 Task: Search one way flight ticket for 1 adult, 6 children, 1 infant in seat and 1 infant on lap in business from Iron Mountain: Ford Airport to Jackson: Jackson Hole Airport on 5-2-2023. Choice of flights is Spirit. Number of bags: 8 checked bags. Price is upto 109000. Outbound departure time preference is 12:30.
Action: Mouse moved to (418, 166)
Screenshot: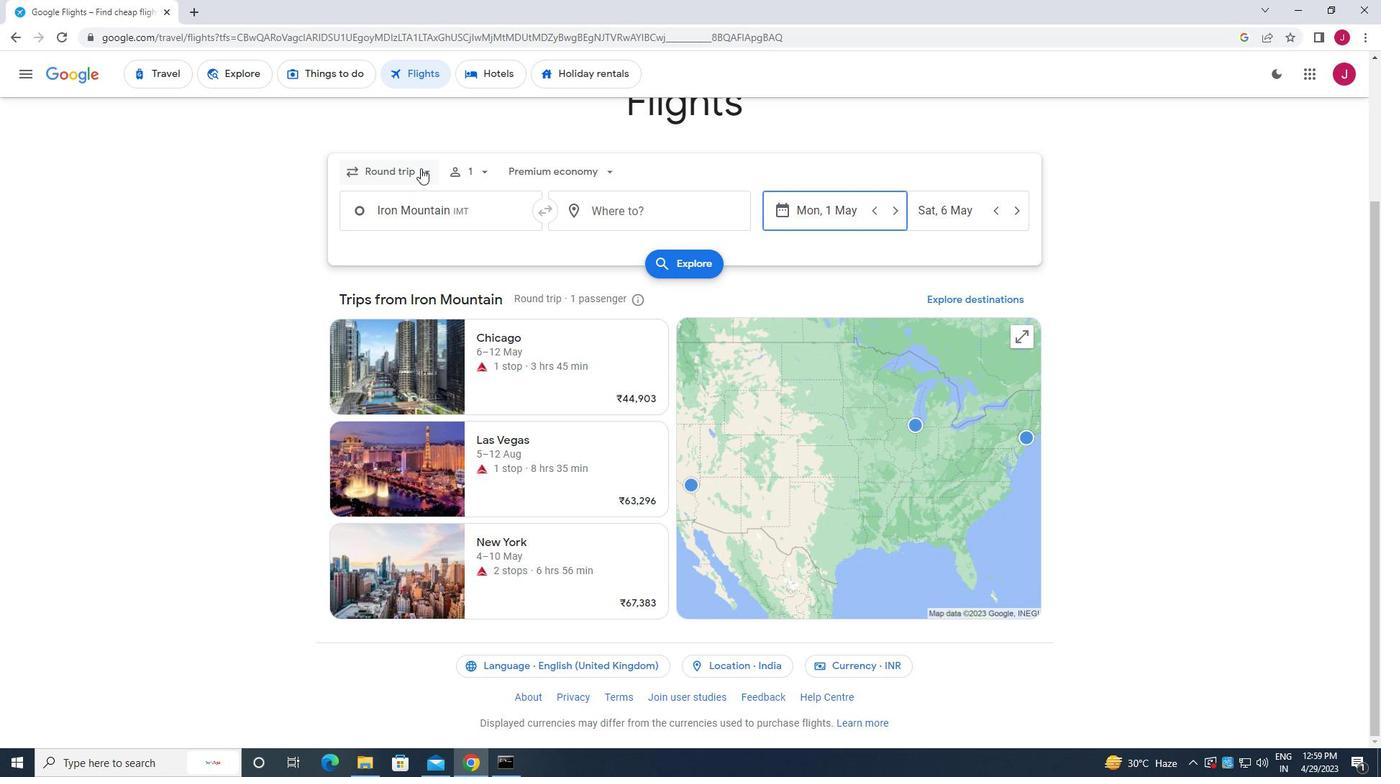 
Action: Mouse pressed left at (418, 166)
Screenshot: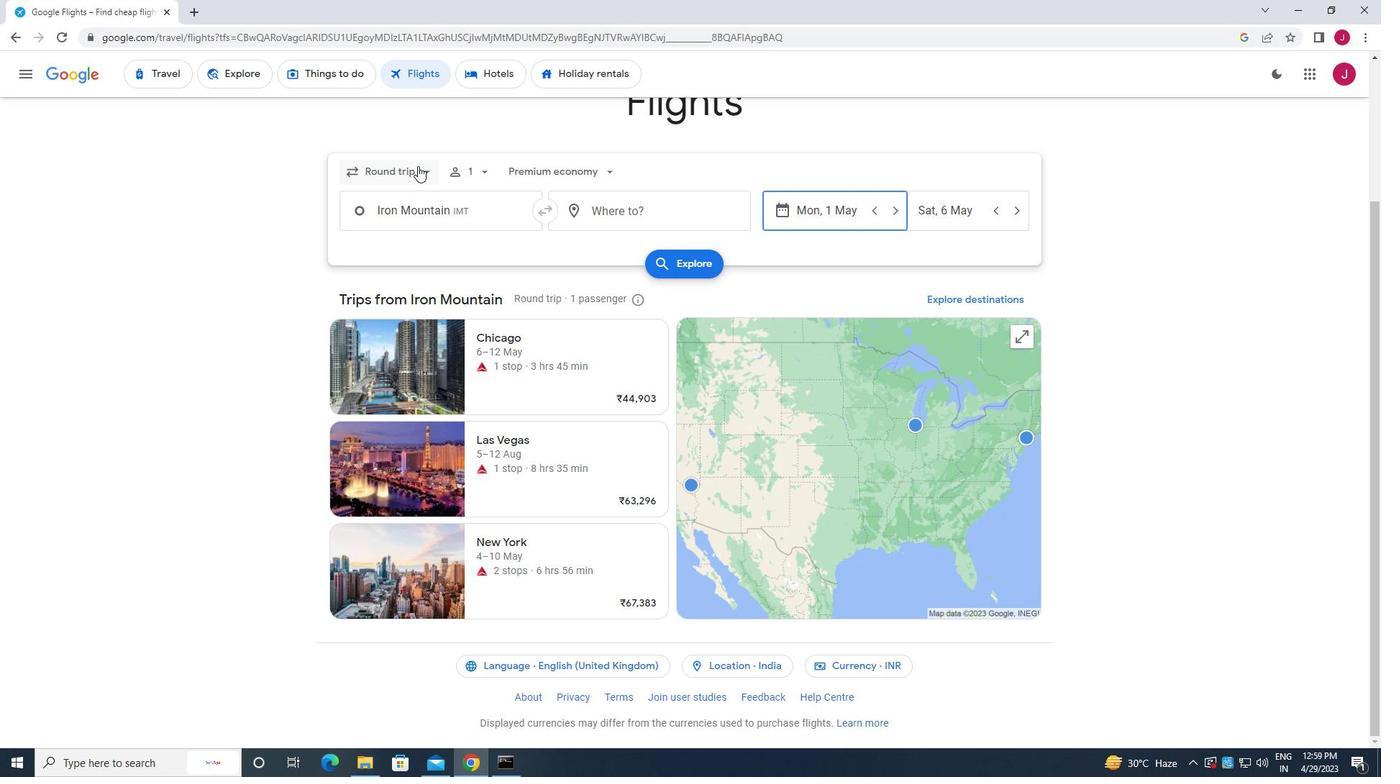 
Action: Mouse moved to (413, 234)
Screenshot: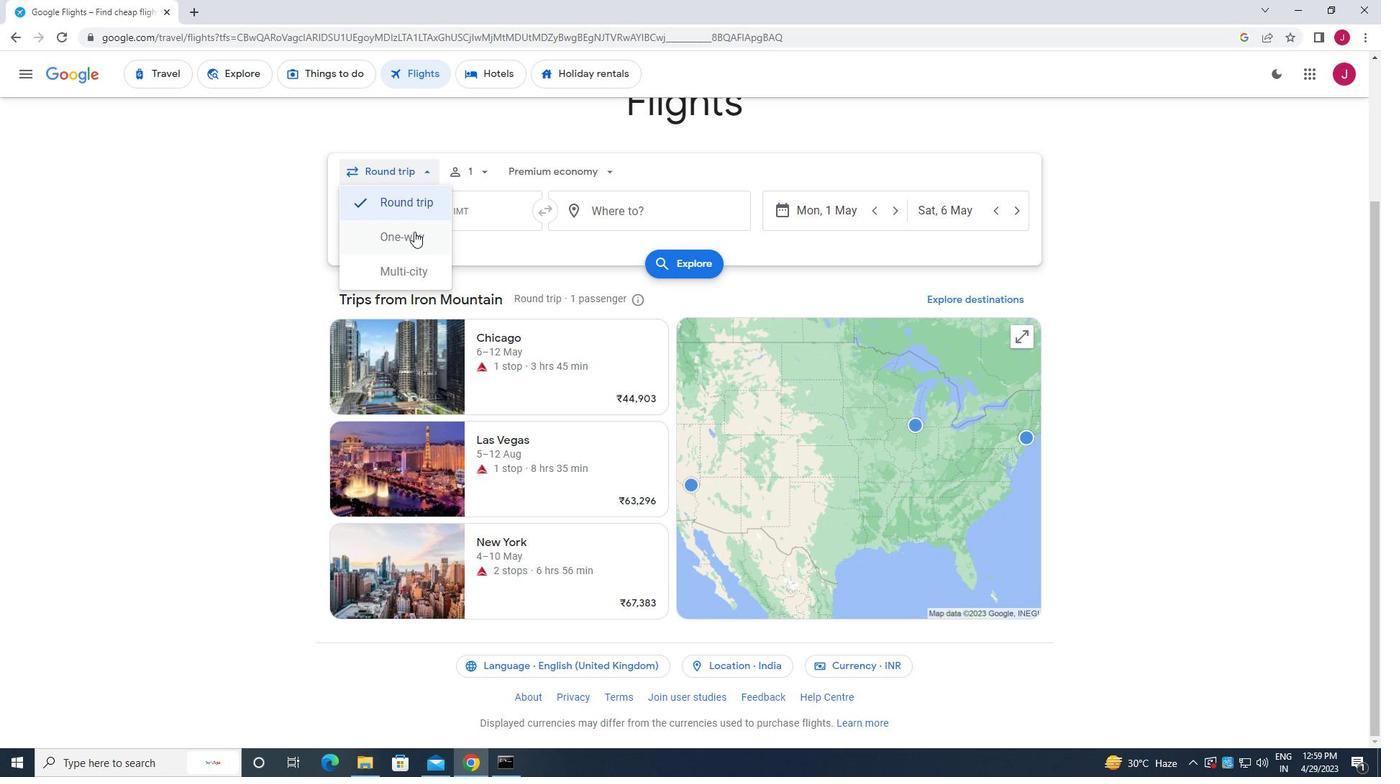
Action: Mouse pressed left at (413, 234)
Screenshot: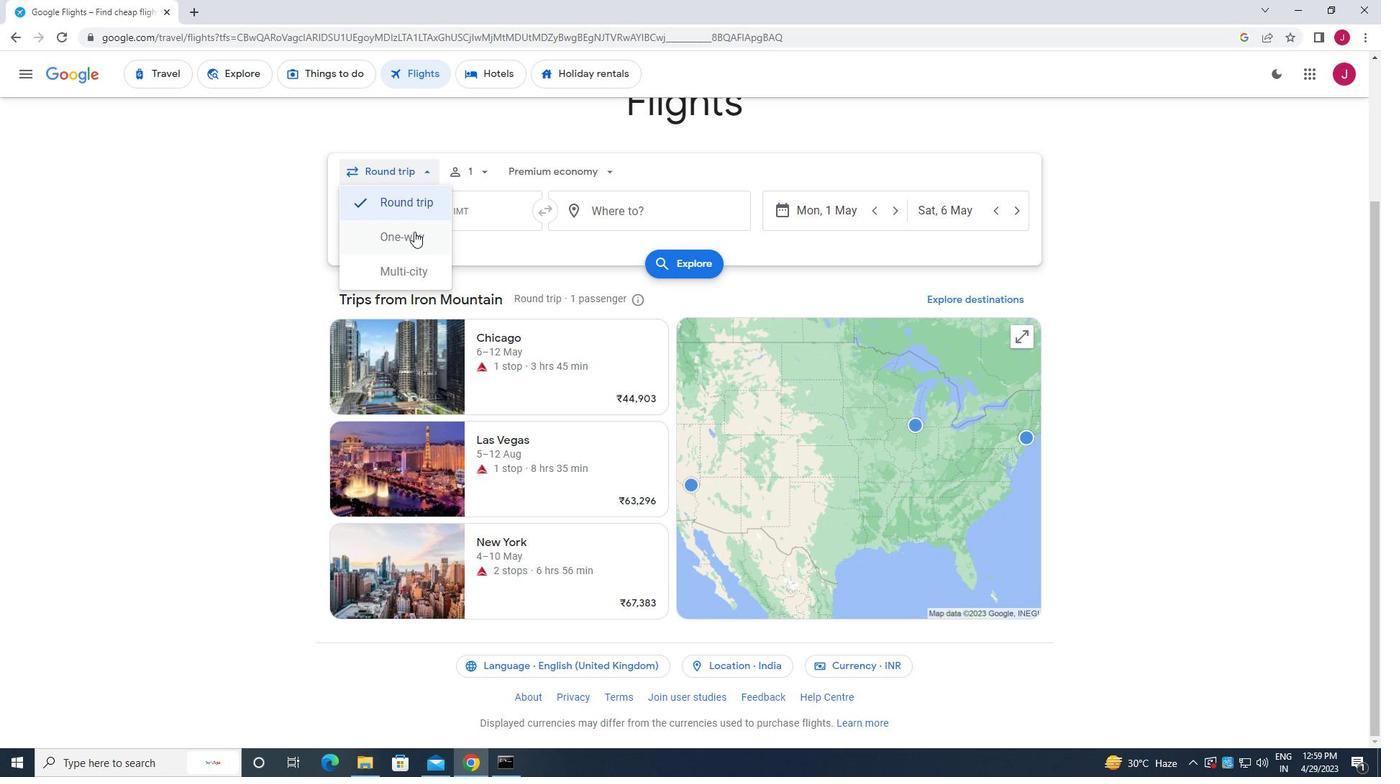 
Action: Mouse moved to (475, 174)
Screenshot: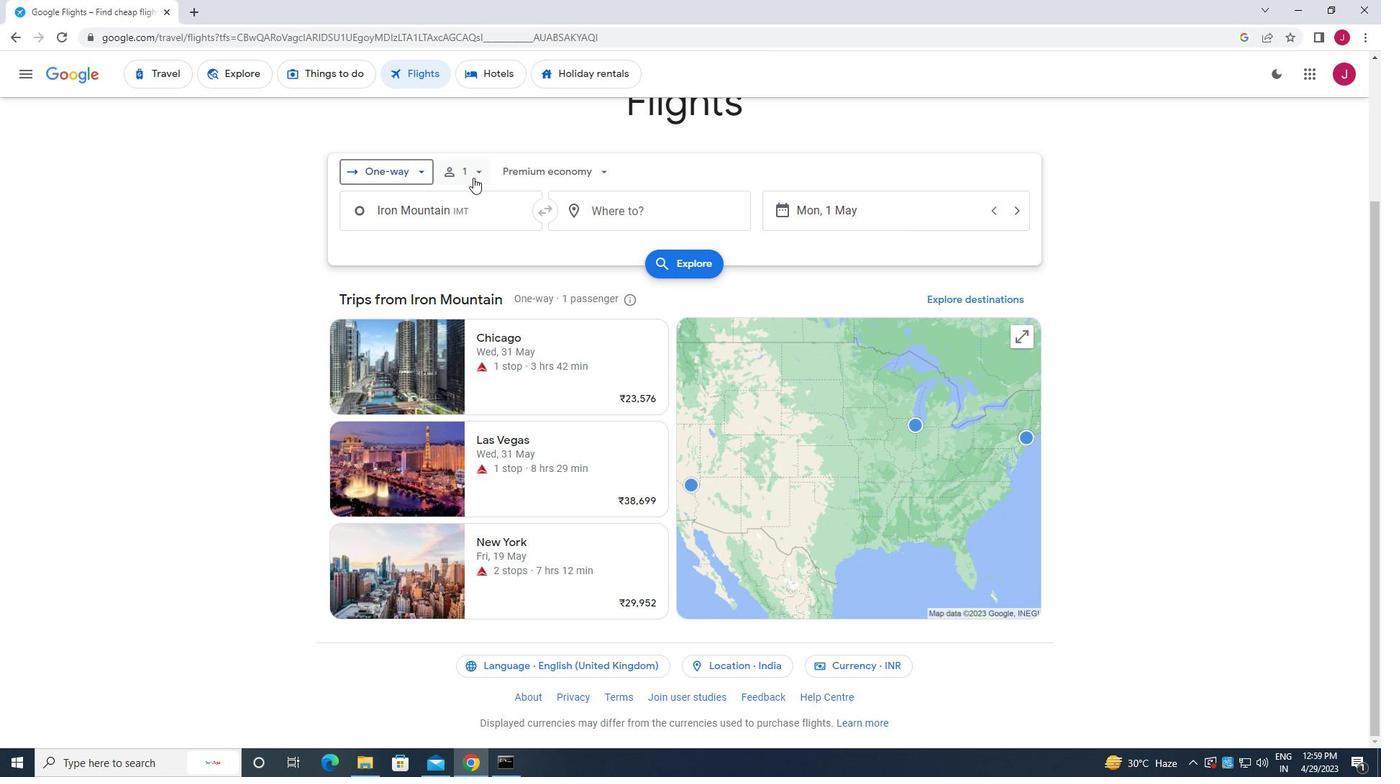 
Action: Mouse pressed left at (475, 174)
Screenshot: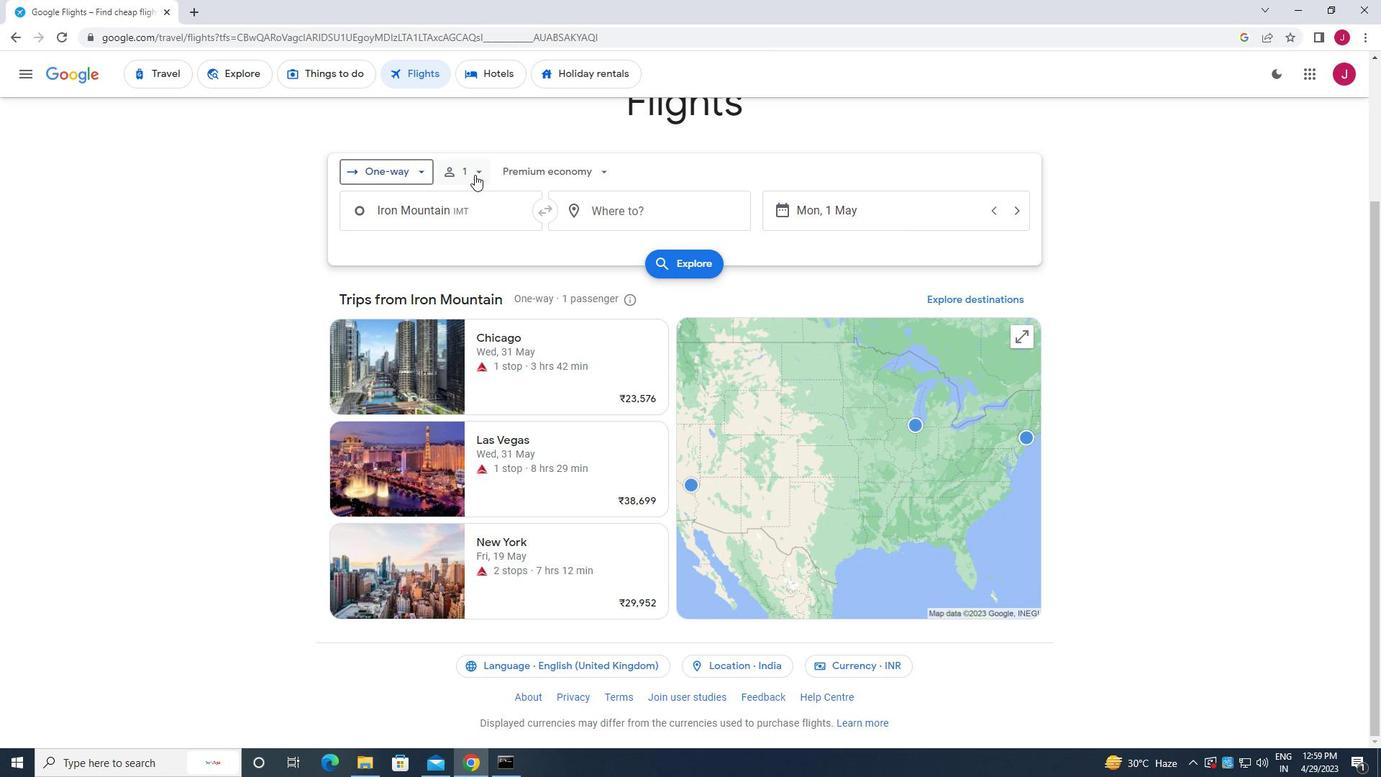 
Action: Mouse moved to (598, 249)
Screenshot: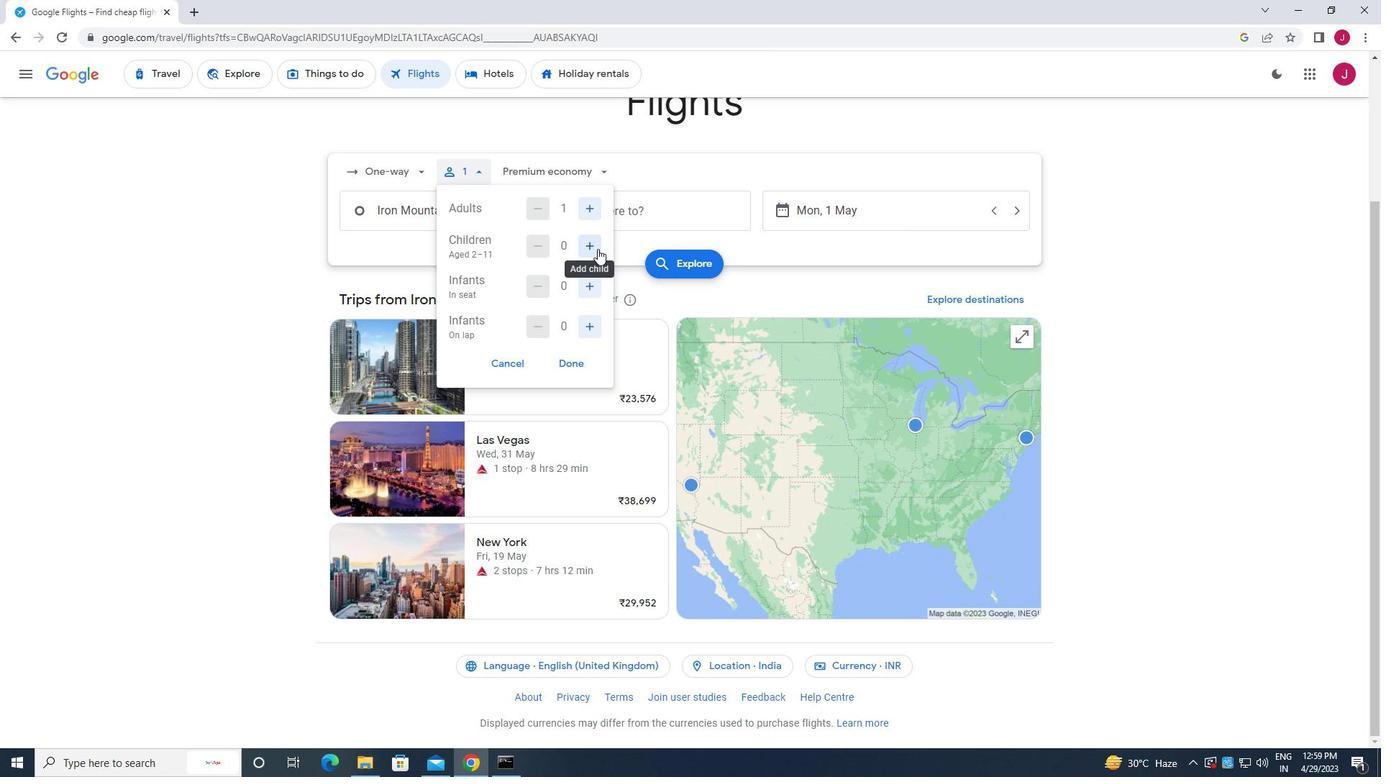 
Action: Mouse pressed left at (598, 249)
Screenshot: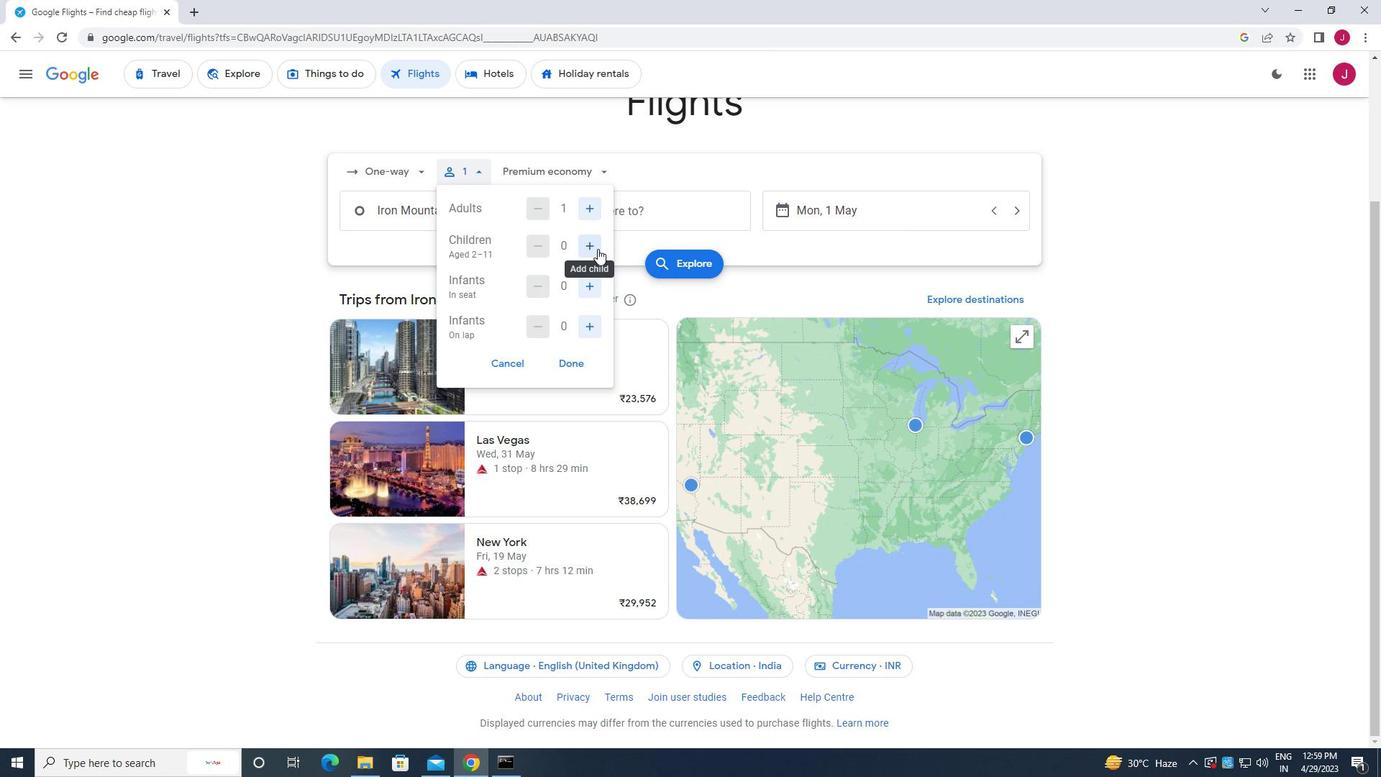 
Action: Mouse moved to (598, 249)
Screenshot: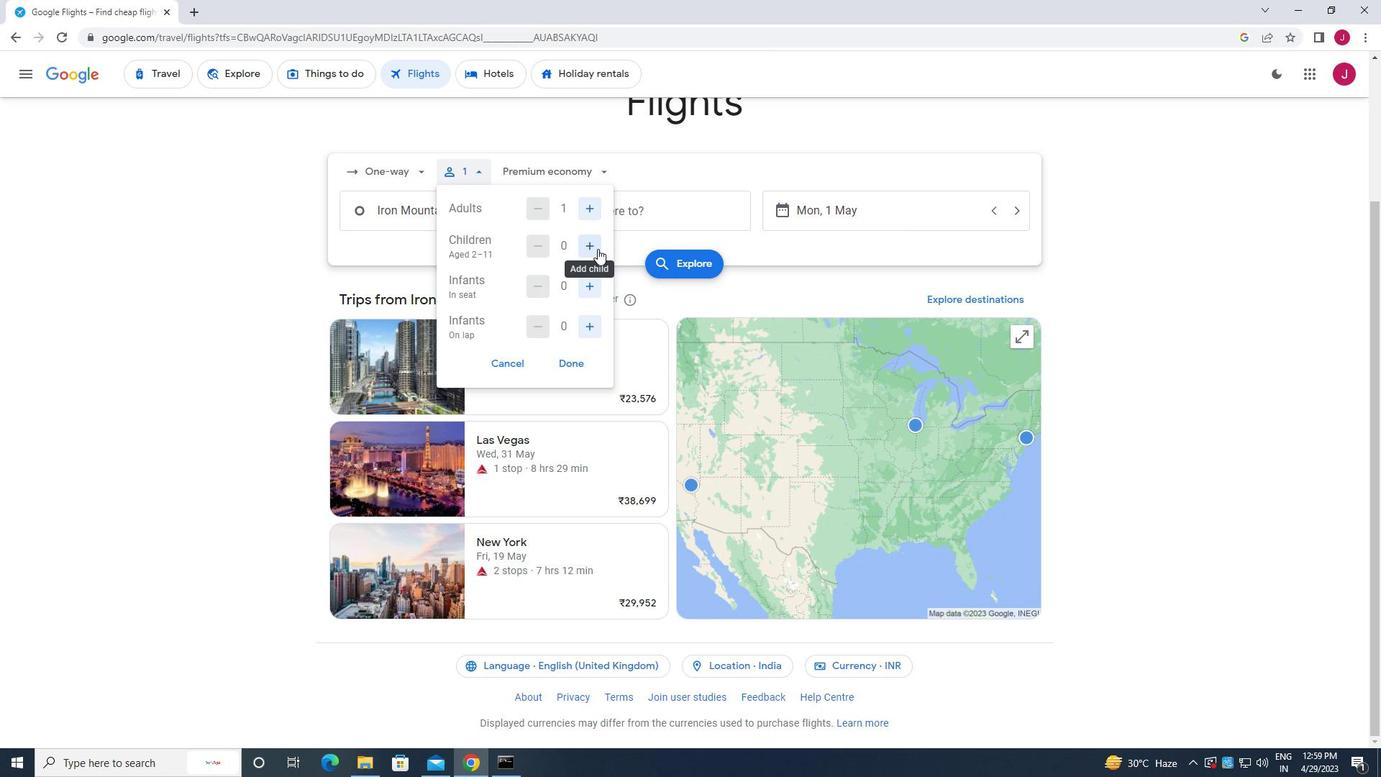 
Action: Mouse pressed left at (598, 249)
Screenshot: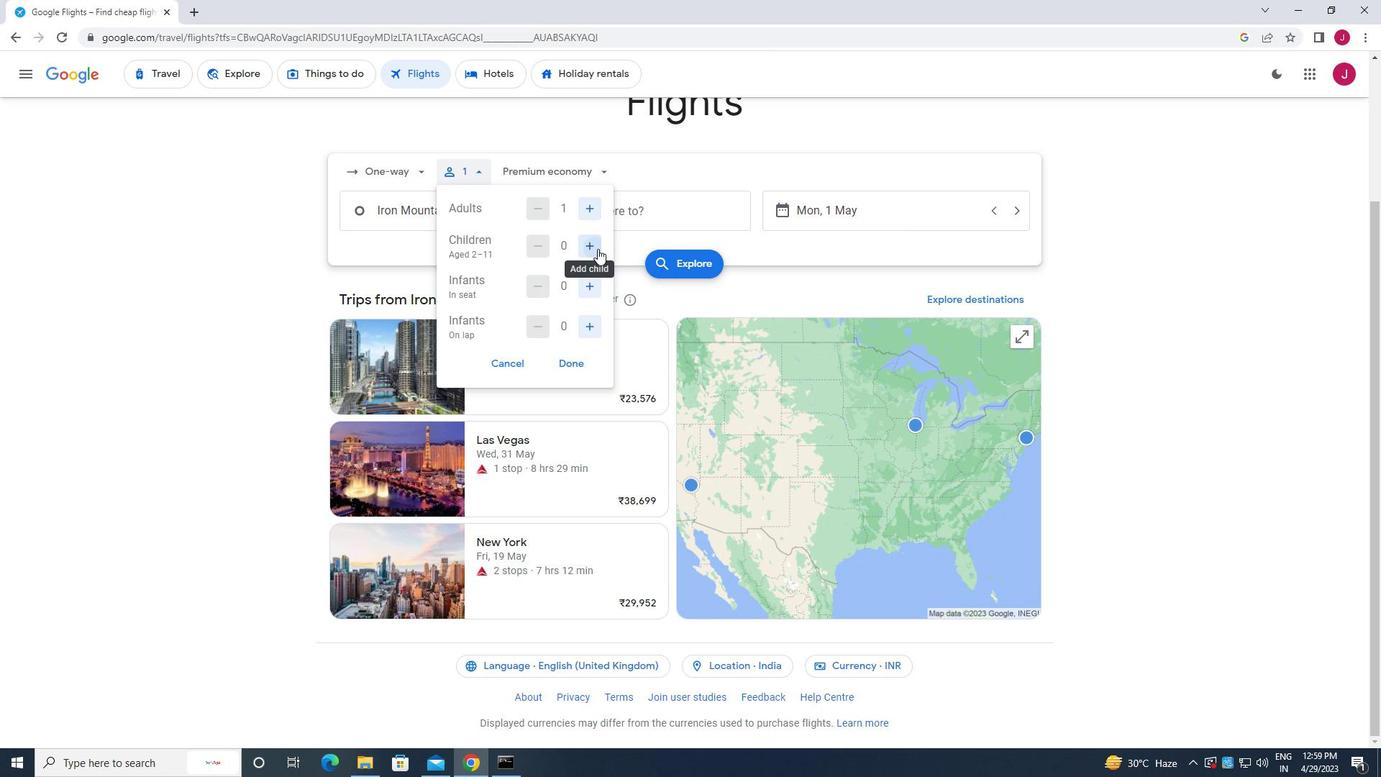 
Action: Mouse pressed left at (598, 249)
Screenshot: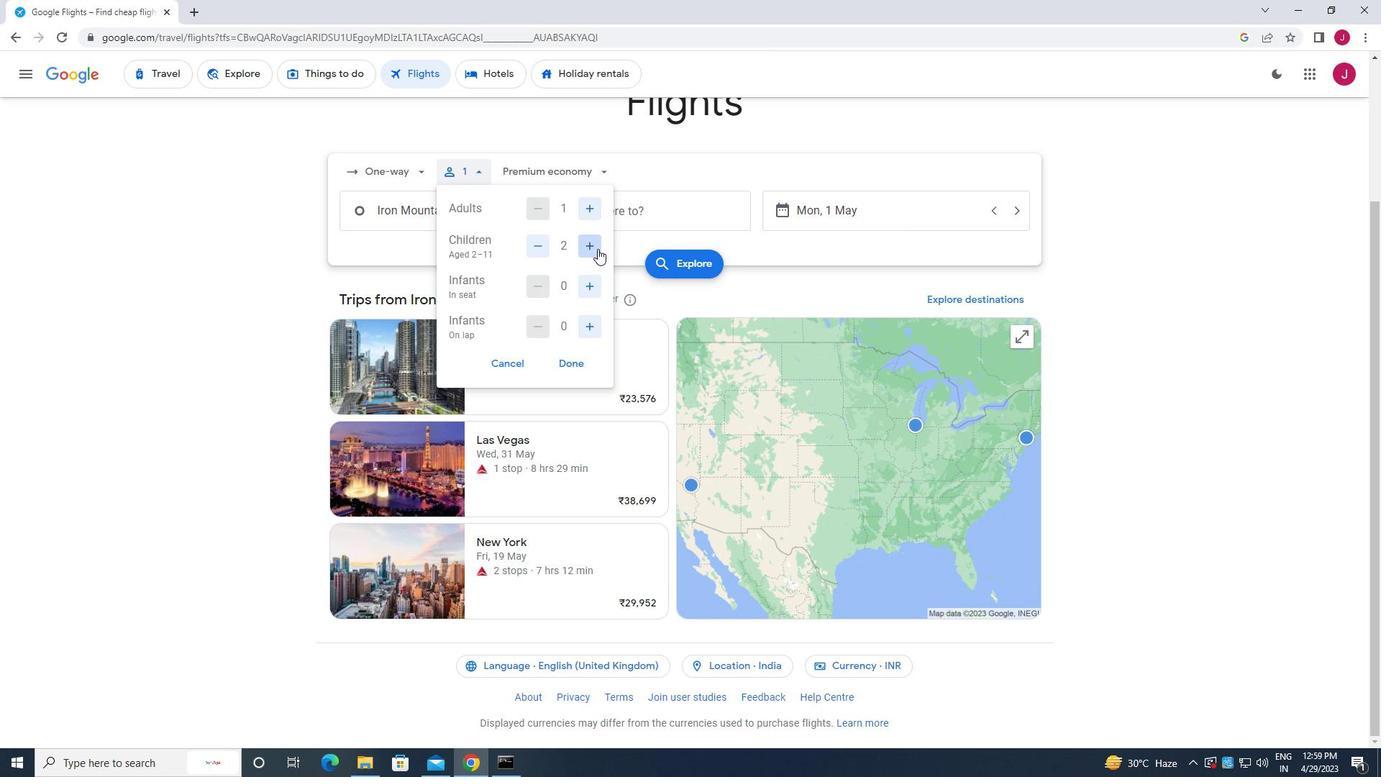 
Action: Mouse pressed left at (598, 249)
Screenshot: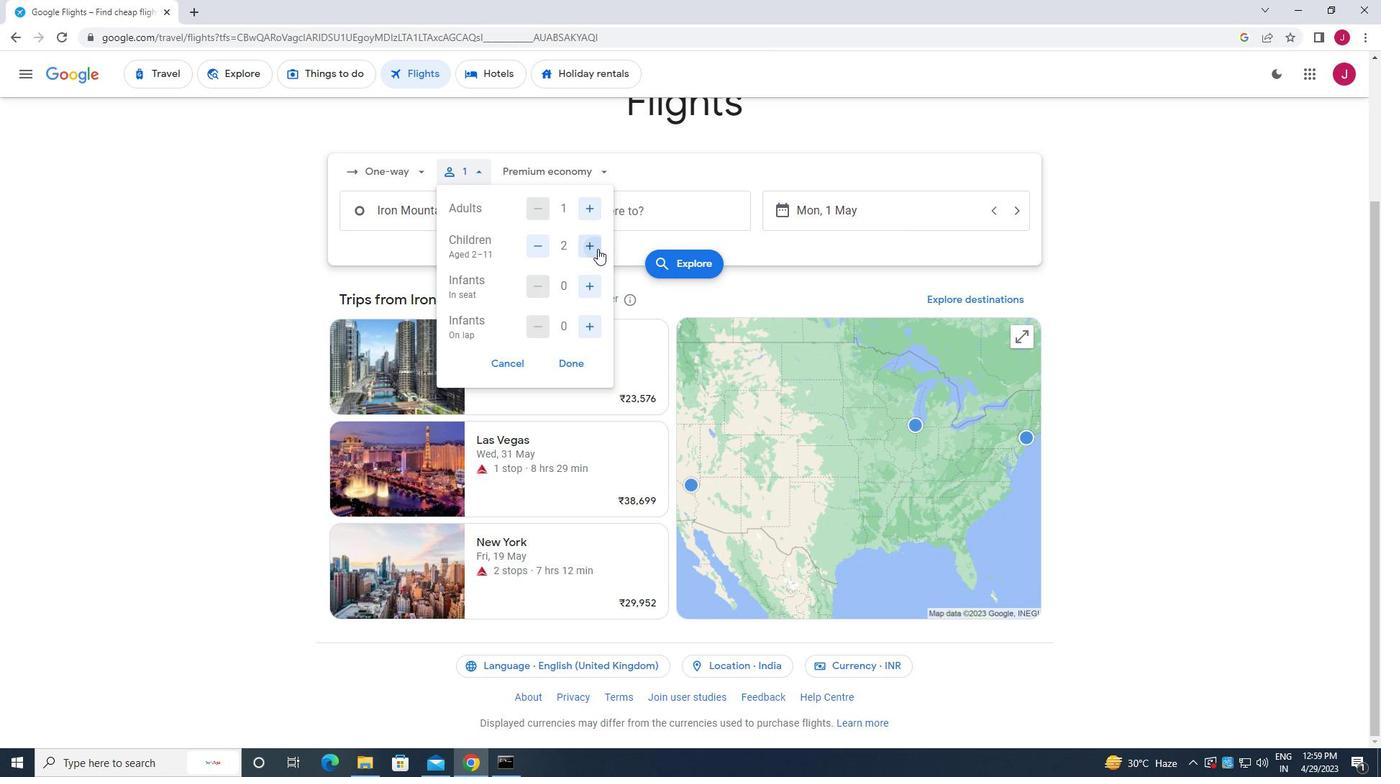 
Action: Mouse pressed left at (598, 249)
Screenshot: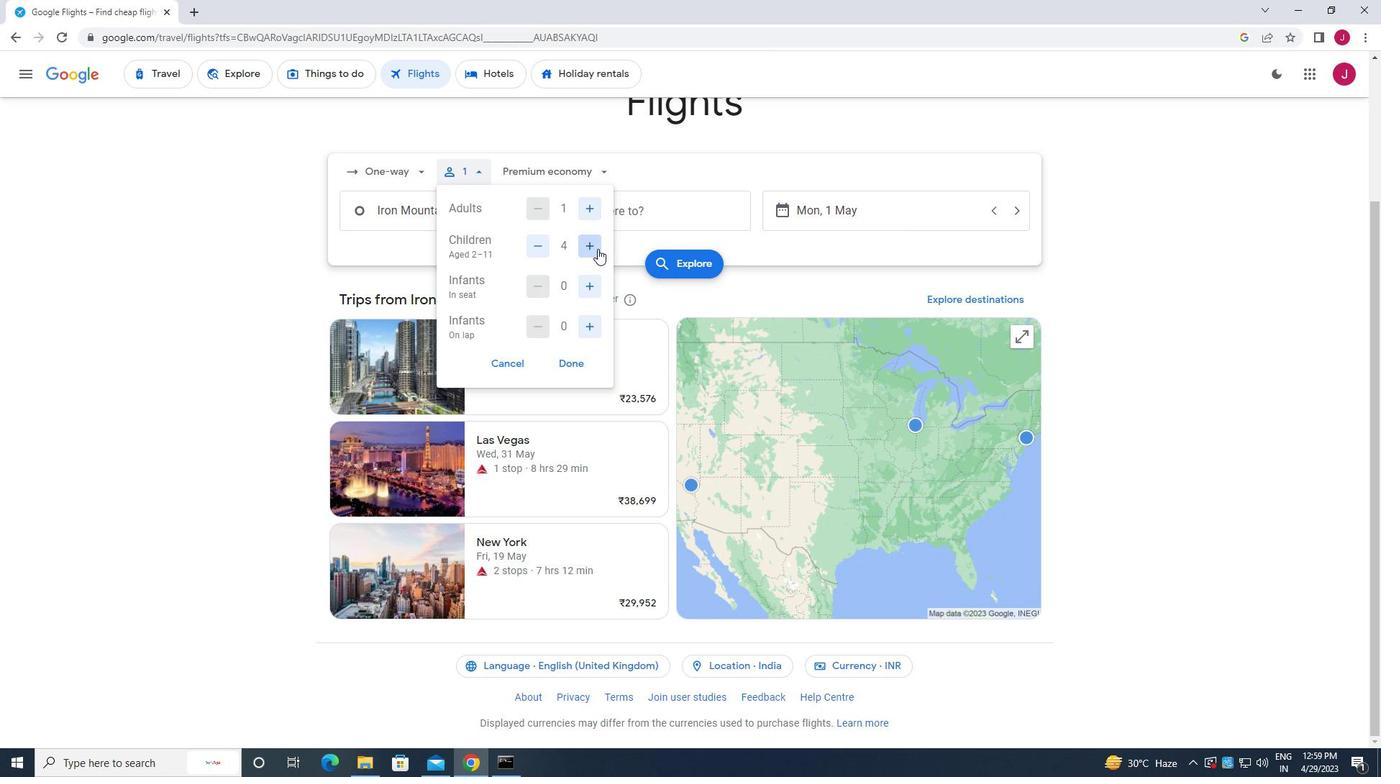 
Action: Mouse pressed left at (598, 249)
Screenshot: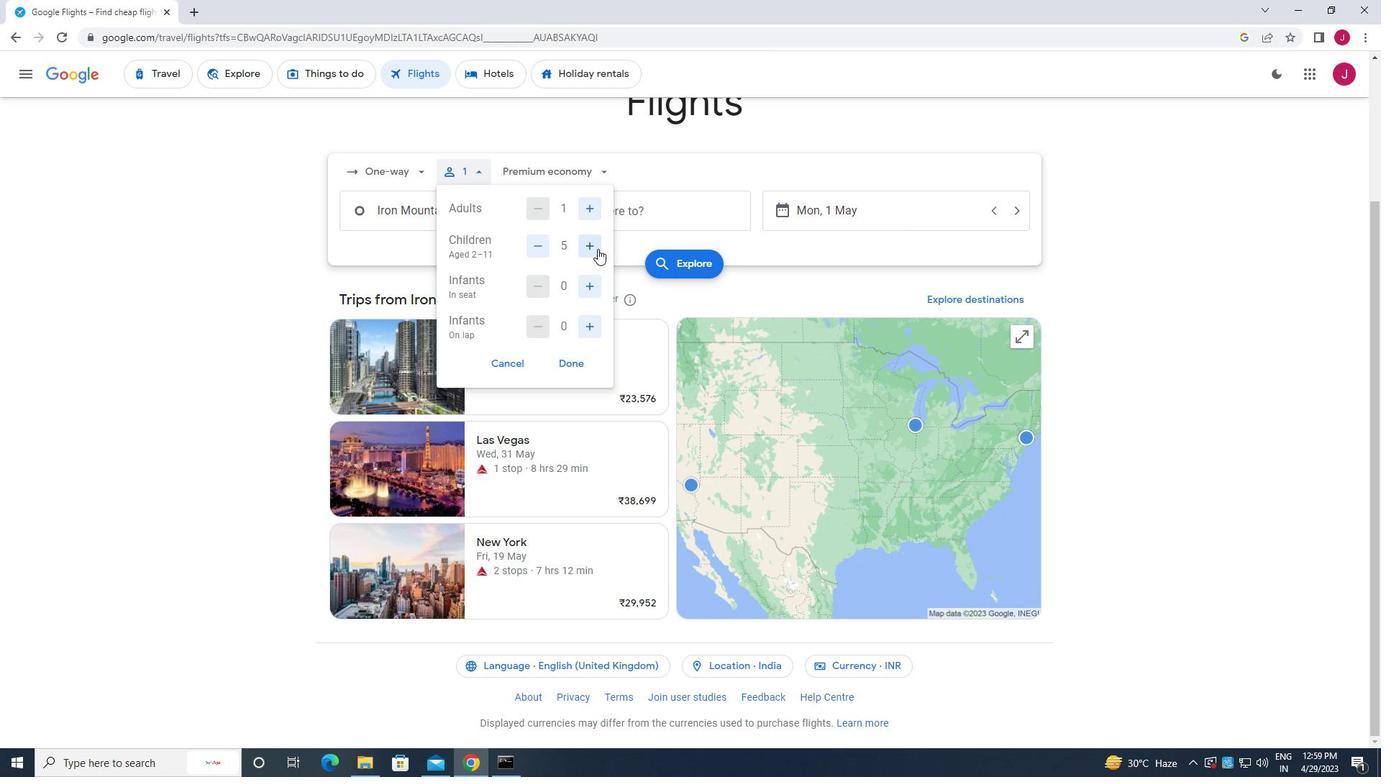 
Action: Mouse moved to (597, 285)
Screenshot: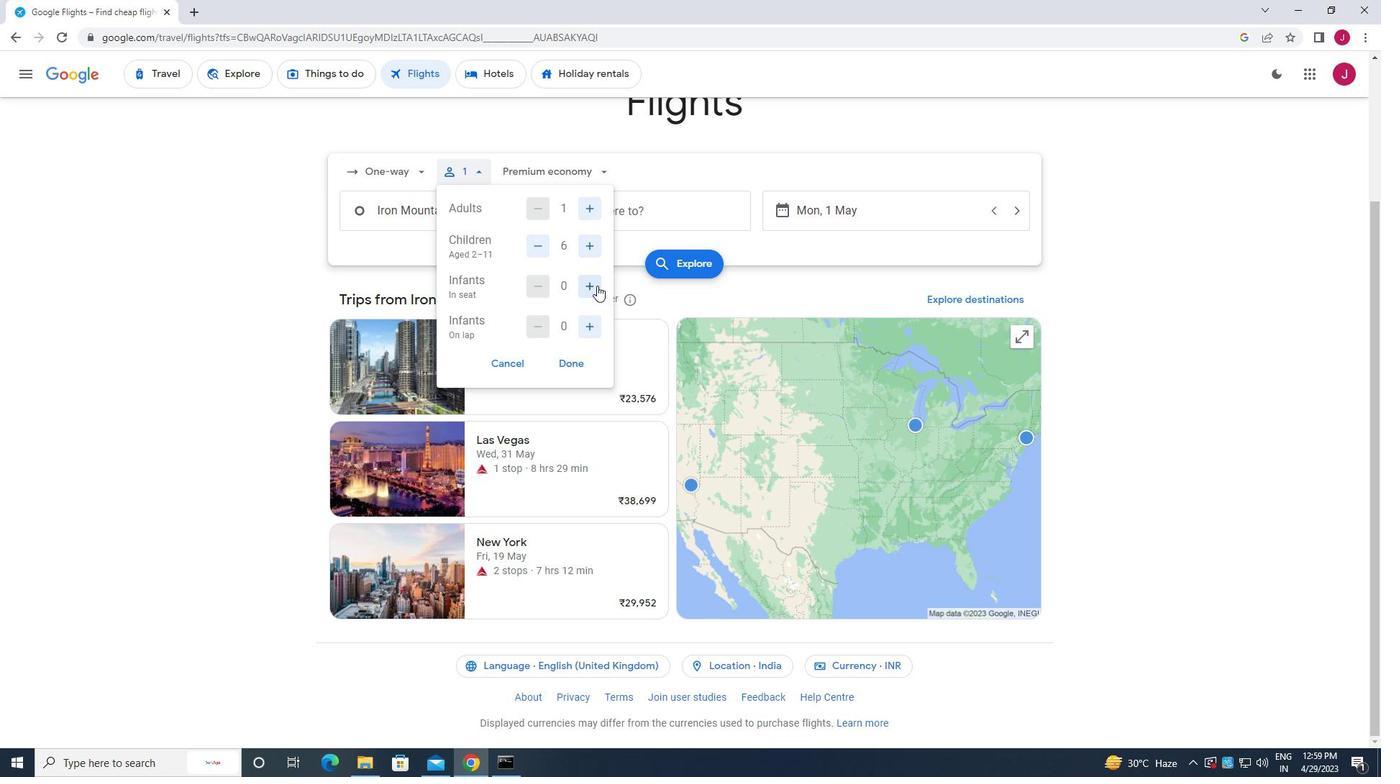 
Action: Mouse pressed left at (597, 285)
Screenshot: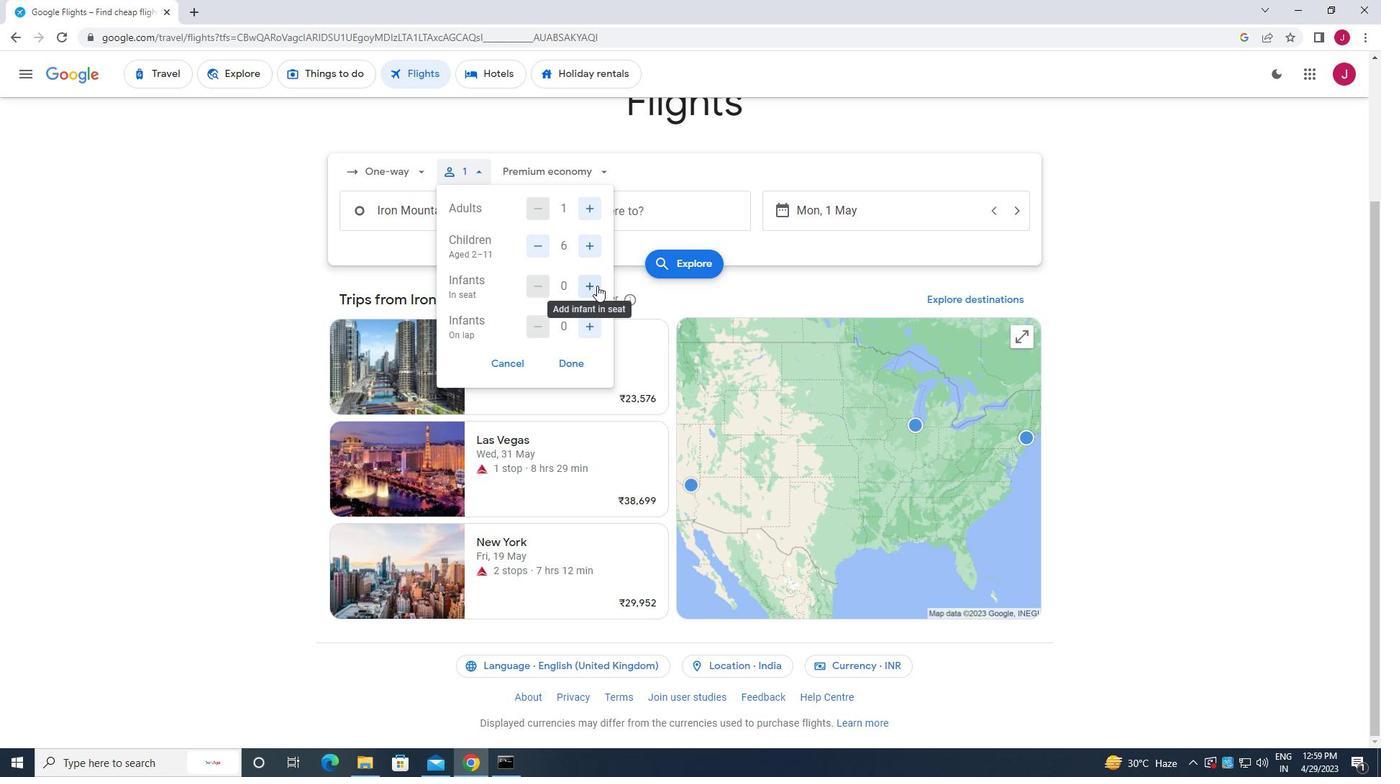 
Action: Mouse moved to (589, 324)
Screenshot: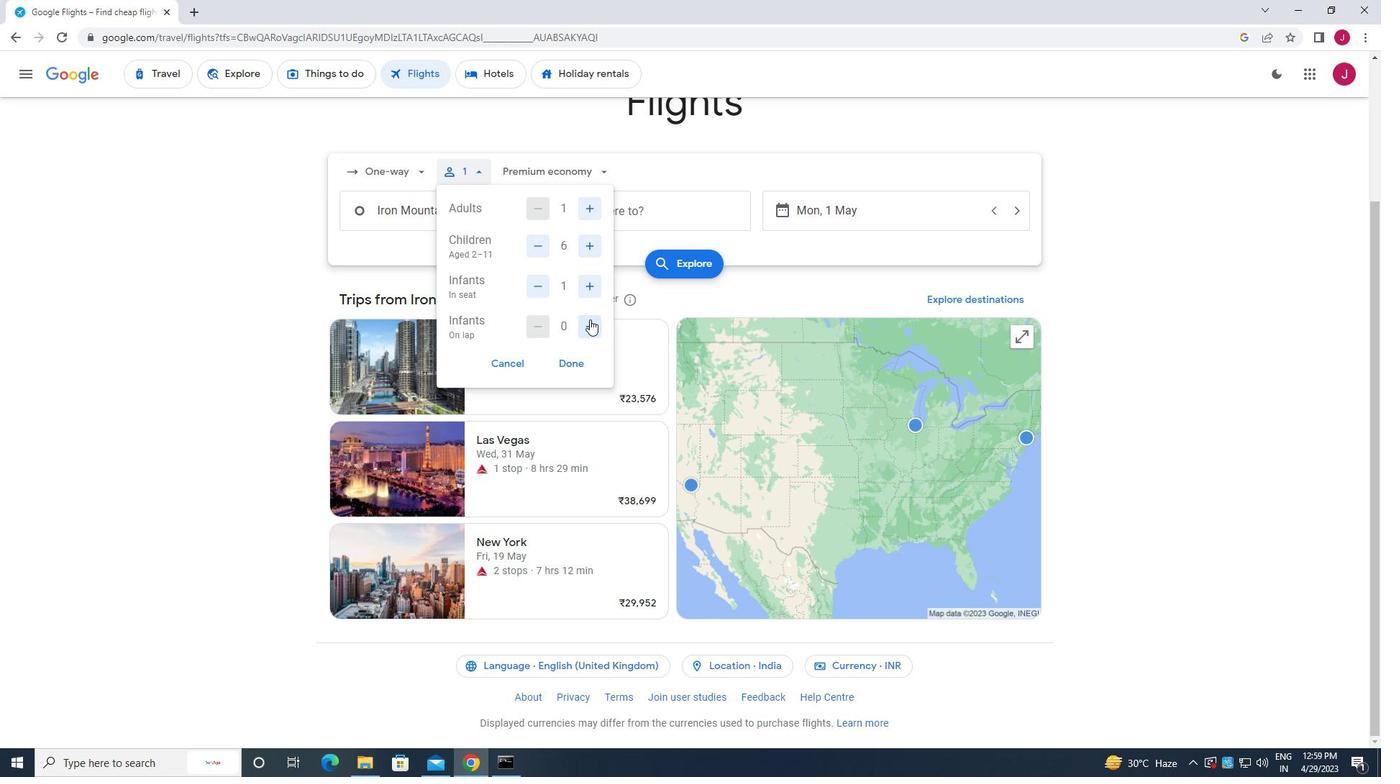 
Action: Mouse pressed left at (589, 324)
Screenshot: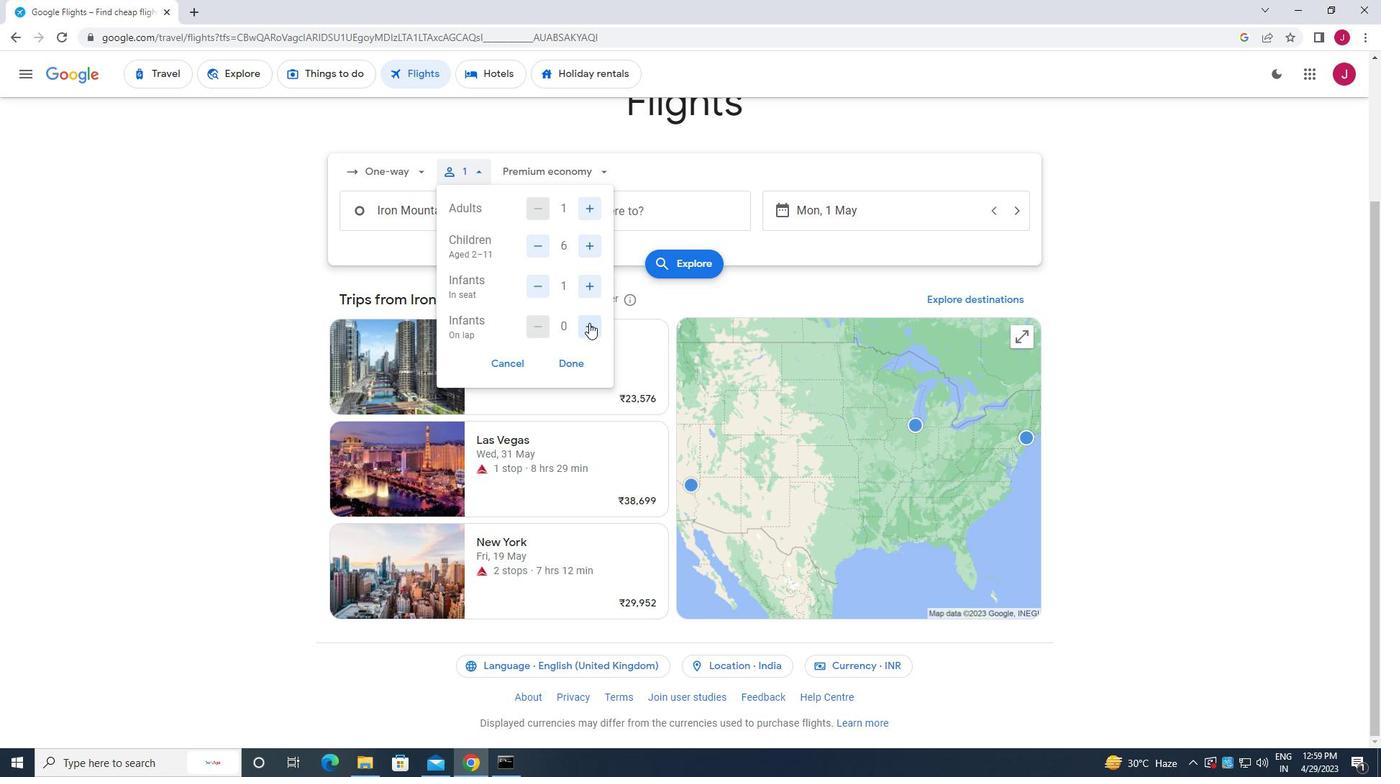 
Action: Mouse moved to (574, 360)
Screenshot: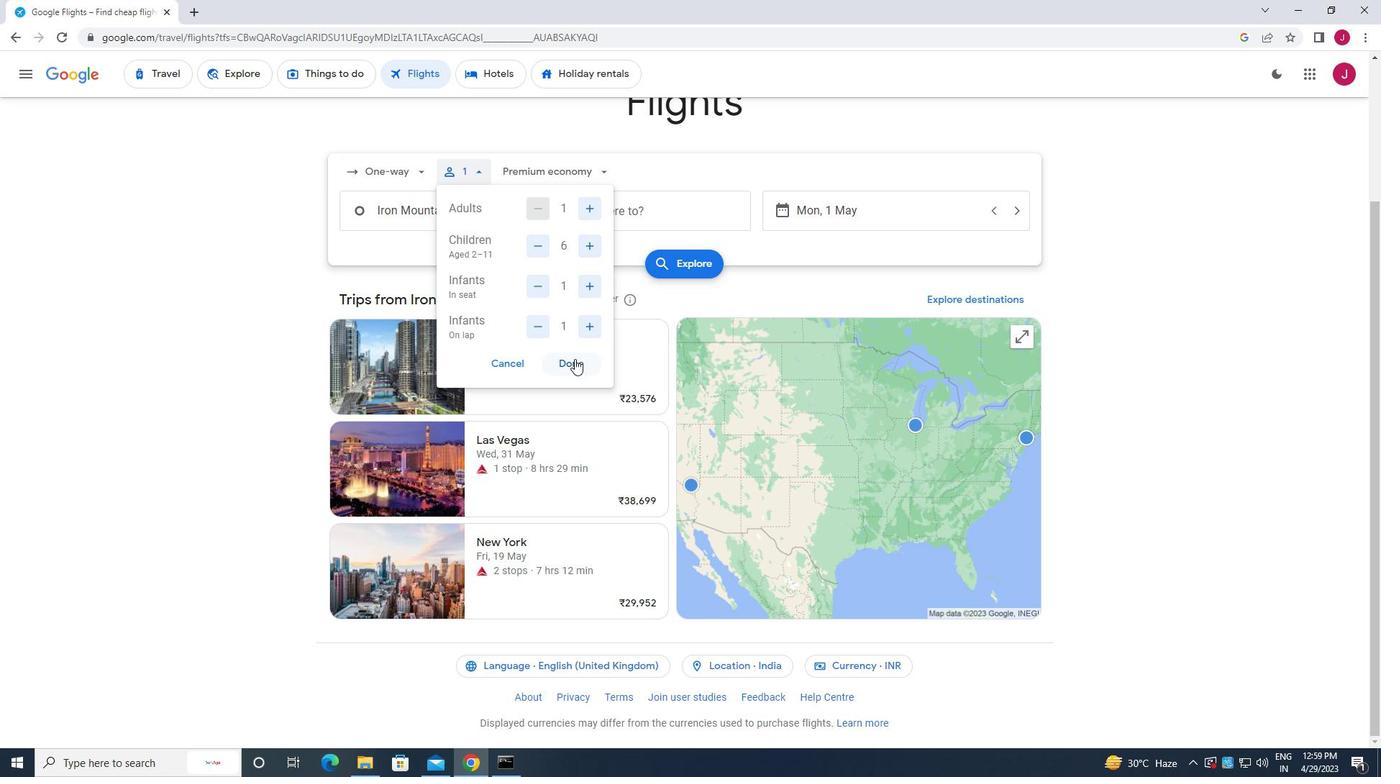 
Action: Mouse pressed left at (574, 360)
Screenshot: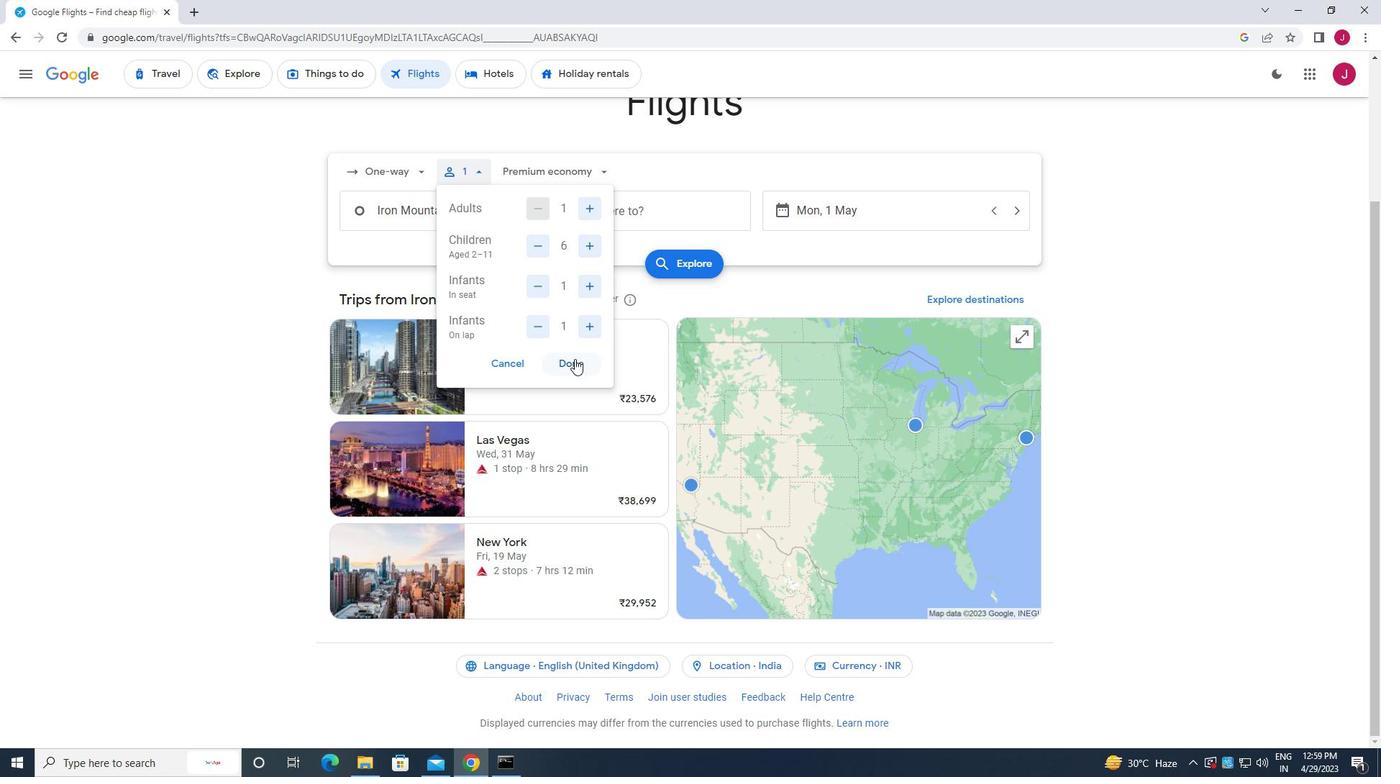 
Action: Mouse moved to (542, 172)
Screenshot: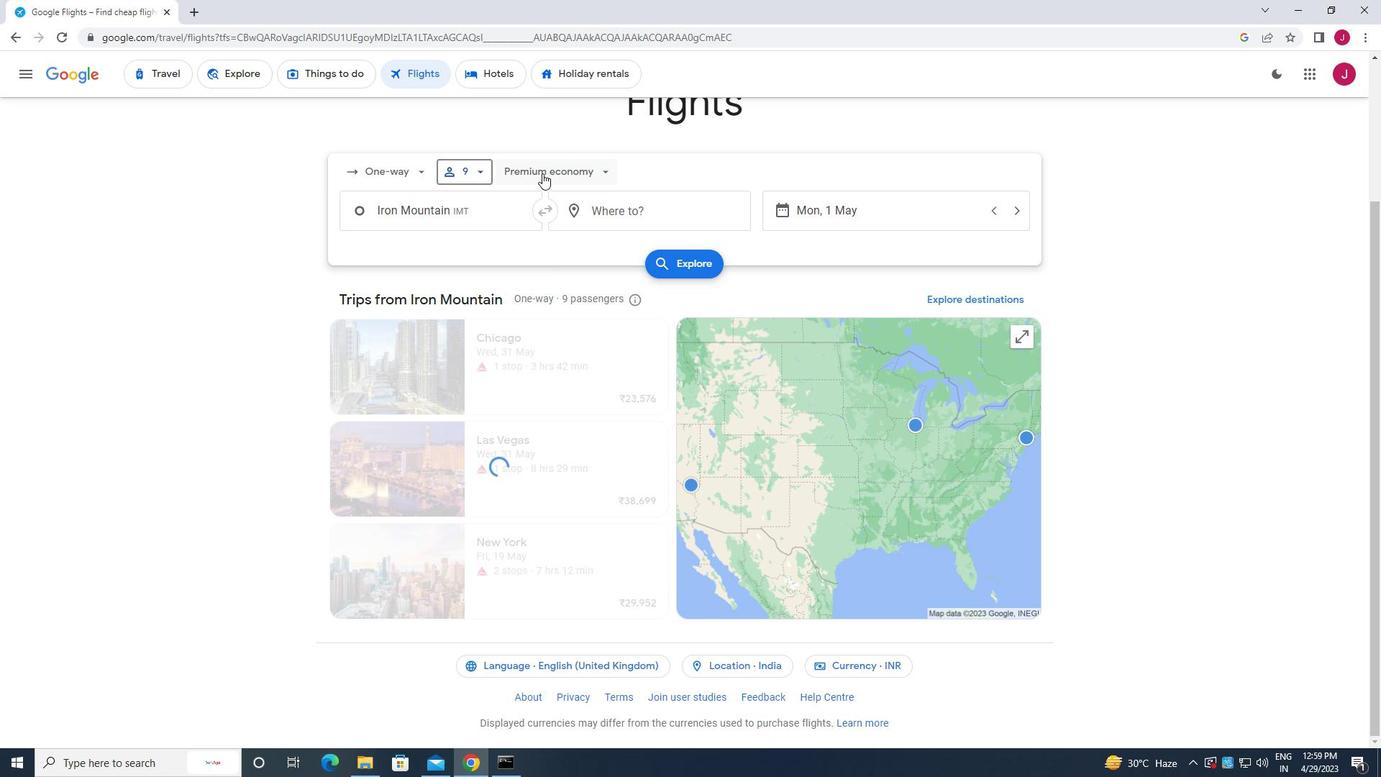 
Action: Mouse pressed left at (542, 172)
Screenshot: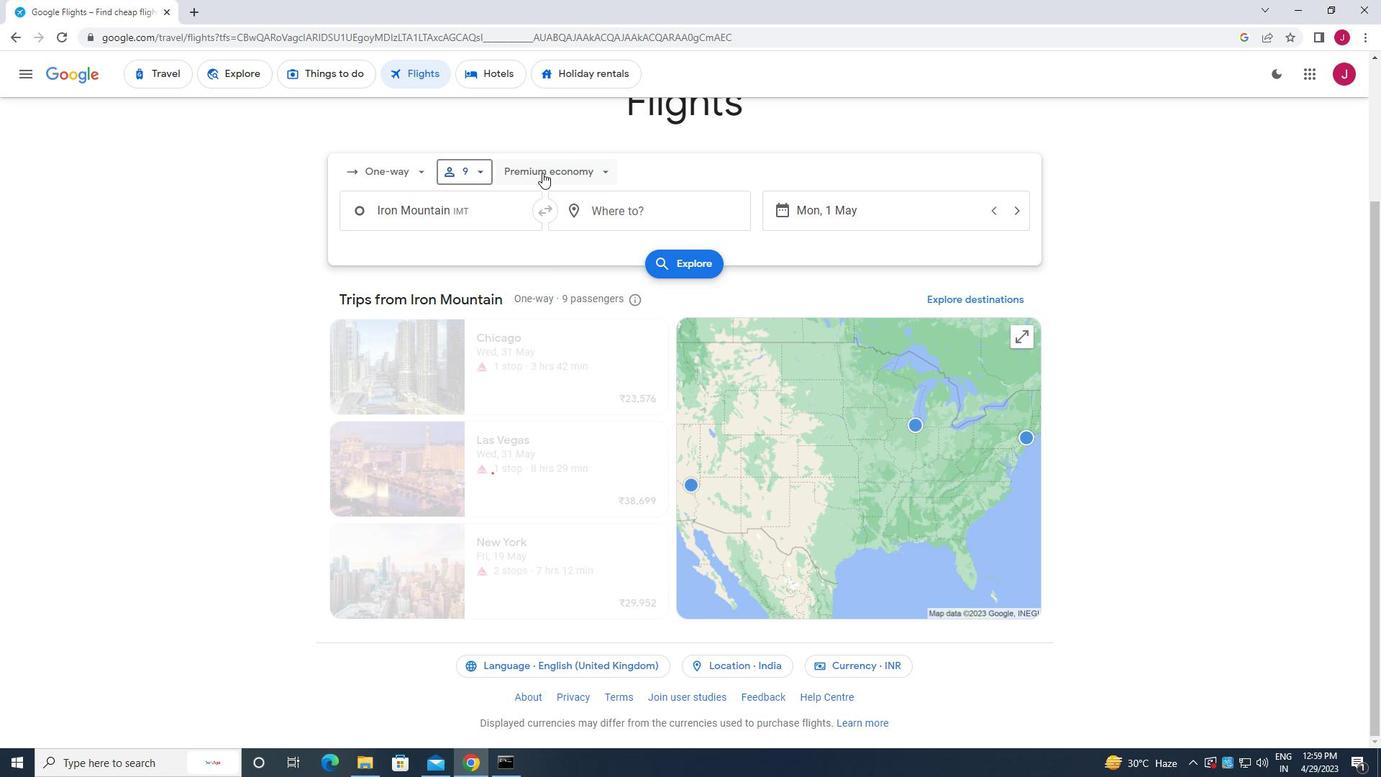 
Action: Mouse moved to (546, 282)
Screenshot: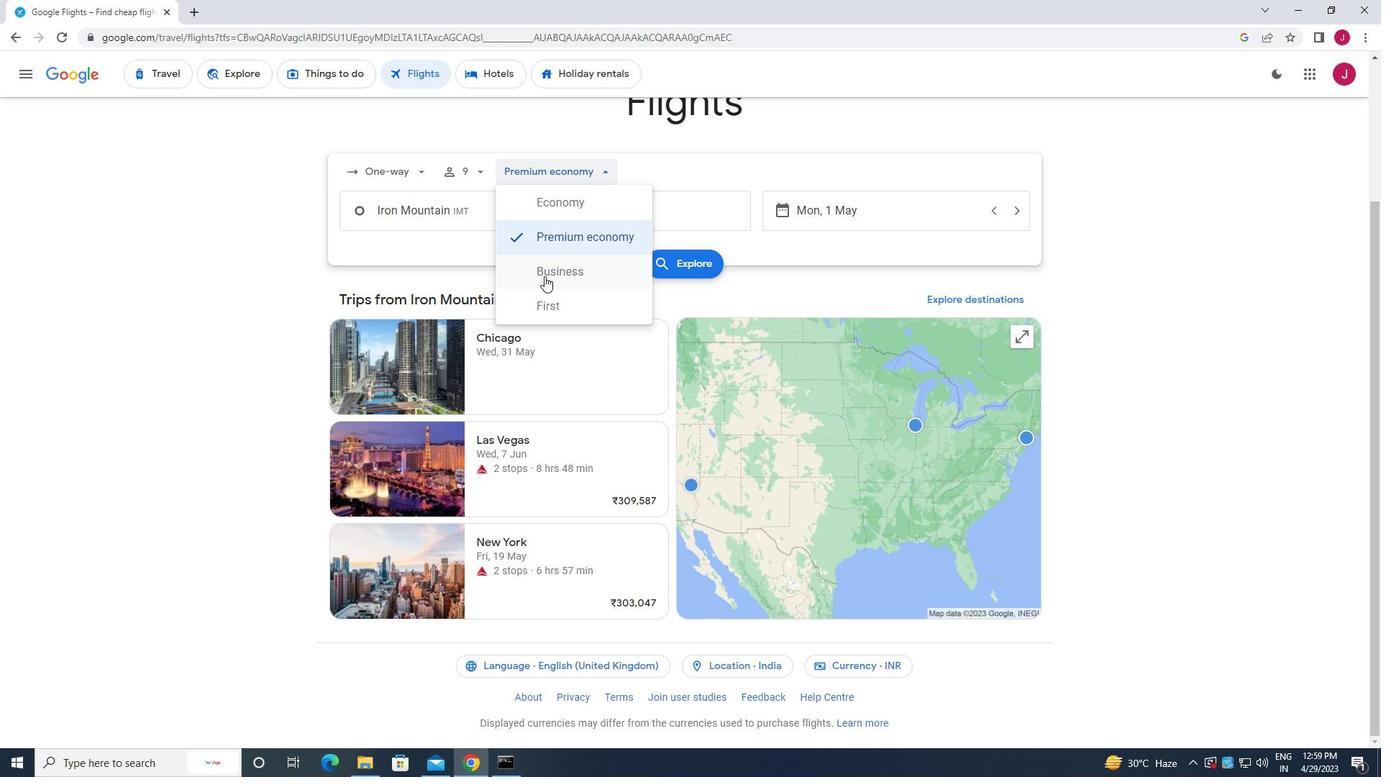 
Action: Mouse pressed left at (546, 282)
Screenshot: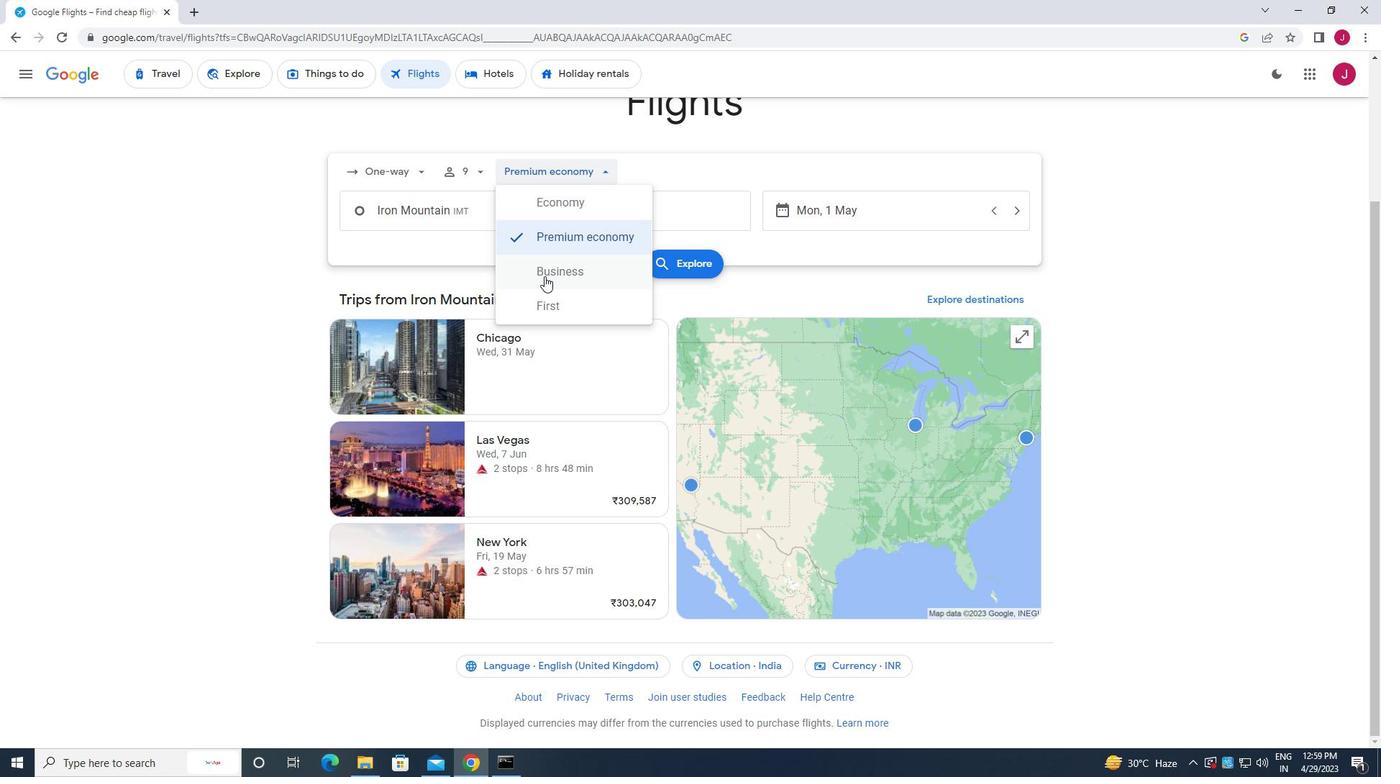 
Action: Mouse moved to (477, 215)
Screenshot: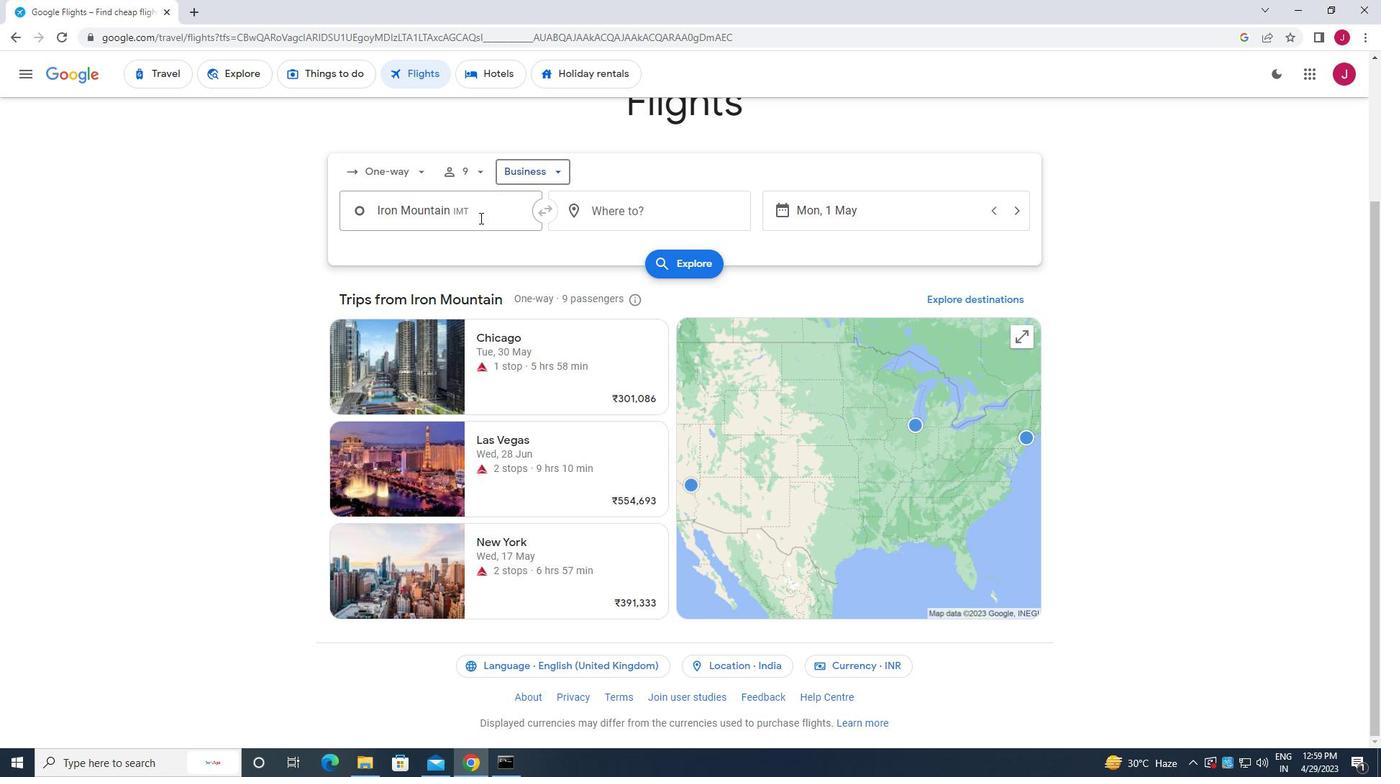 
Action: Mouse pressed left at (477, 215)
Screenshot: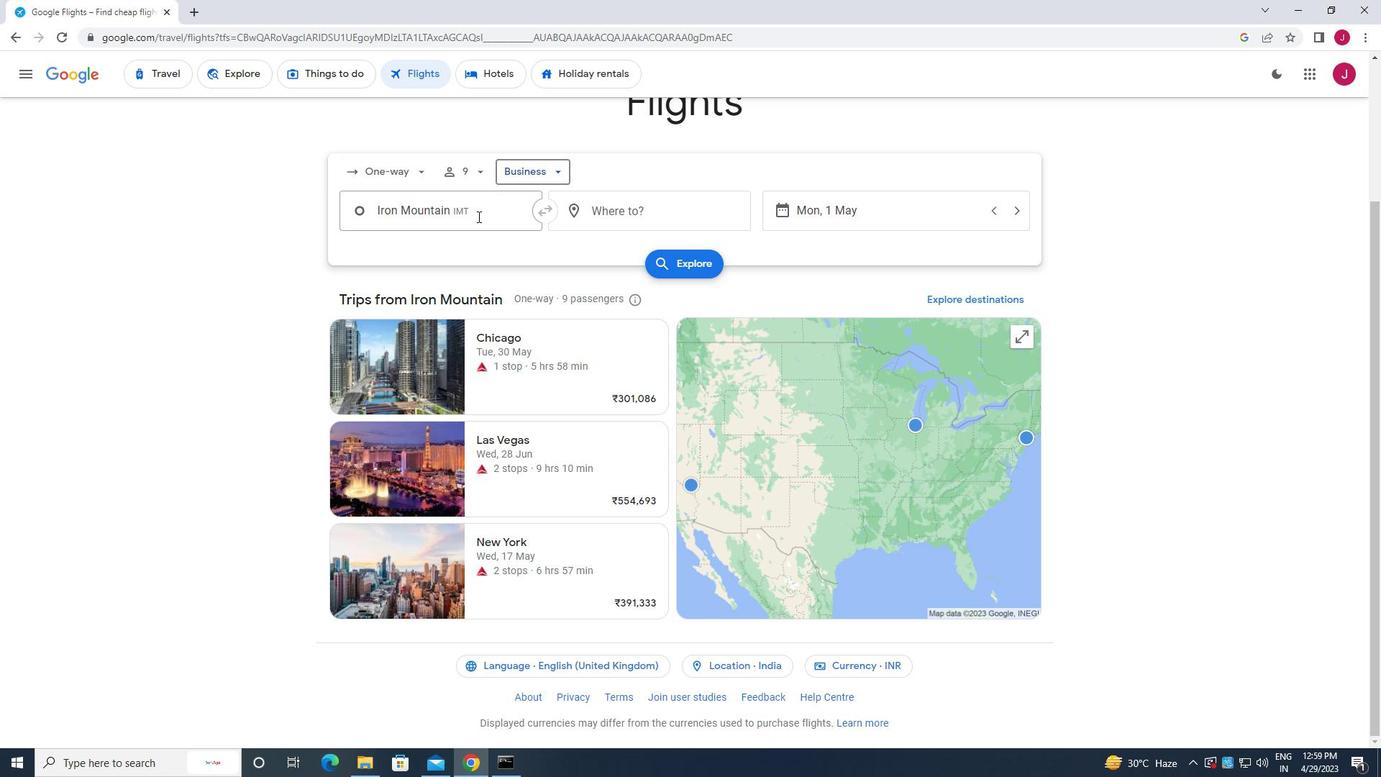 
Action: Mouse moved to (477, 215)
Screenshot: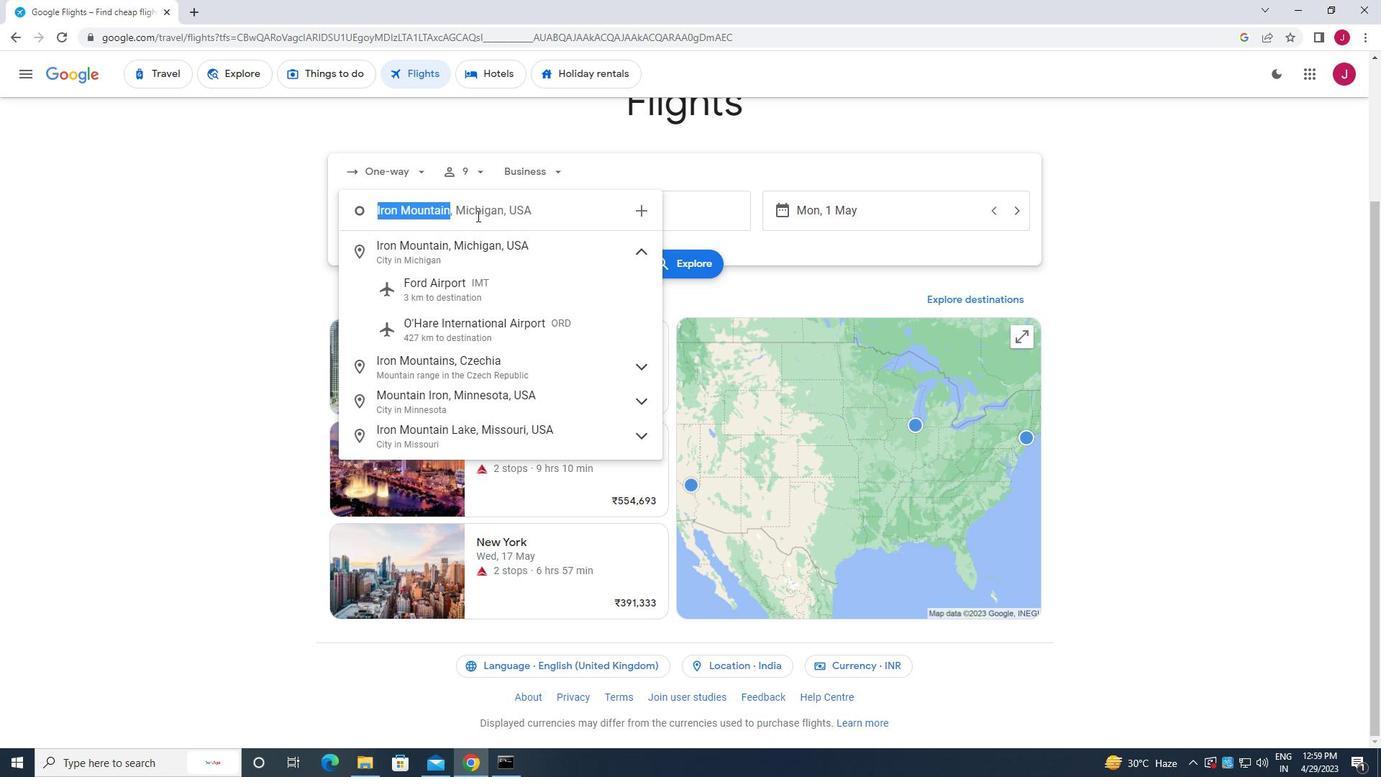 
Action: Key pressed ford
Screenshot: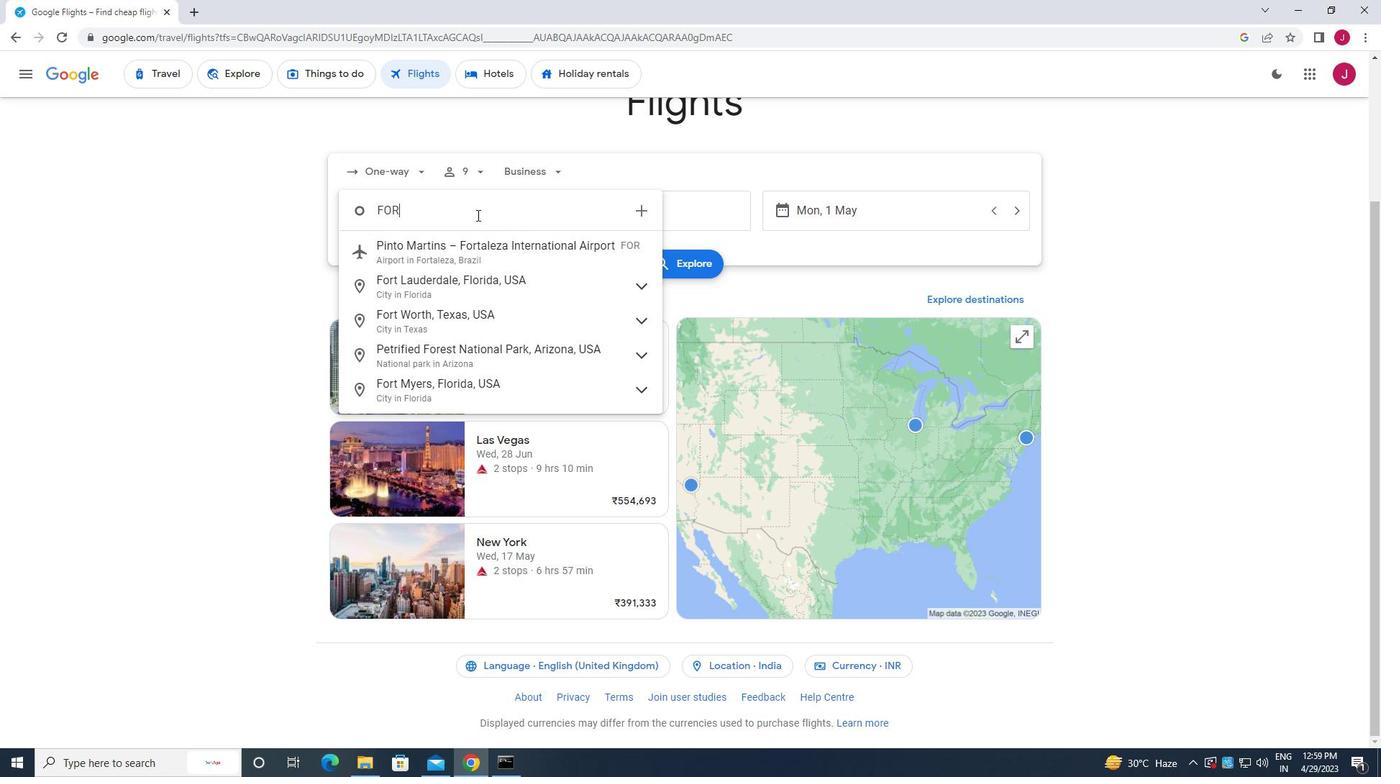 
Action: Mouse moved to (479, 248)
Screenshot: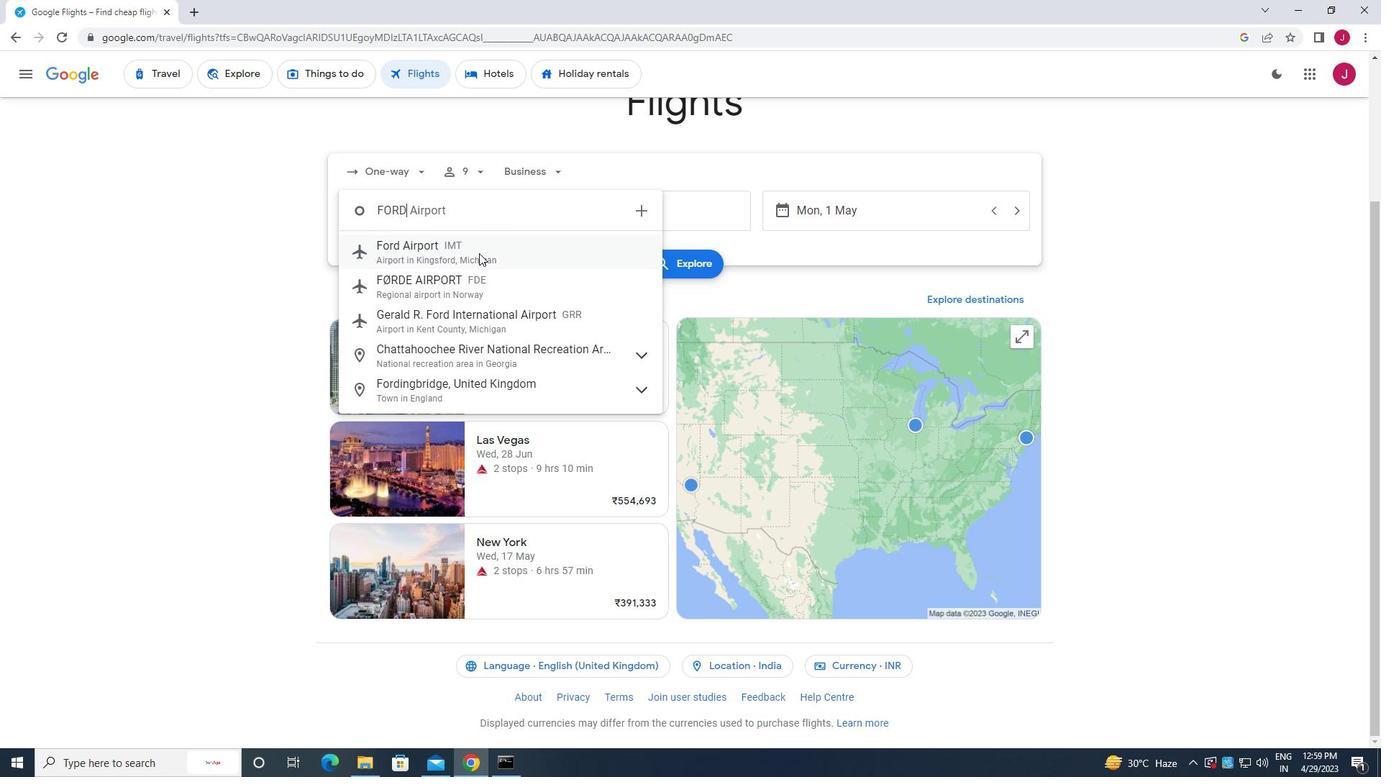 
Action: Mouse pressed left at (479, 248)
Screenshot: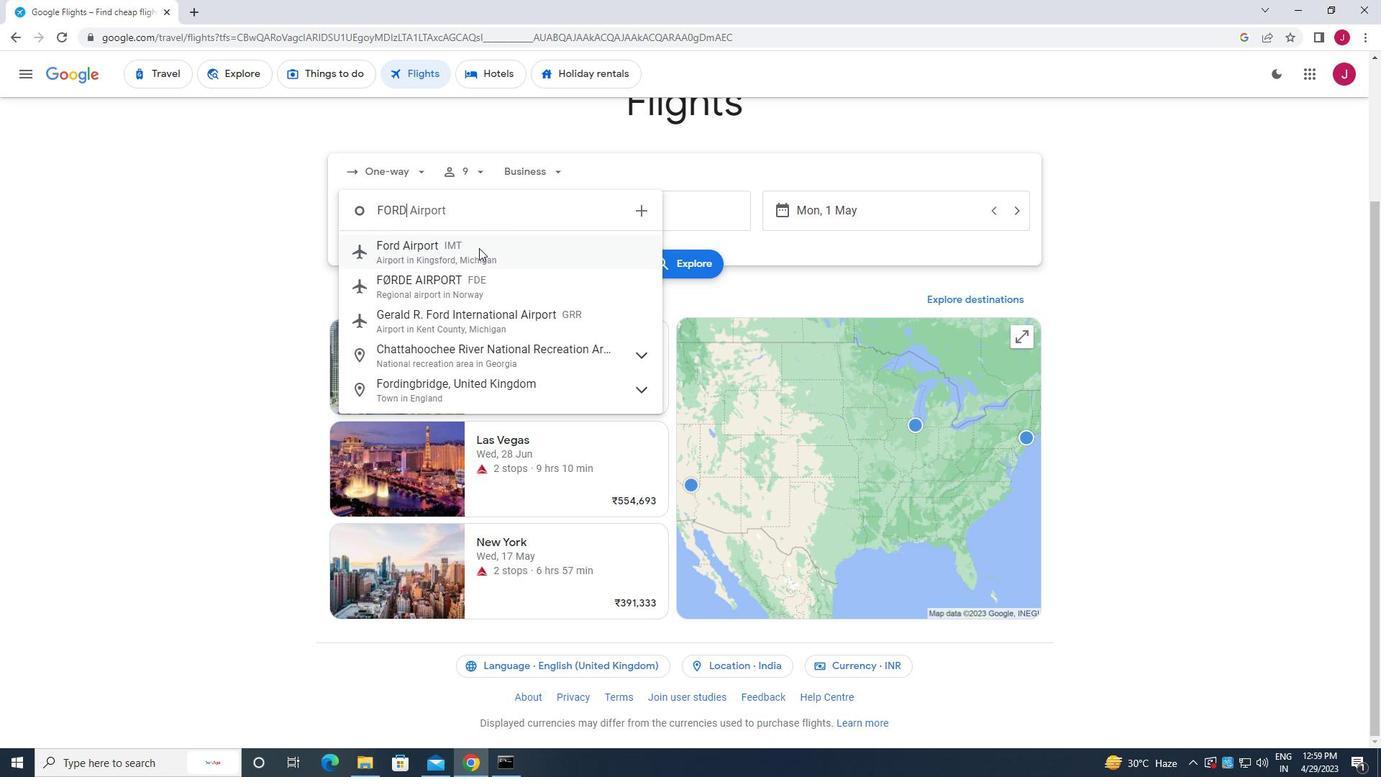
Action: Mouse moved to (682, 210)
Screenshot: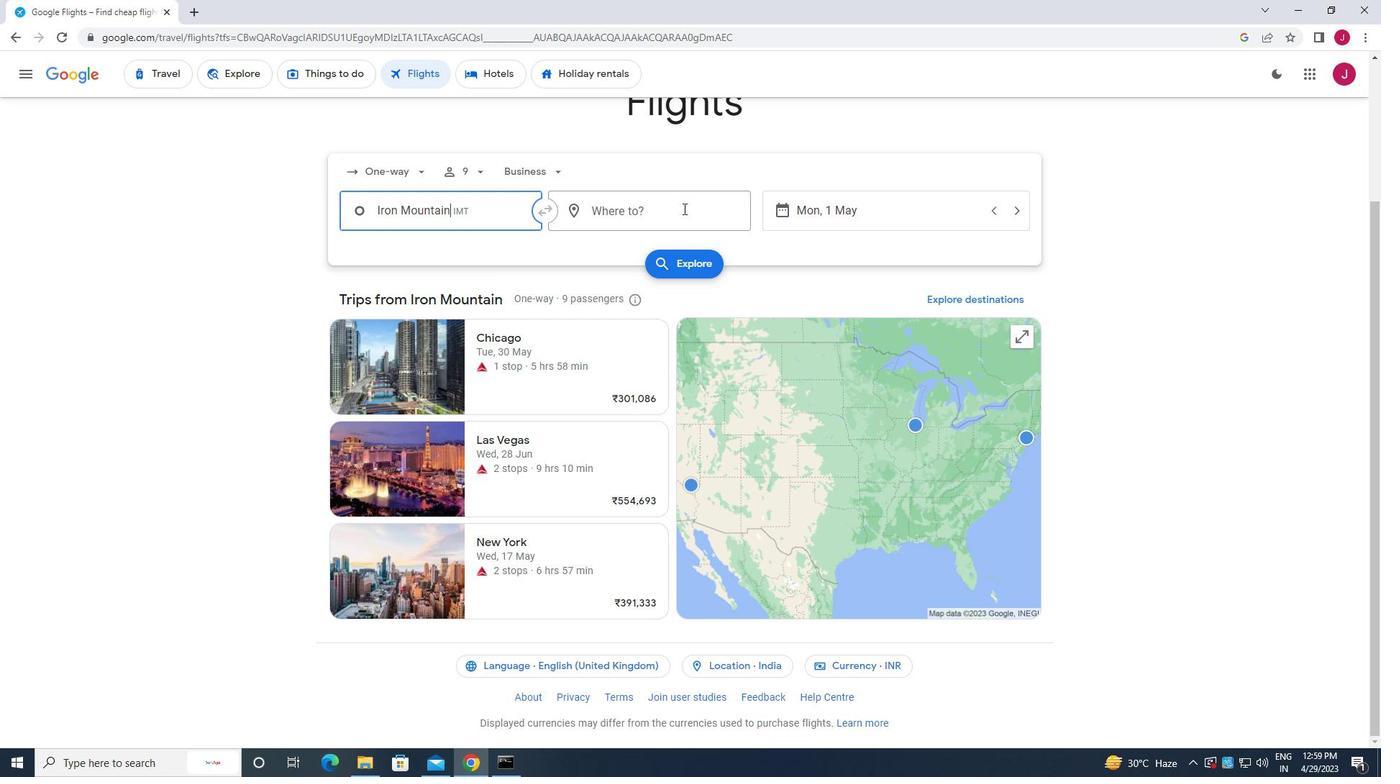 
Action: Mouse pressed left at (682, 210)
Screenshot: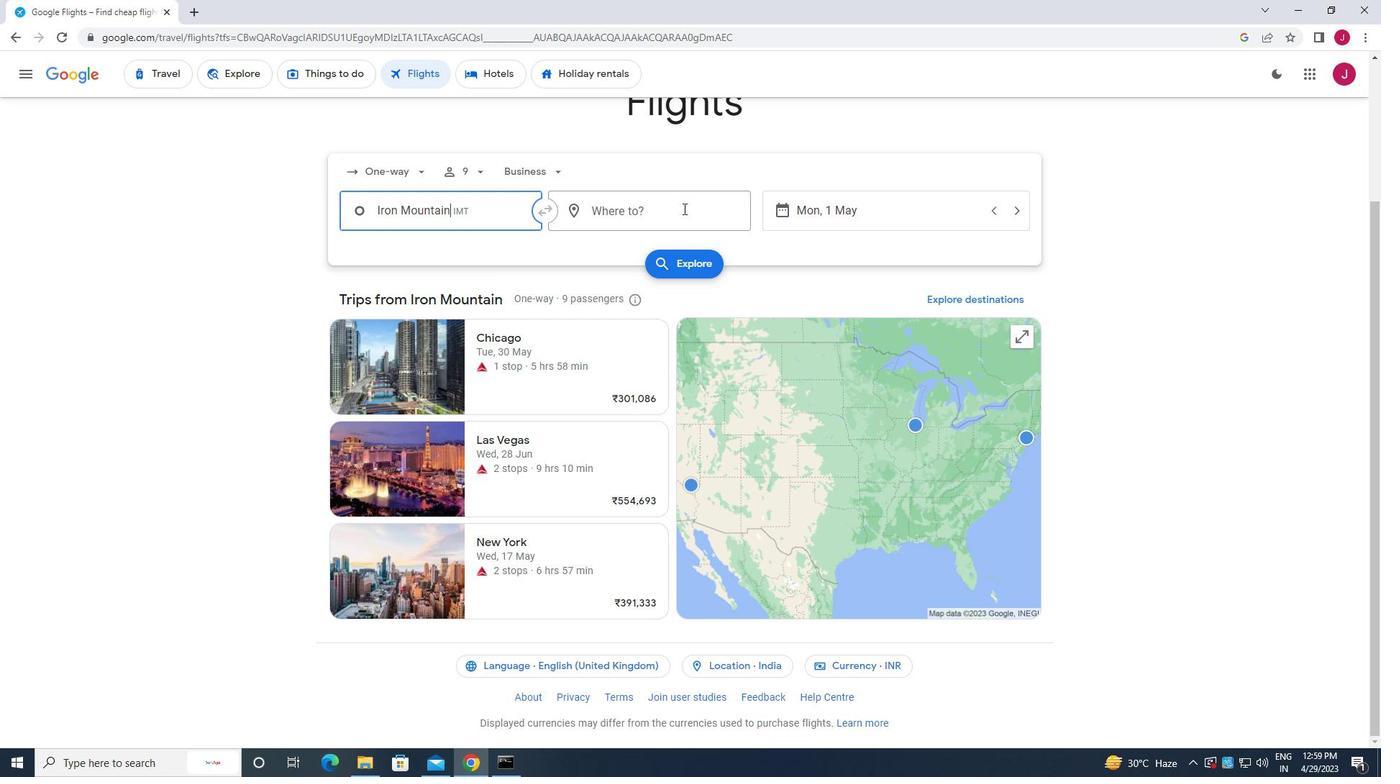 
Action: Mouse moved to (682, 210)
Screenshot: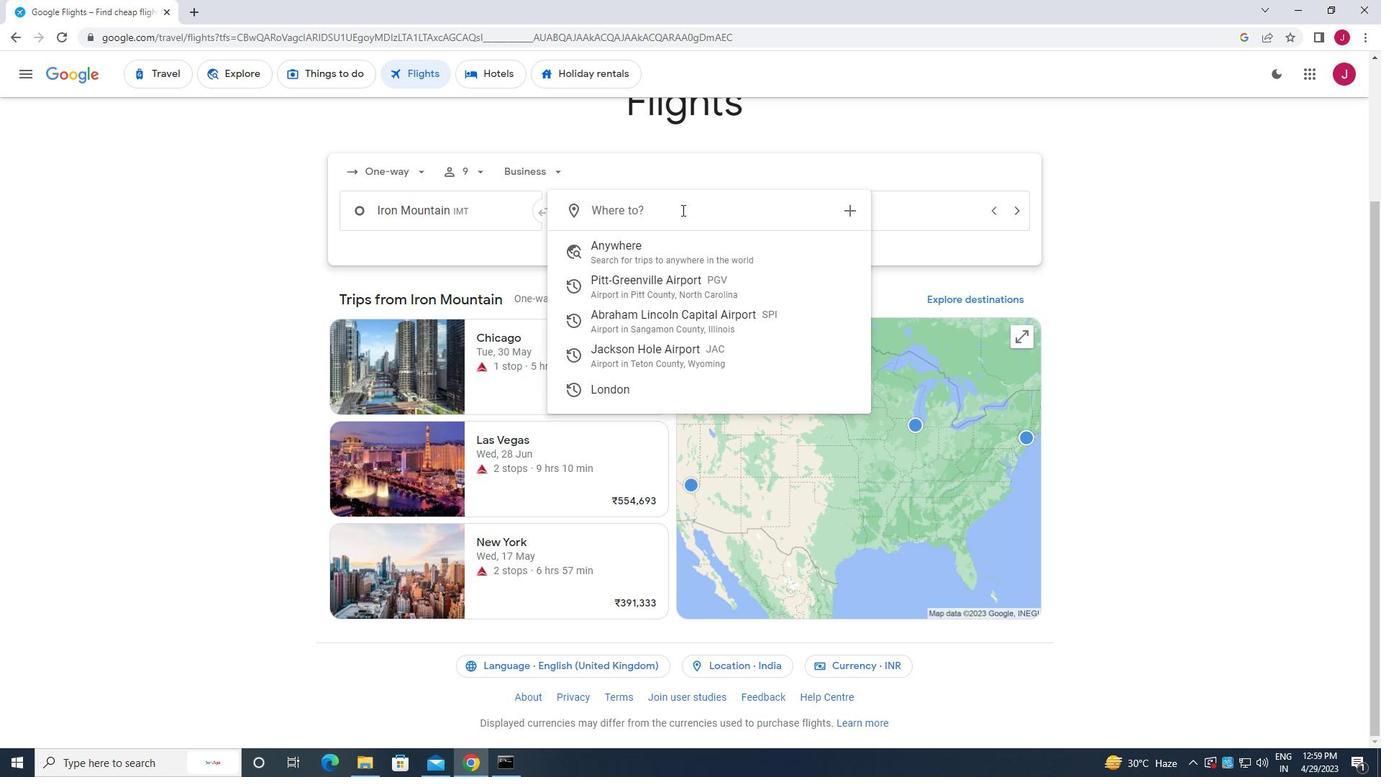 
Action: Key pressed jackson<Key.space>h
Screenshot: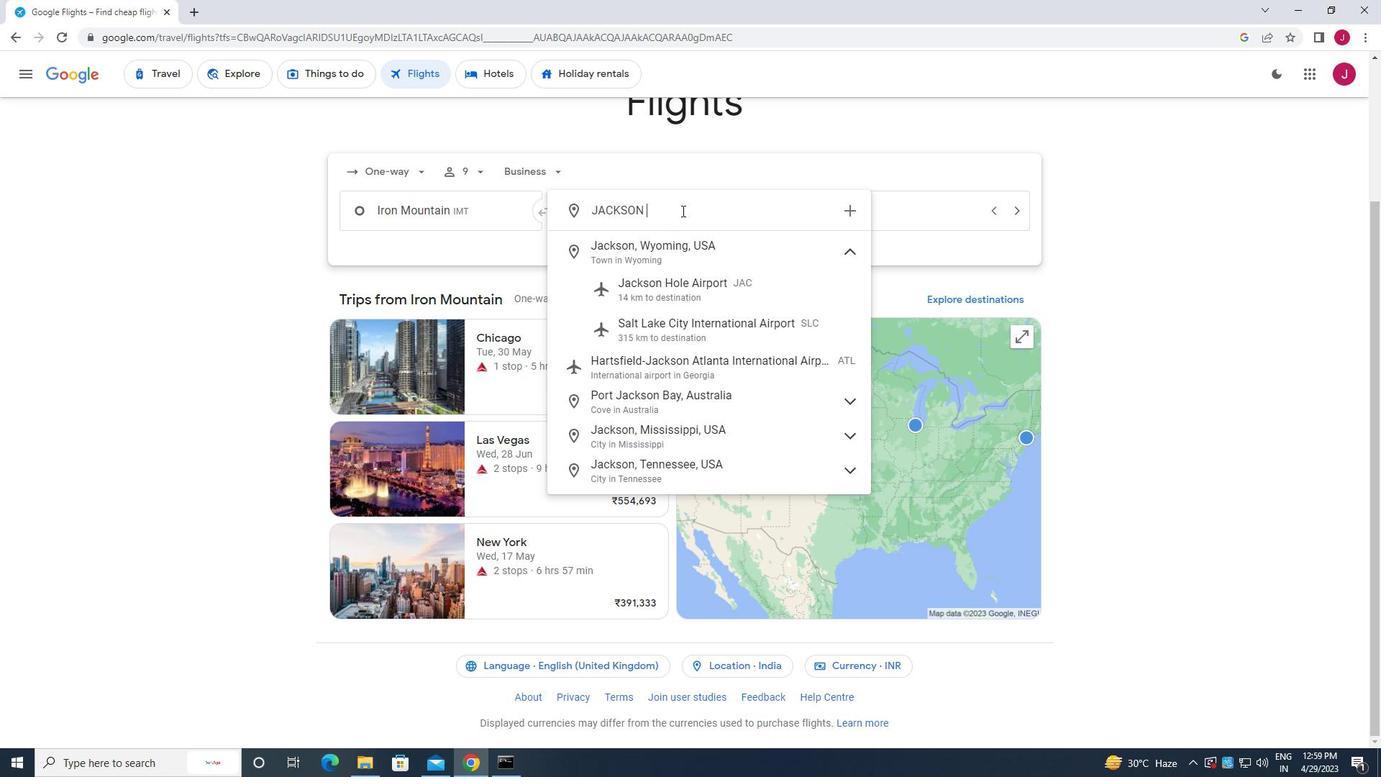 
Action: Mouse moved to (675, 289)
Screenshot: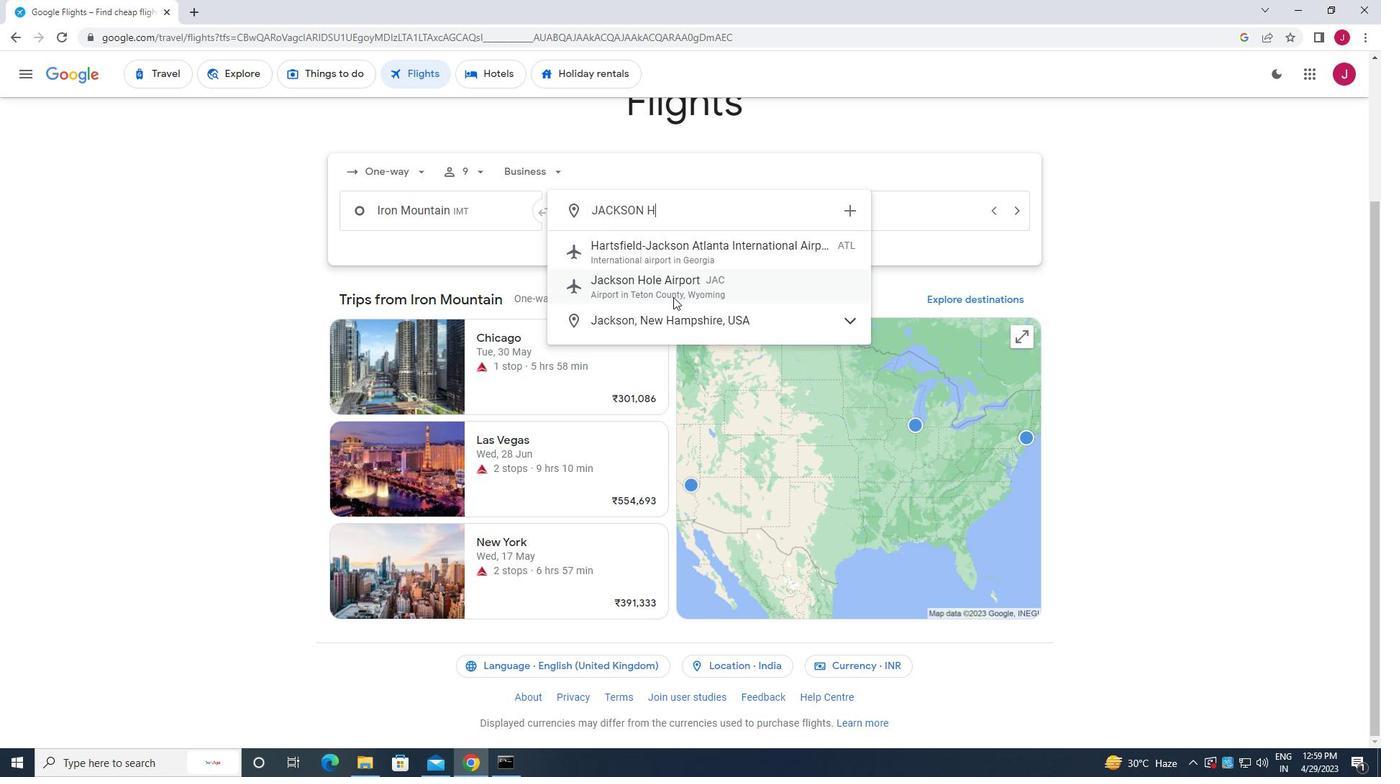 
Action: Mouse pressed left at (675, 289)
Screenshot: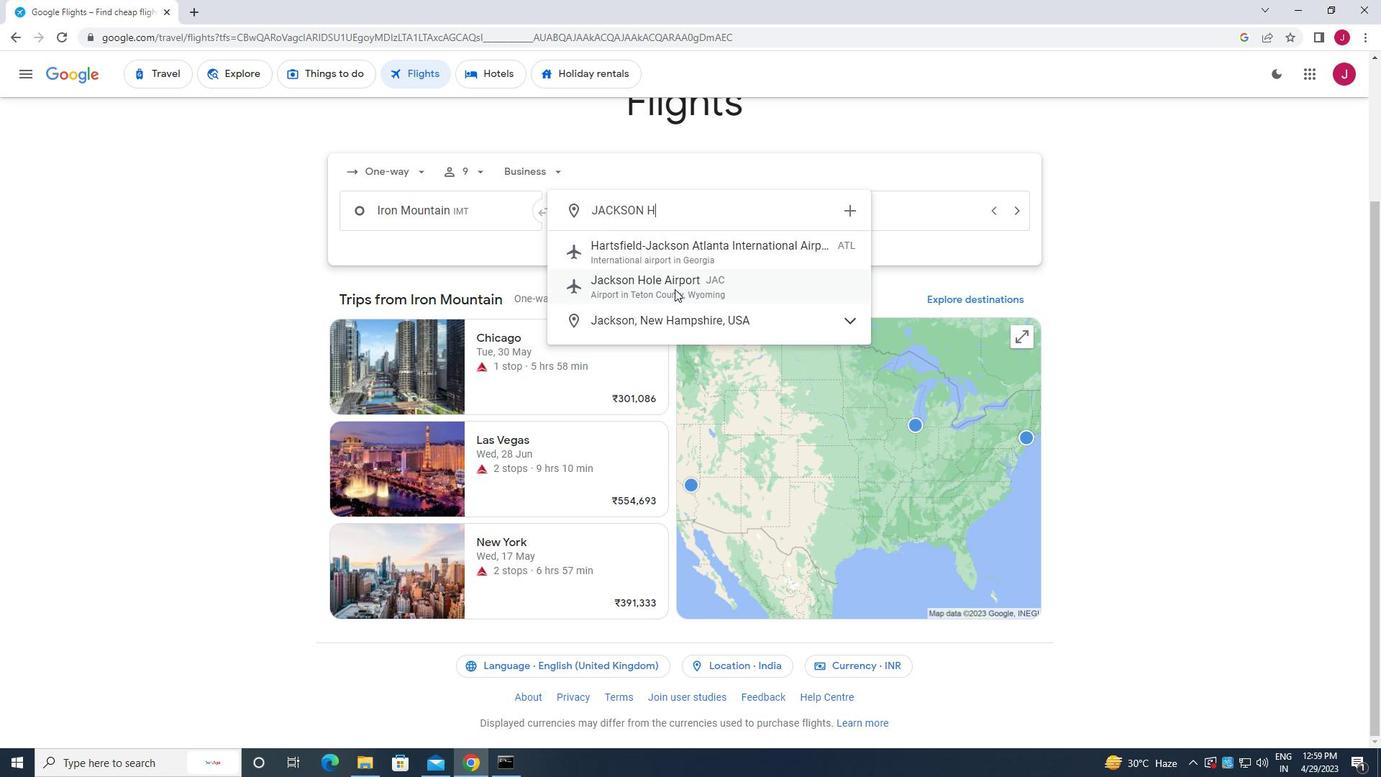 
Action: Mouse moved to (859, 209)
Screenshot: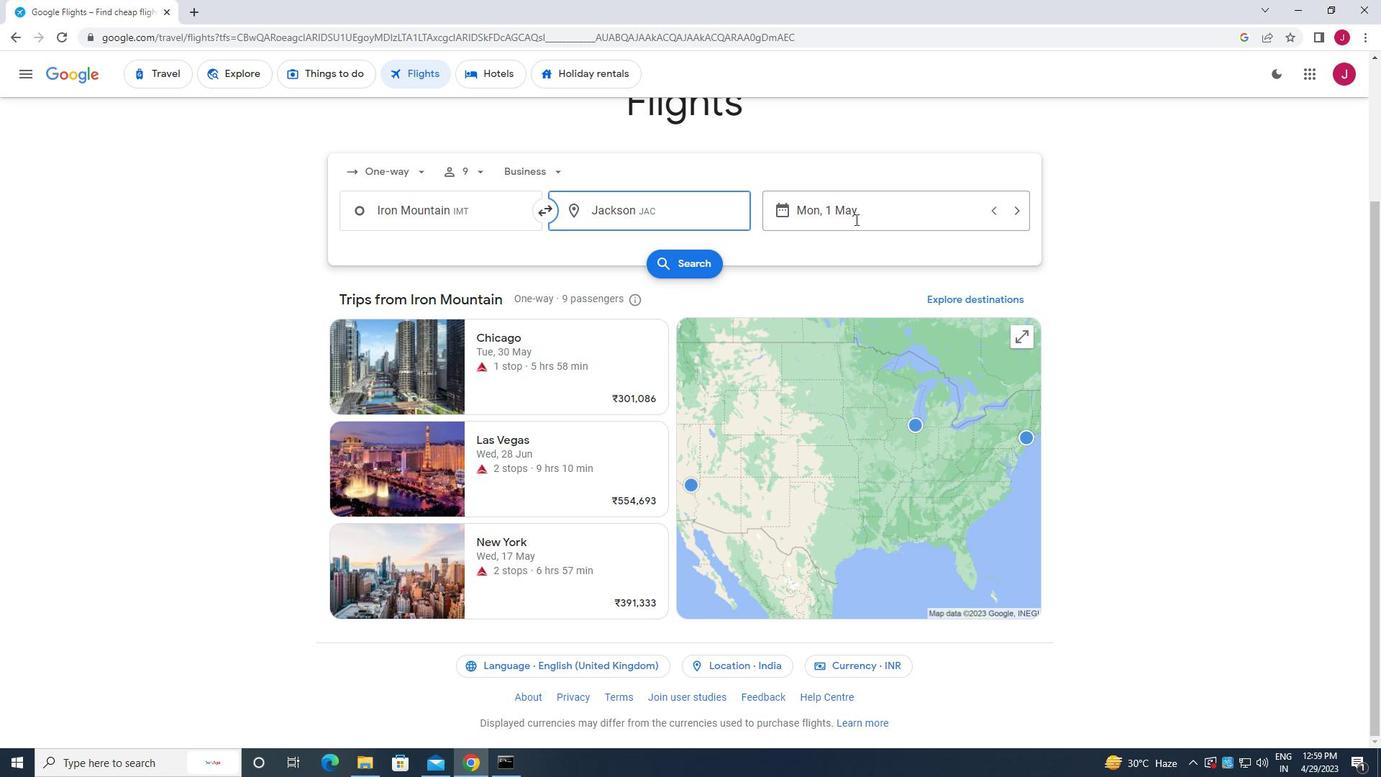 
Action: Mouse pressed left at (859, 209)
Screenshot: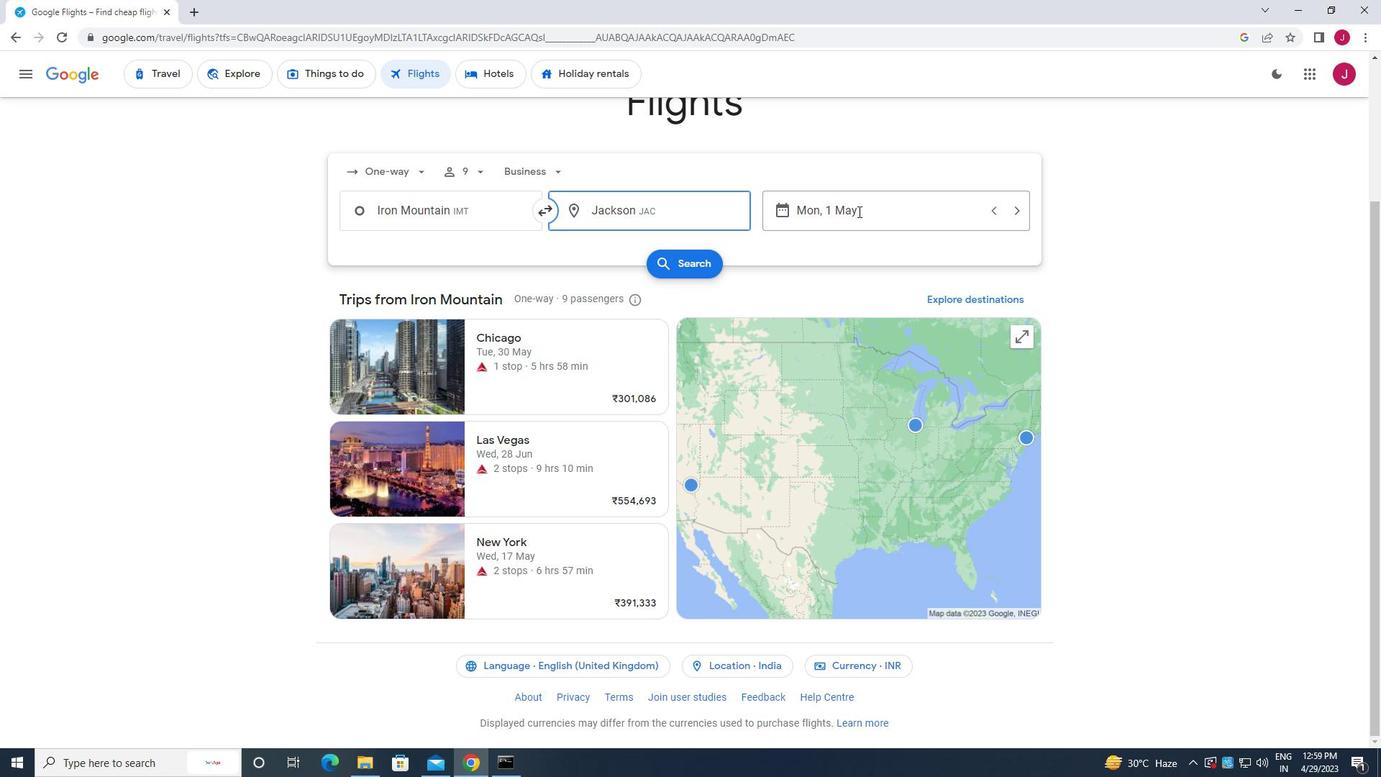 
Action: Mouse moved to (869, 315)
Screenshot: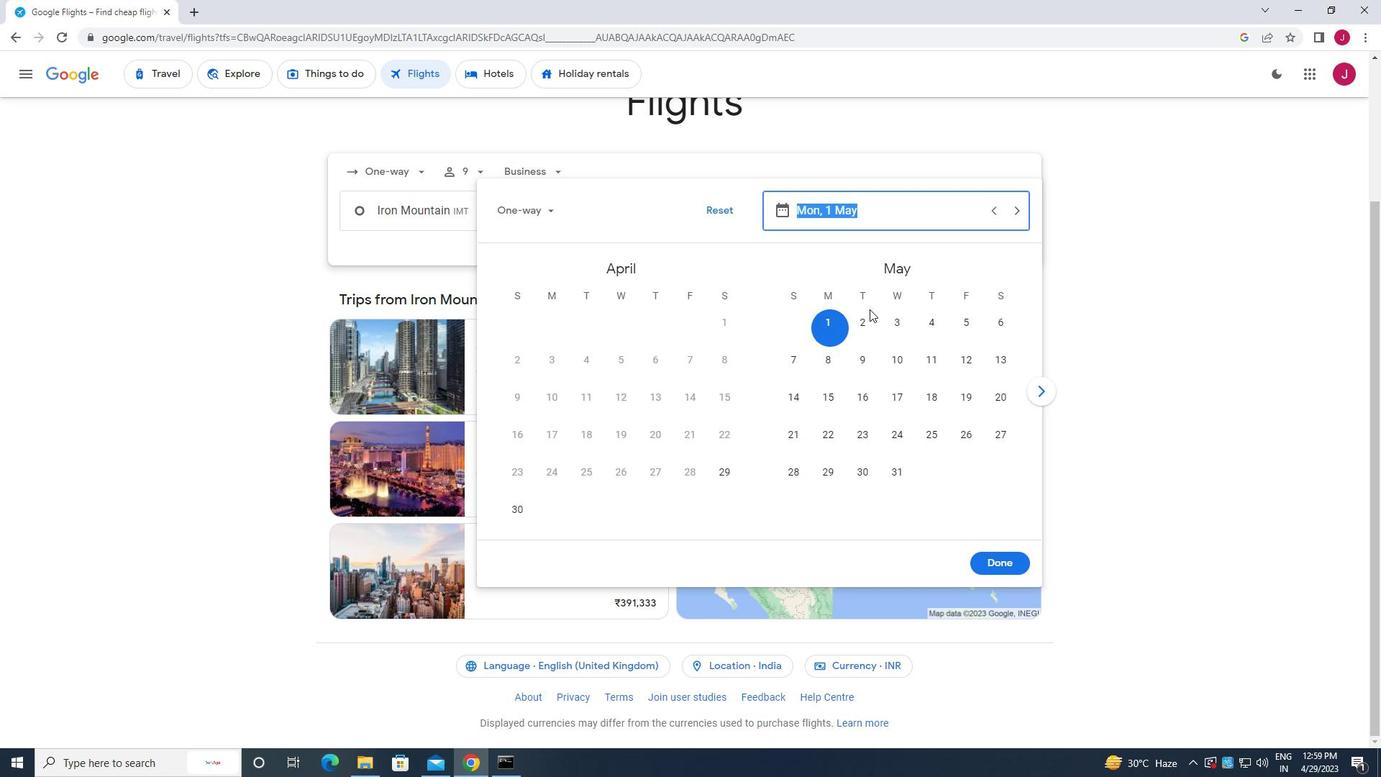 
Action: Mouse pressed left at (869, 315)
Screenshot: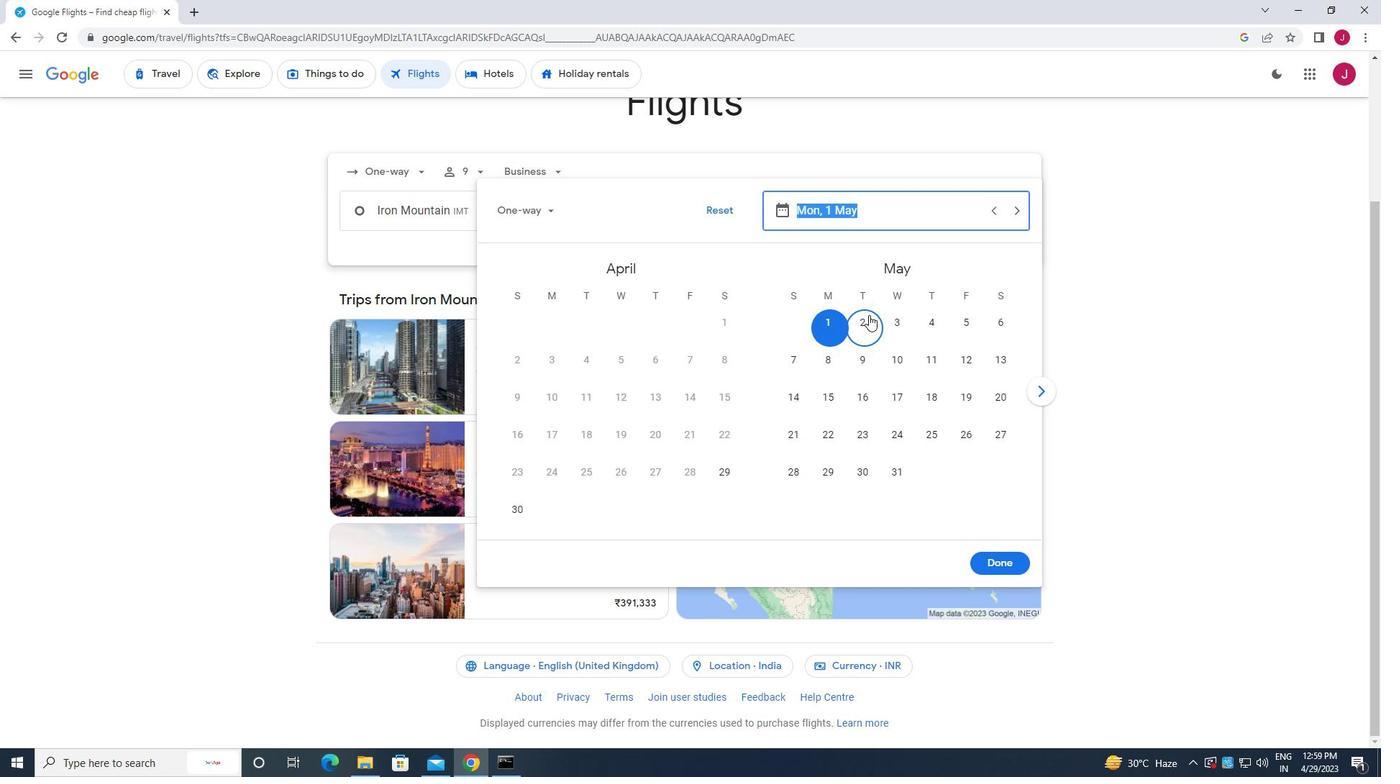 
Action: Mouse moved to (999, 558)
Screenshot: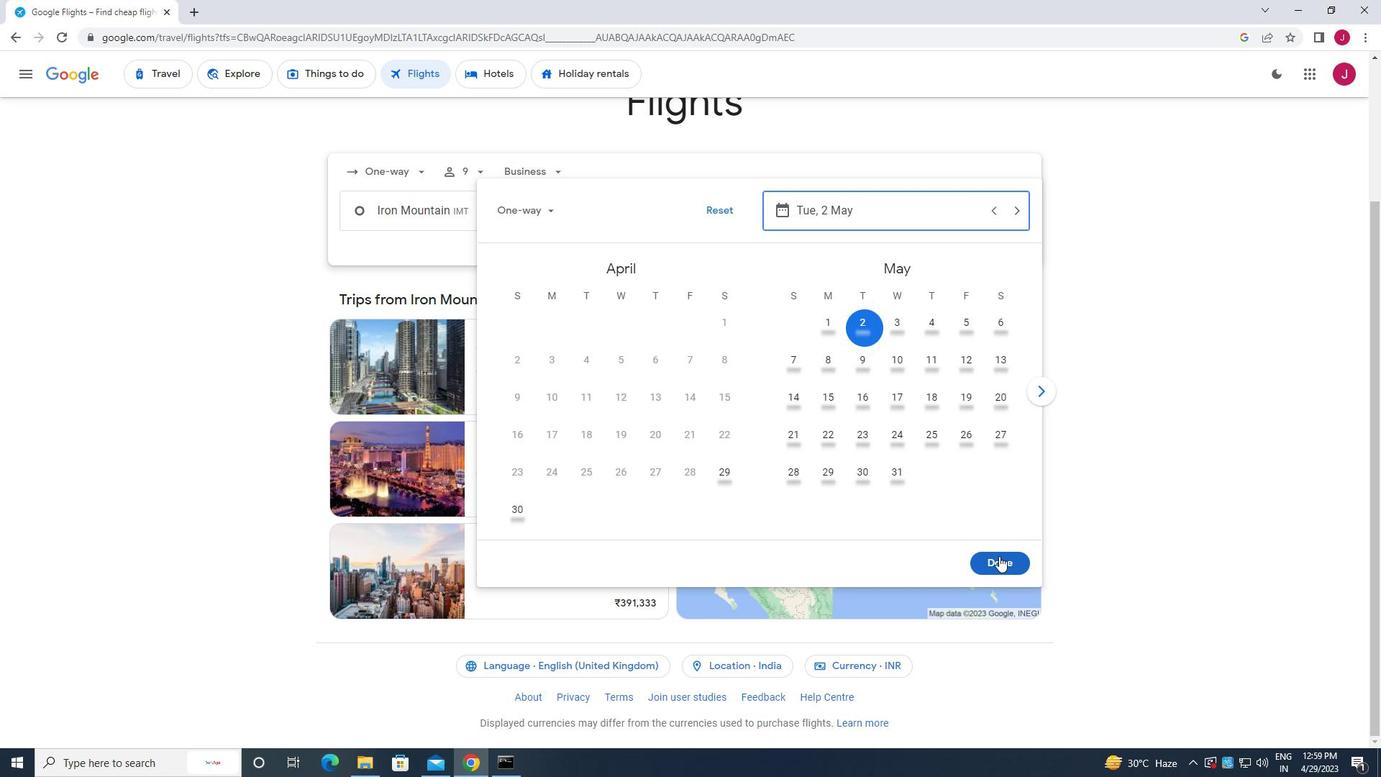 
Action: Mouse pressed left at (999, 558)
Screenshot: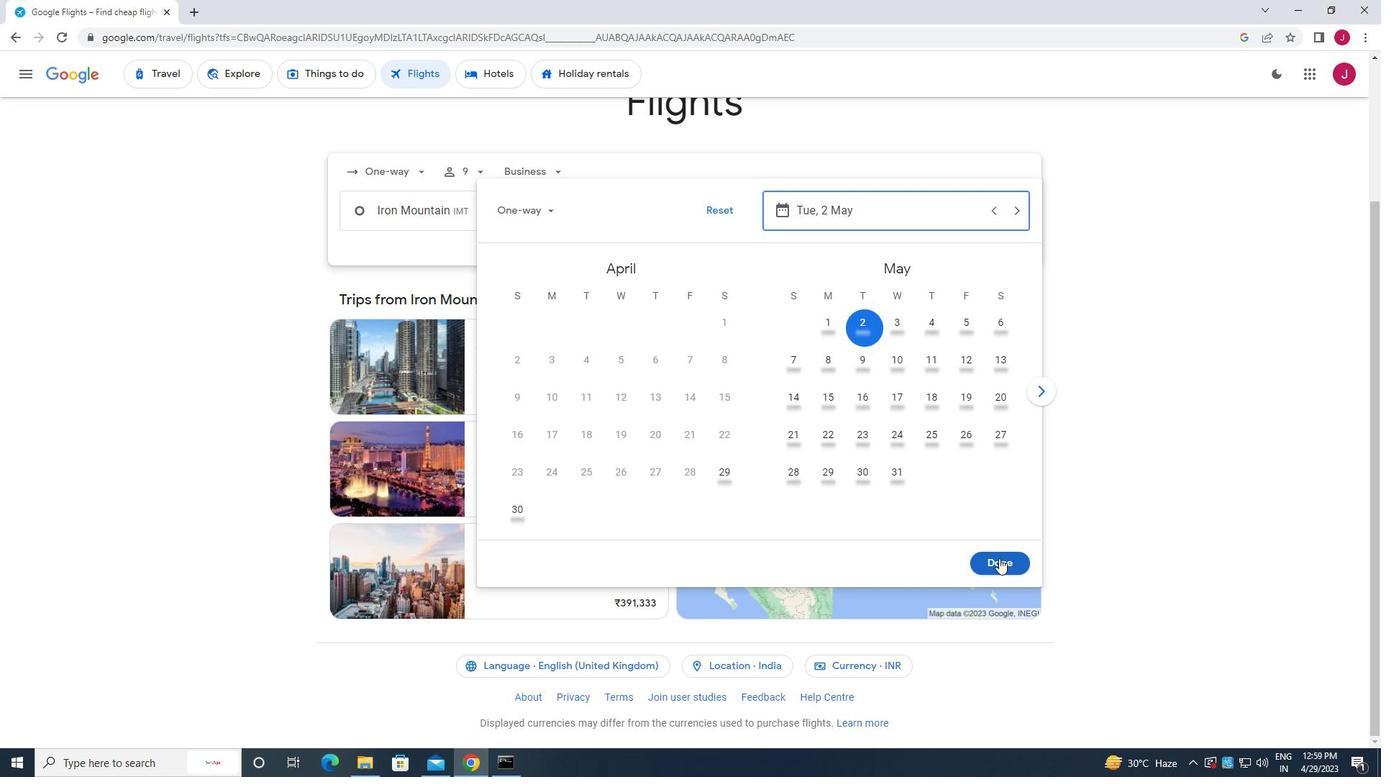 
Action: Mouse moved to (690, 266)
Screenshot: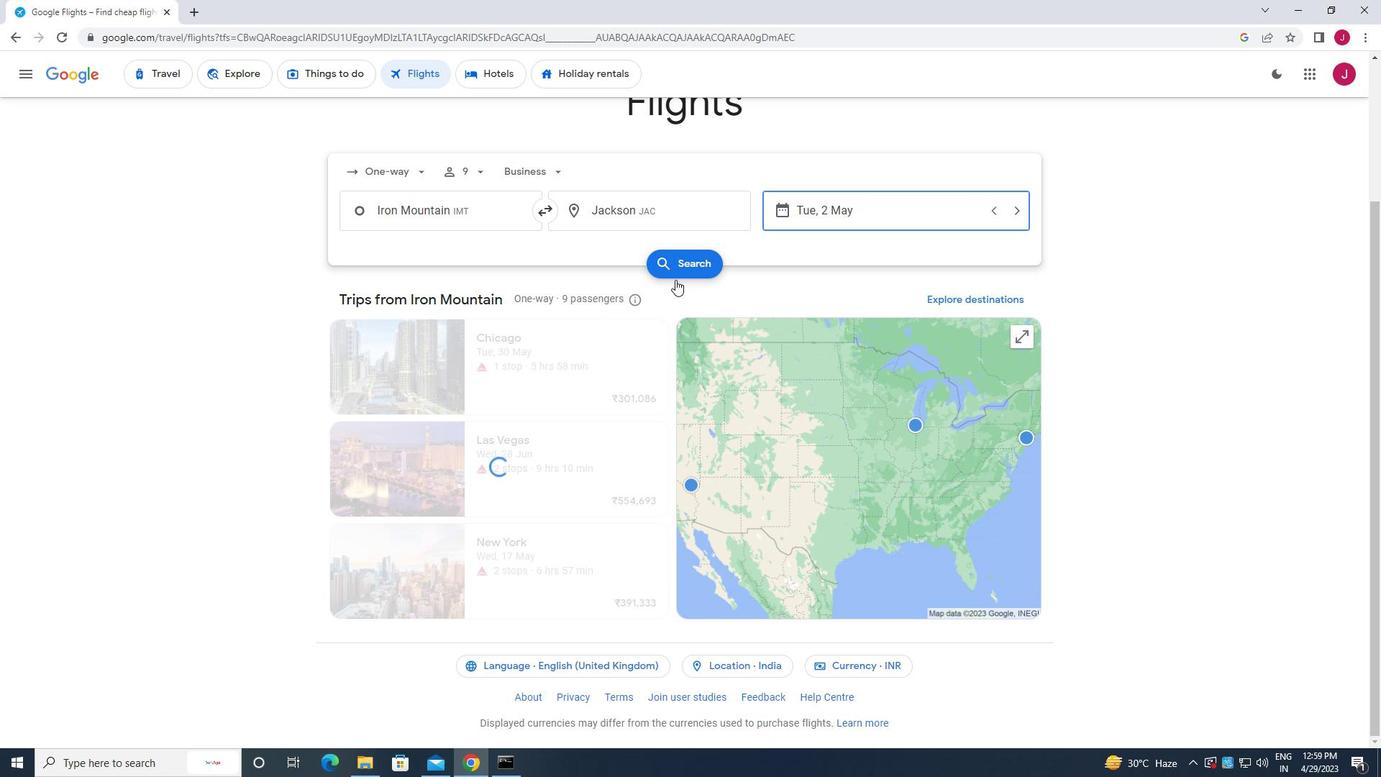 
Action: Mouse pressed left at (690, 266)
Screenshot: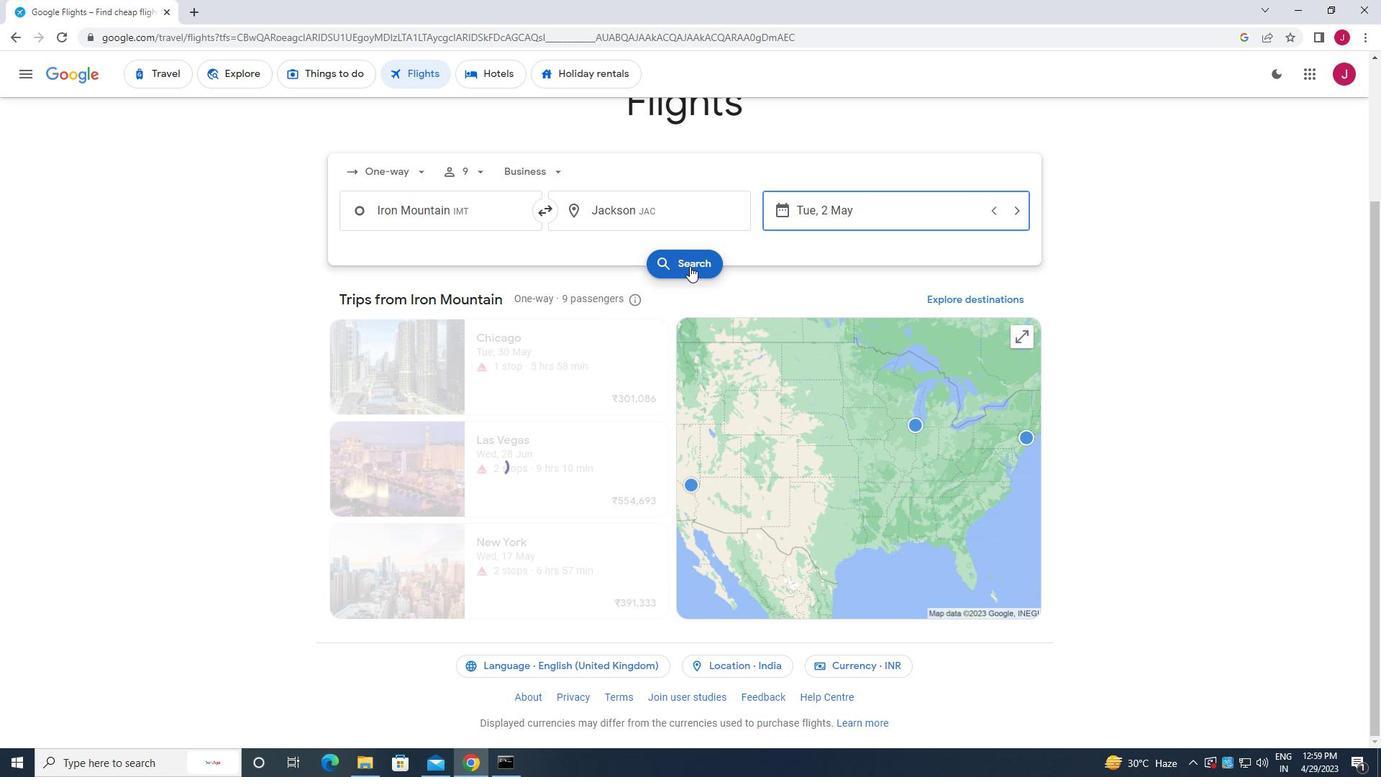 
Action: Mouse moved to (382, 203)
Screenshot: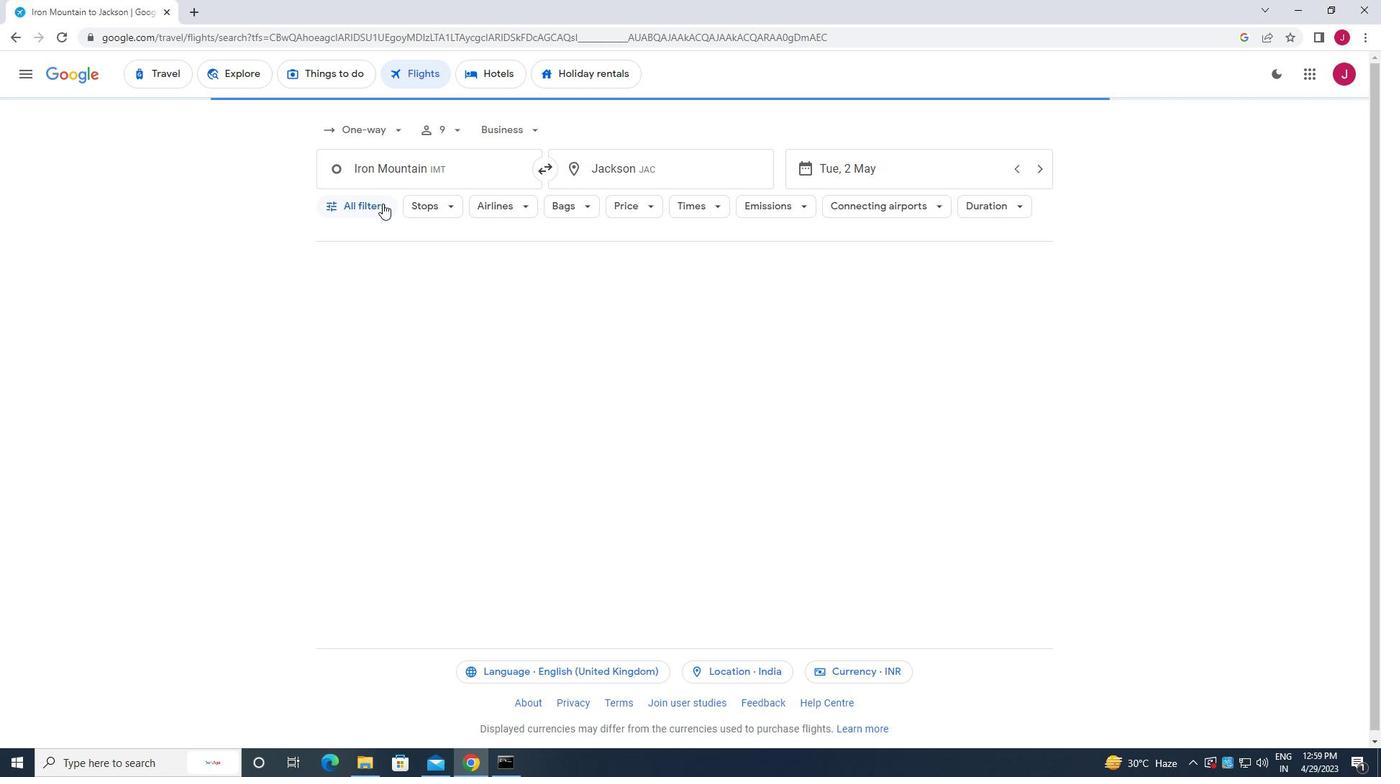 
Action: Mouse pressed left at (382, 203)
Screenshot: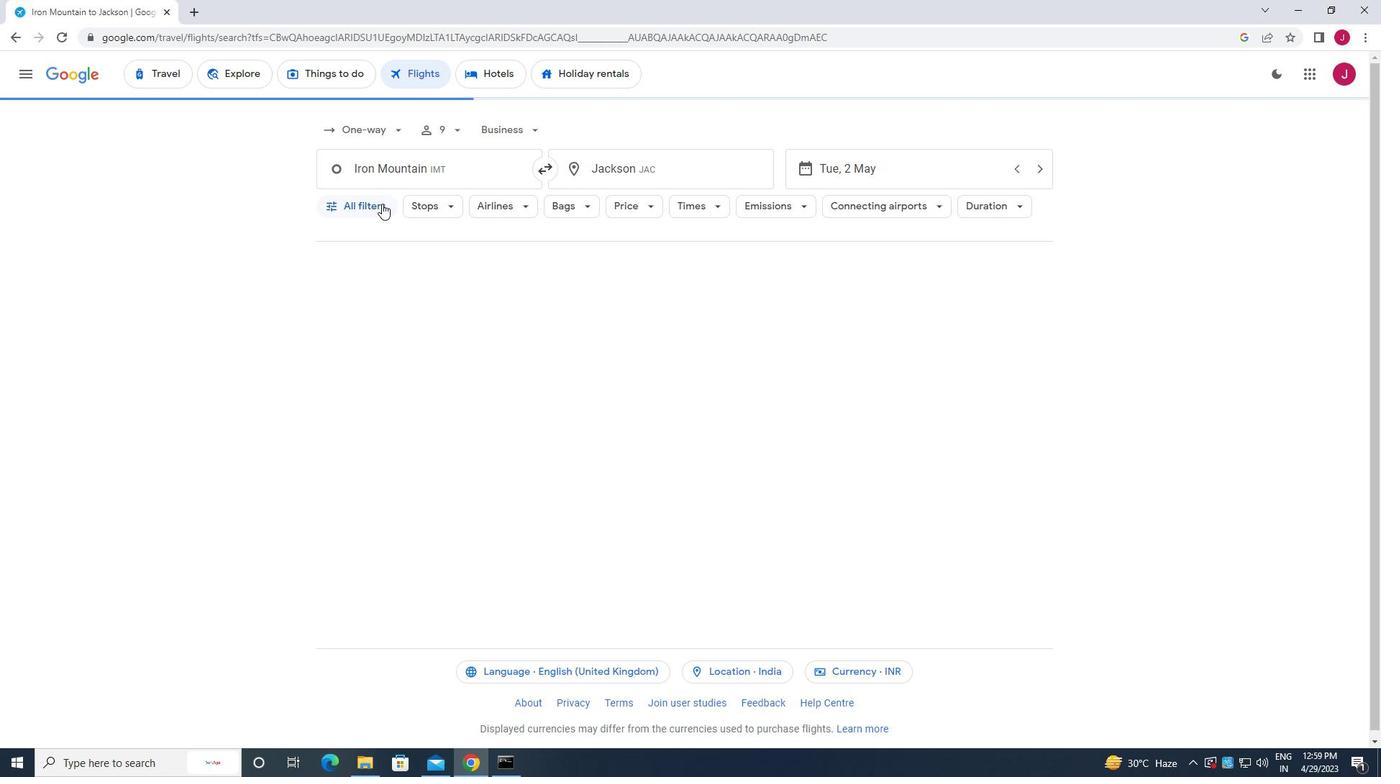 
Action: Mouse moved to (419, 299)
Screenshot: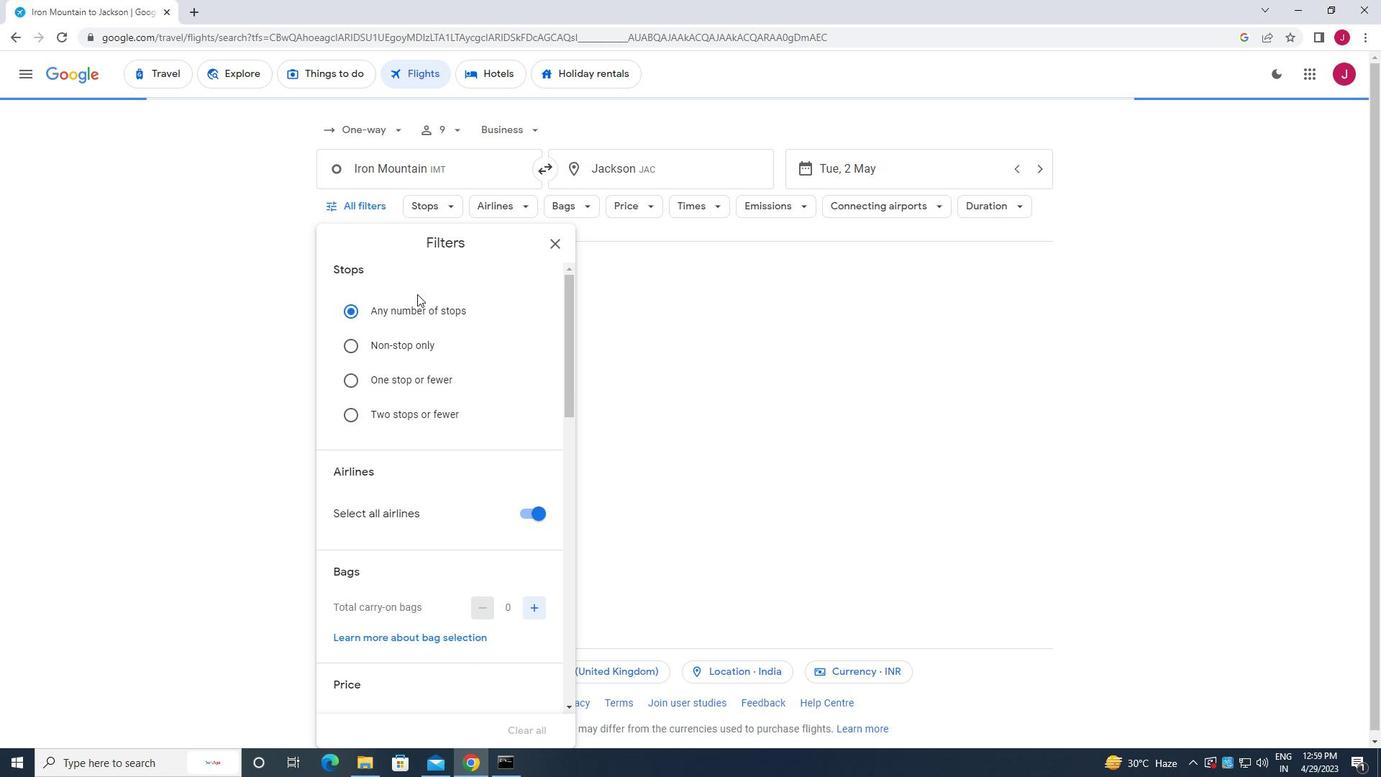 
Action: Mouse scrolled (419, 298) with delta (0, 0)
Screenshot: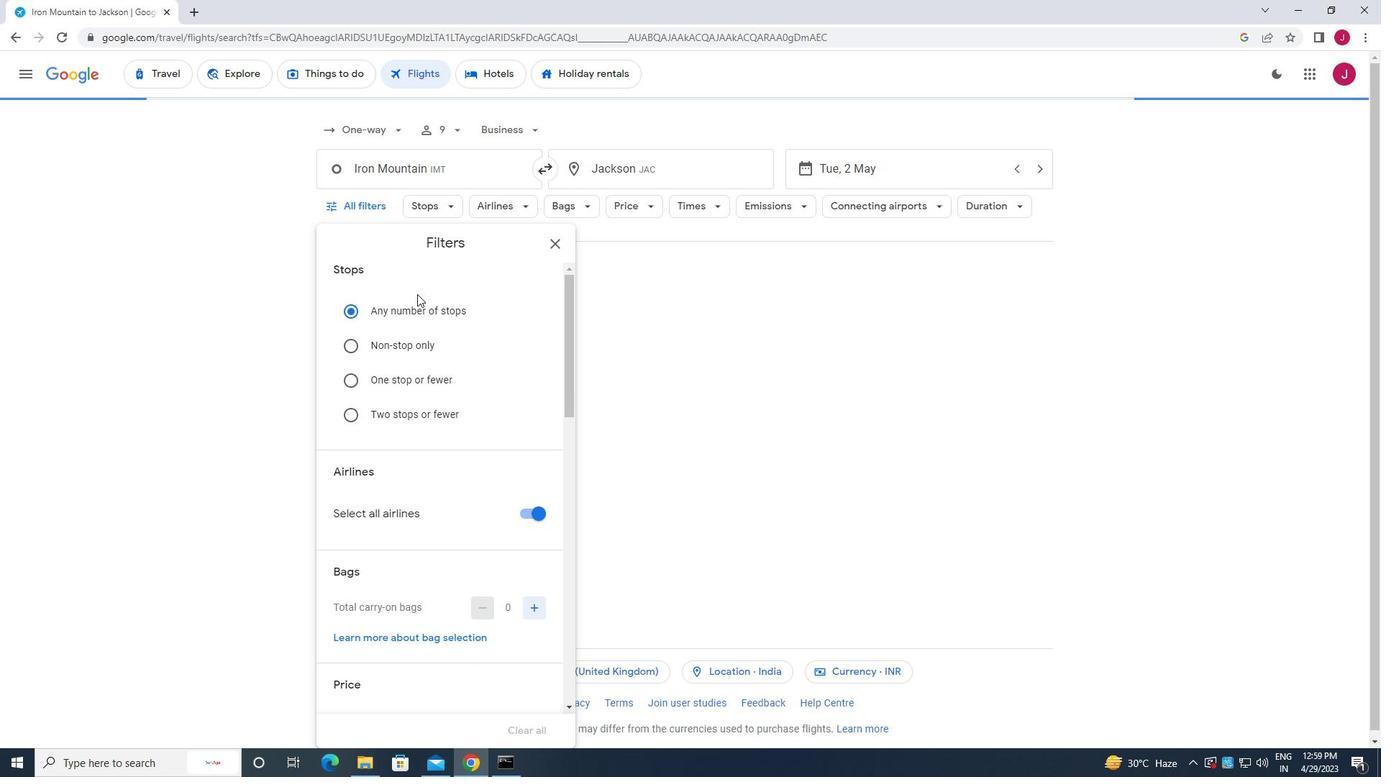 
Action: Mouse moved to (419, 300)
Screenshot: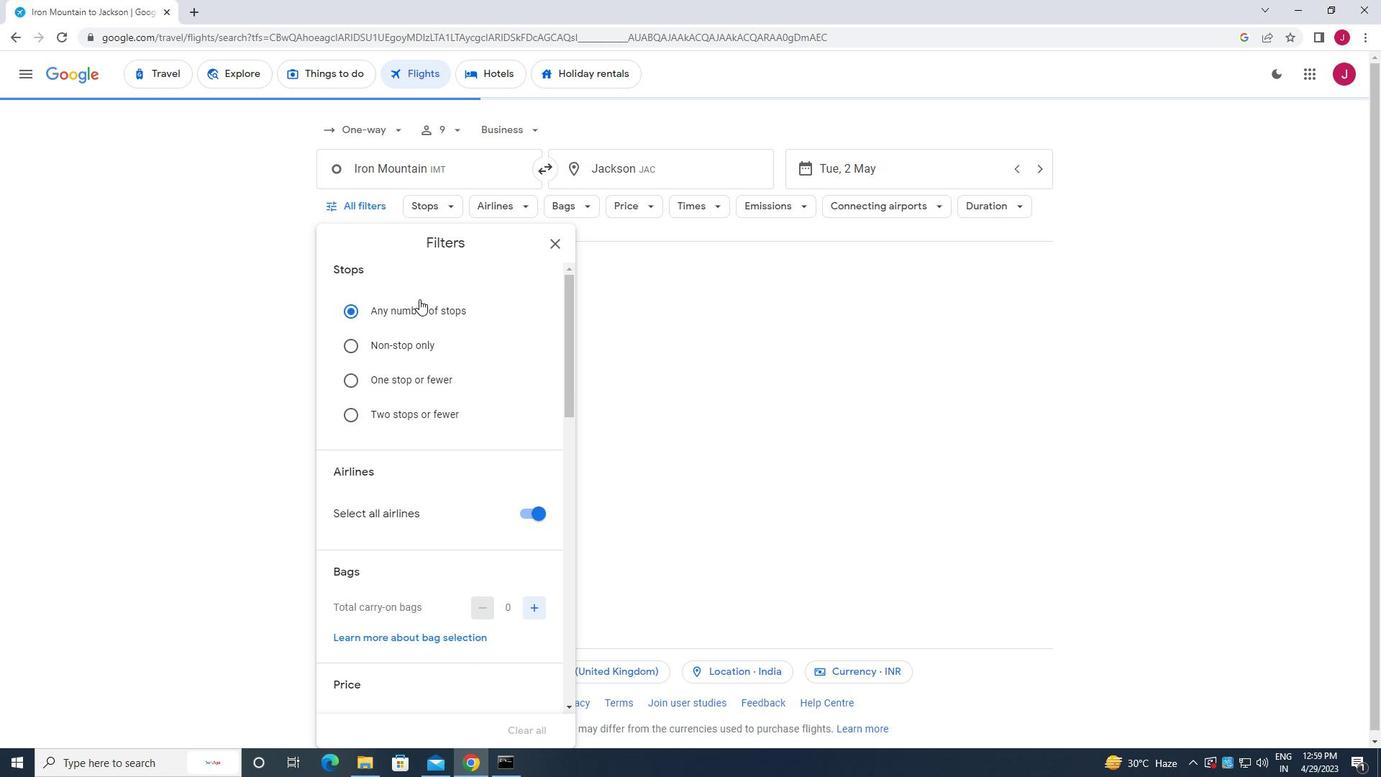 
Action: Mouse scrolled (419, 299) with delta (0, 0)
Screenshot: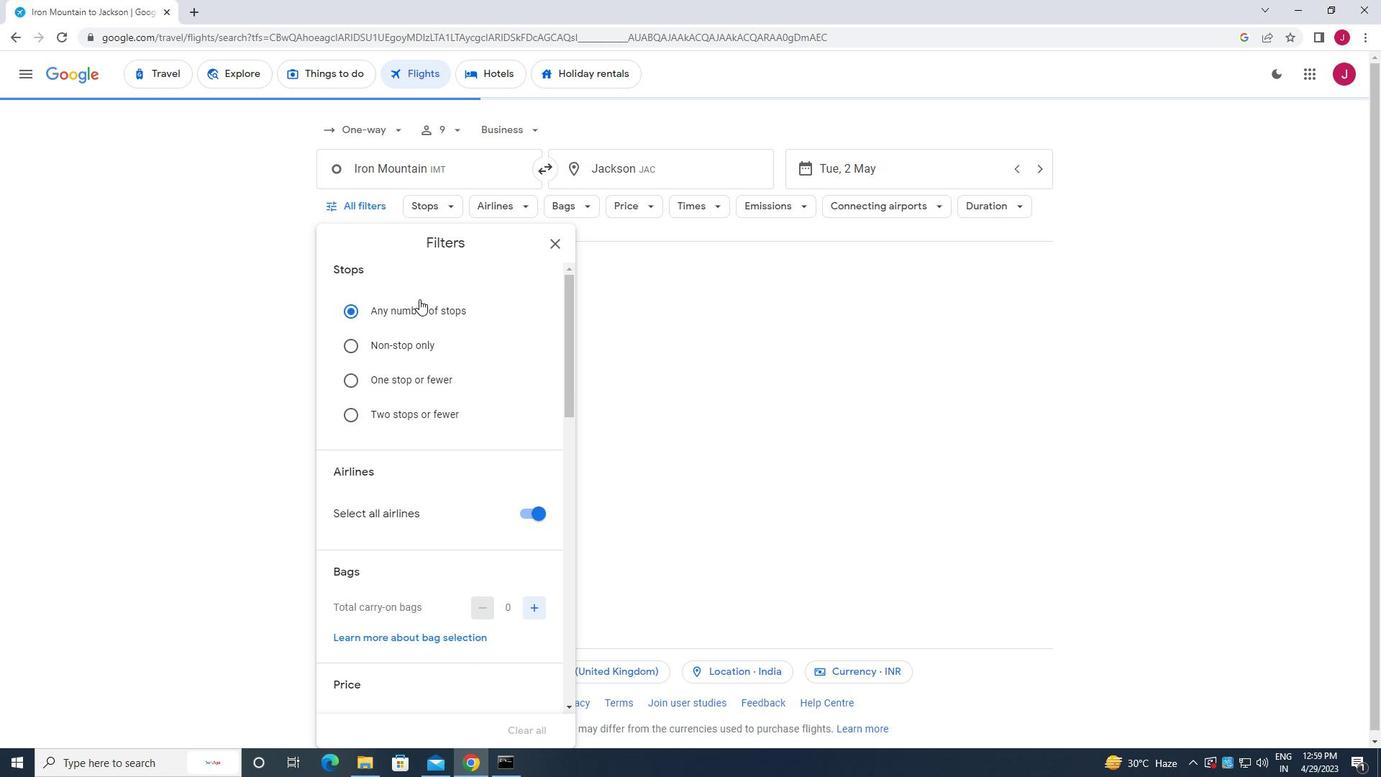 
Action: Mouse moved to (523, 369)
Screenshot: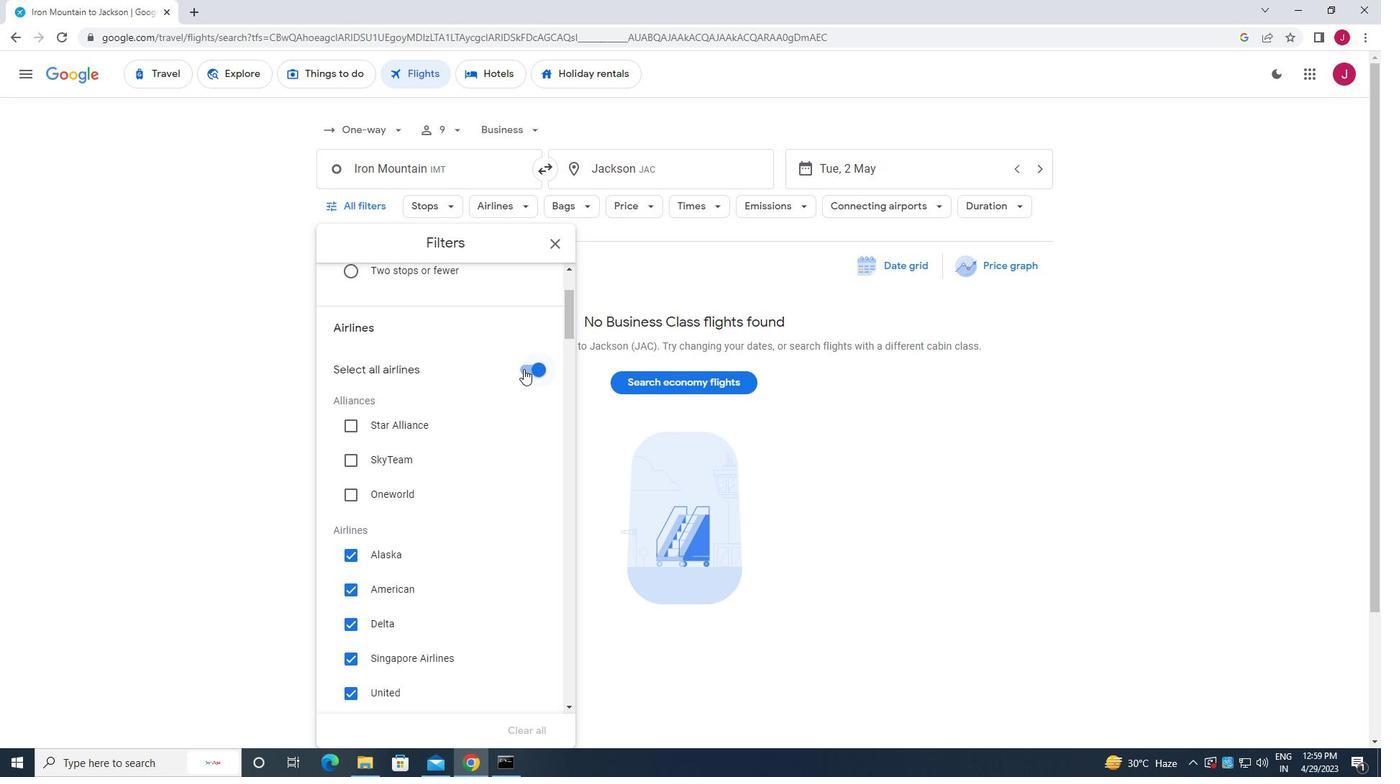 
Action: Mouse pressed left at (523, 369)
Screenshot: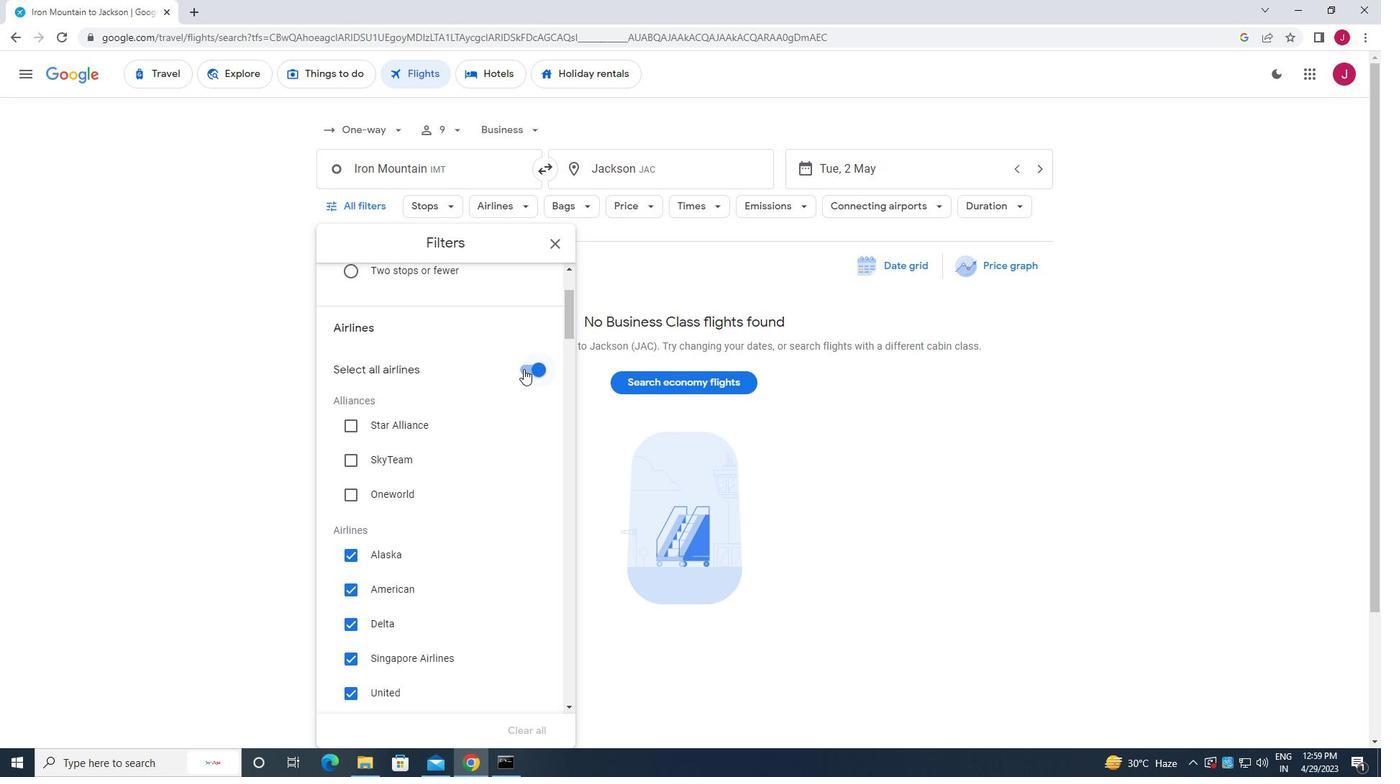 
Action: Mouse moved to (421, 369)
Screenshot: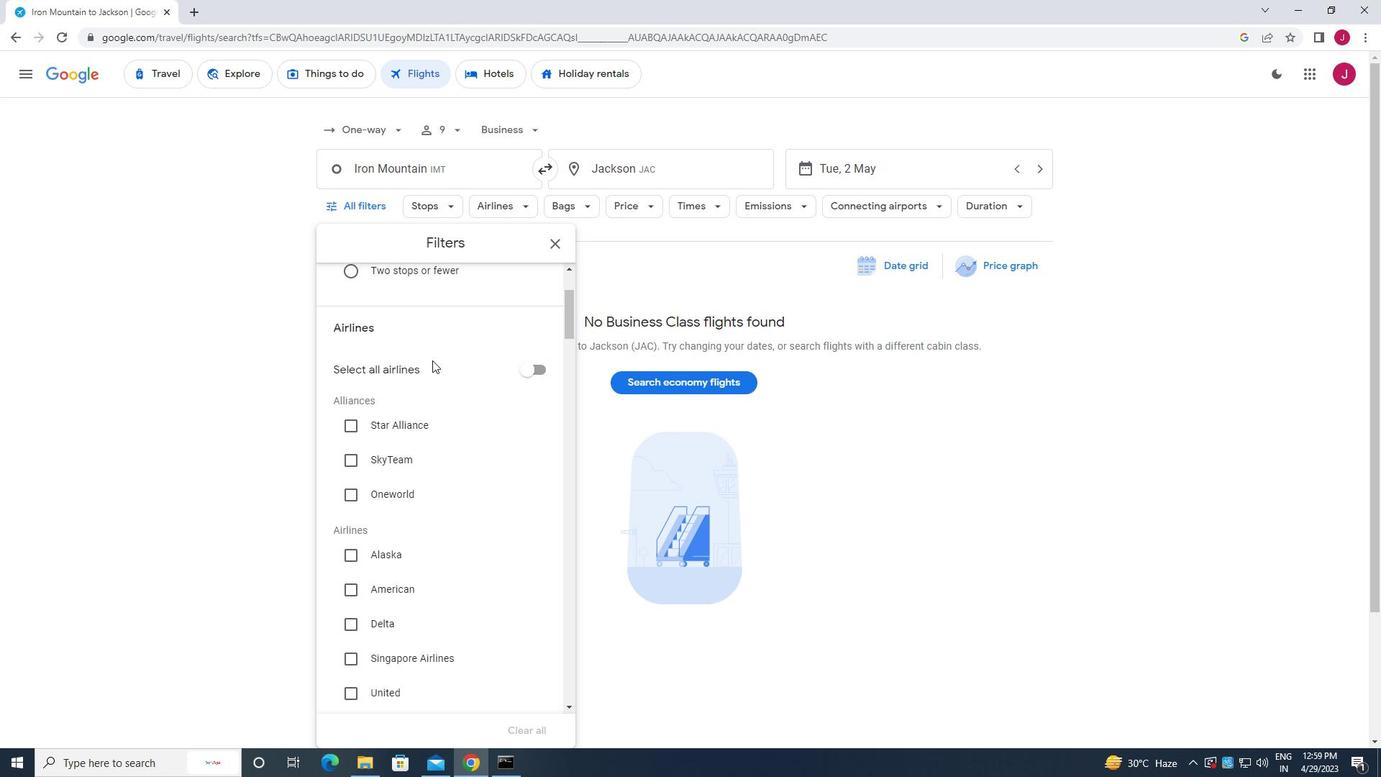 
Action: Mouse scrolled (421, 369) with delta (0, 0)
Screenshot: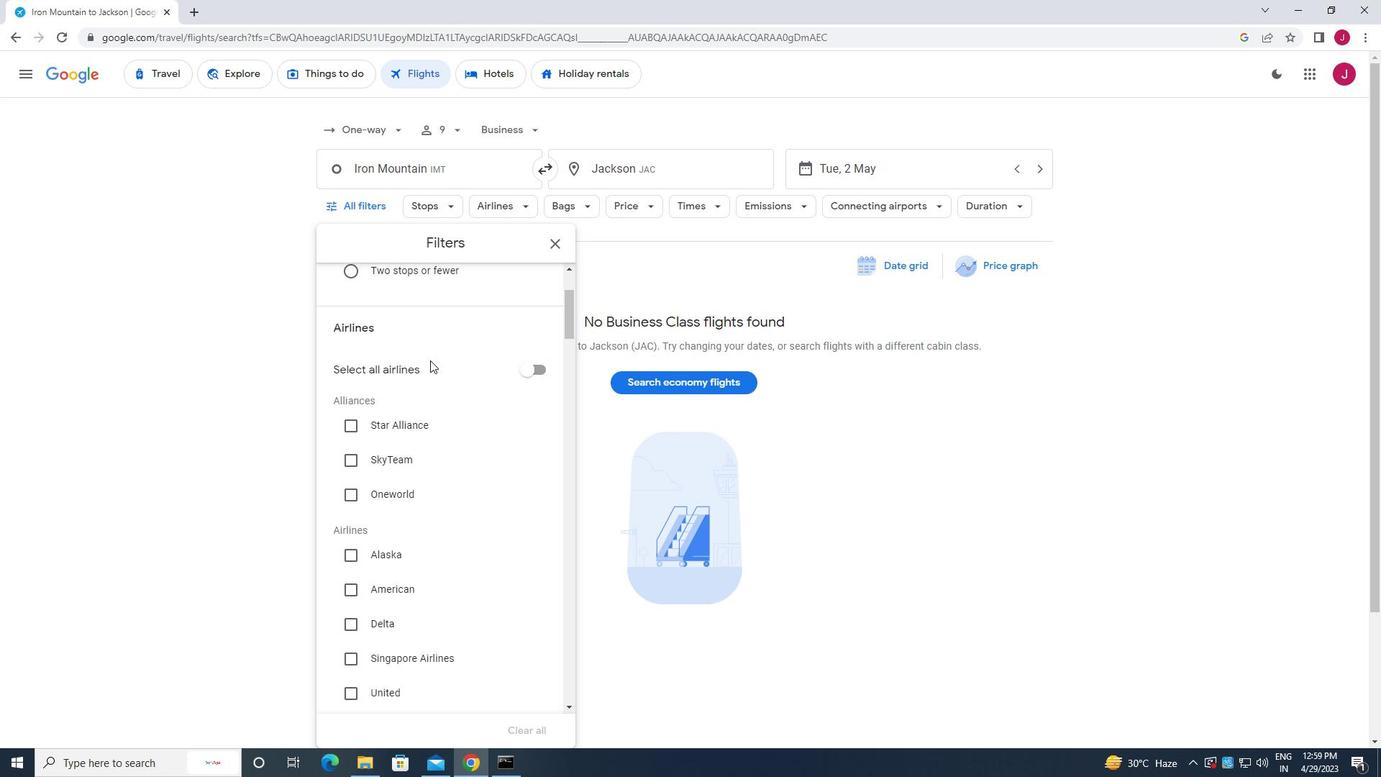 
Action: Mouse moved to (381, 359)
Screenshot: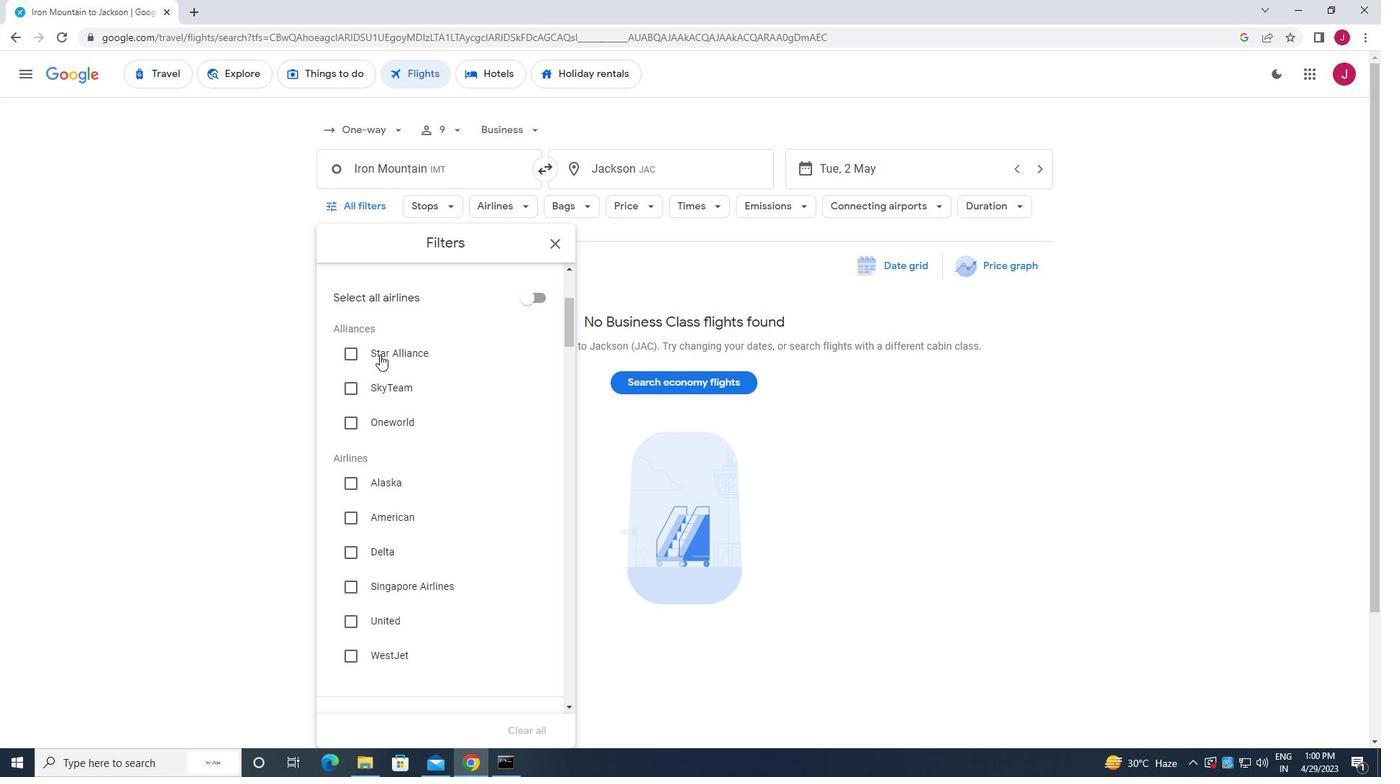 
Action: Mouse scrolled (381, 359) with delta (0, 0)
Screenshot: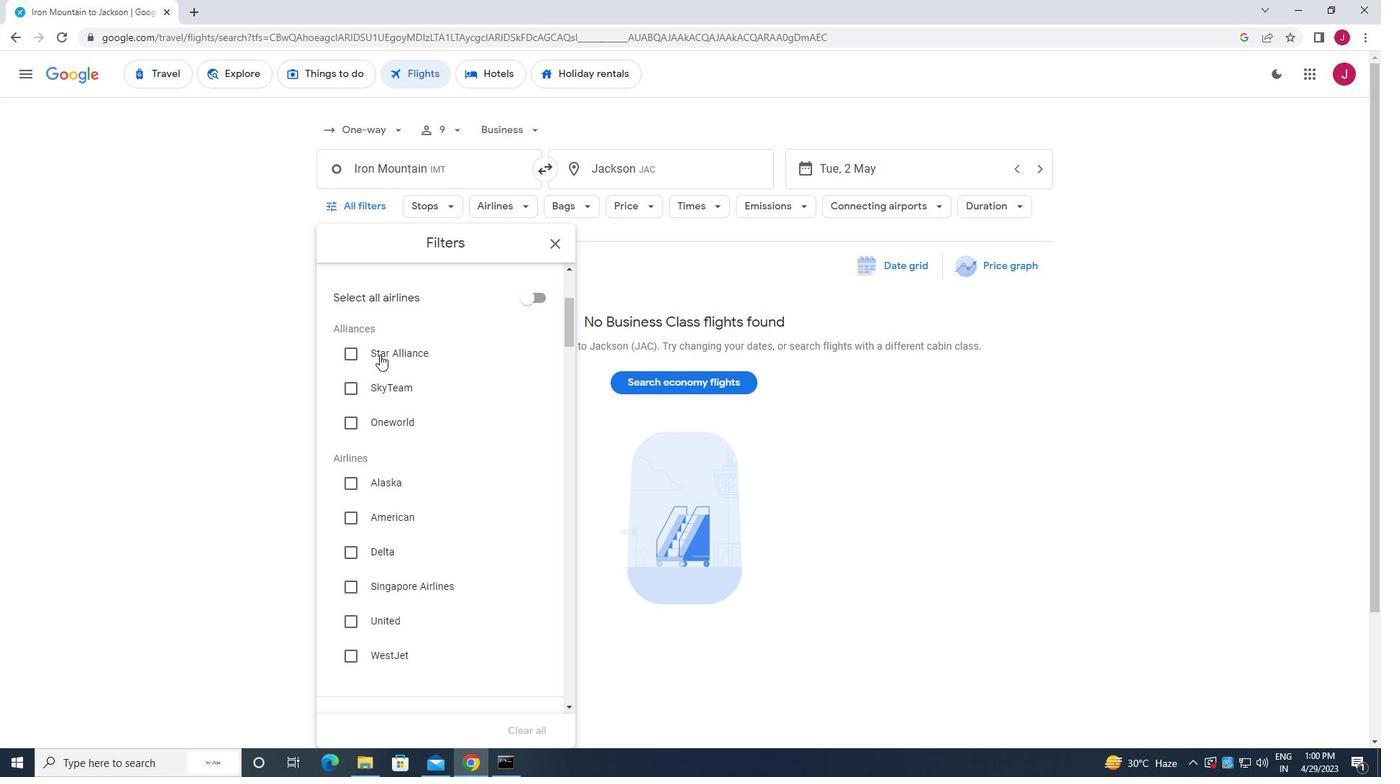 
Action: Mouse moved to (385, 369)
Screenshot: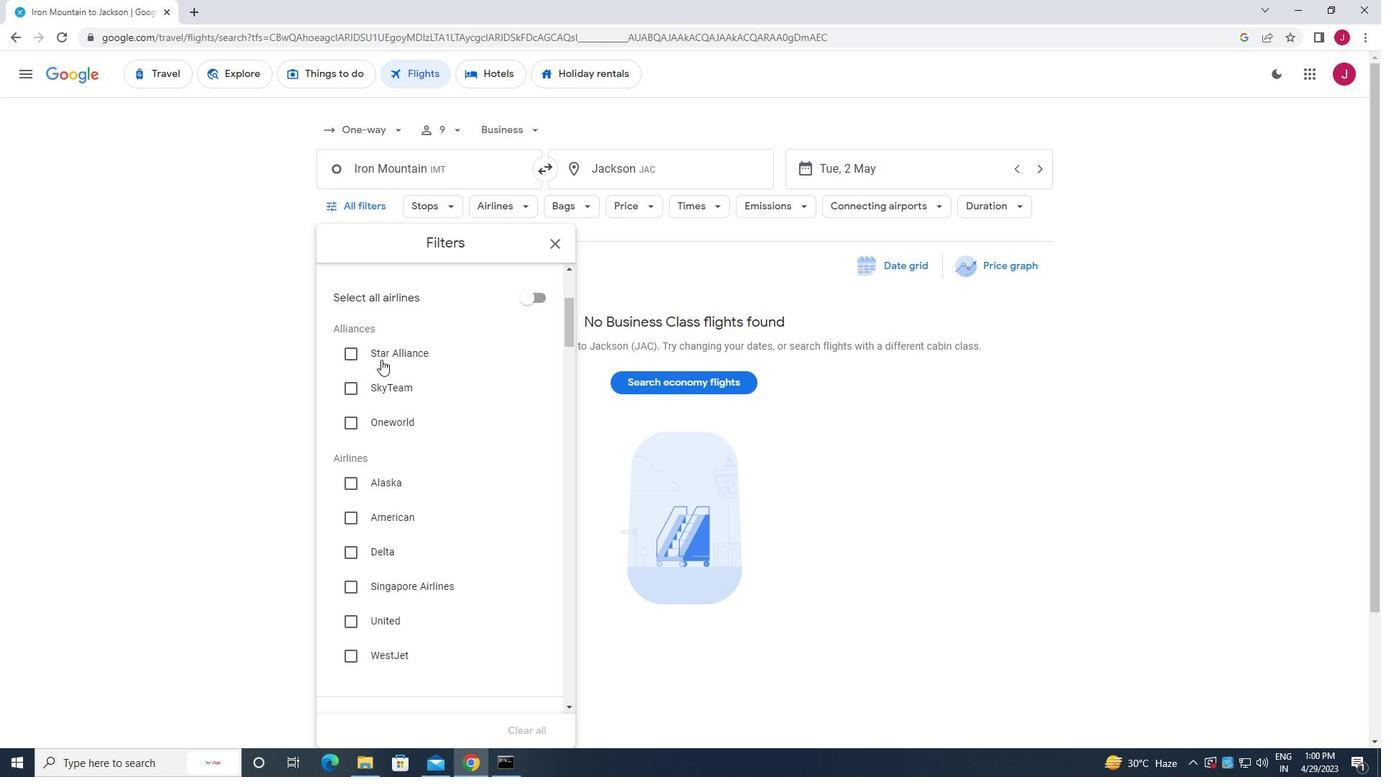 
Action: Mouse scrolled (385, 368) with delta (0, 0)
Screenshot: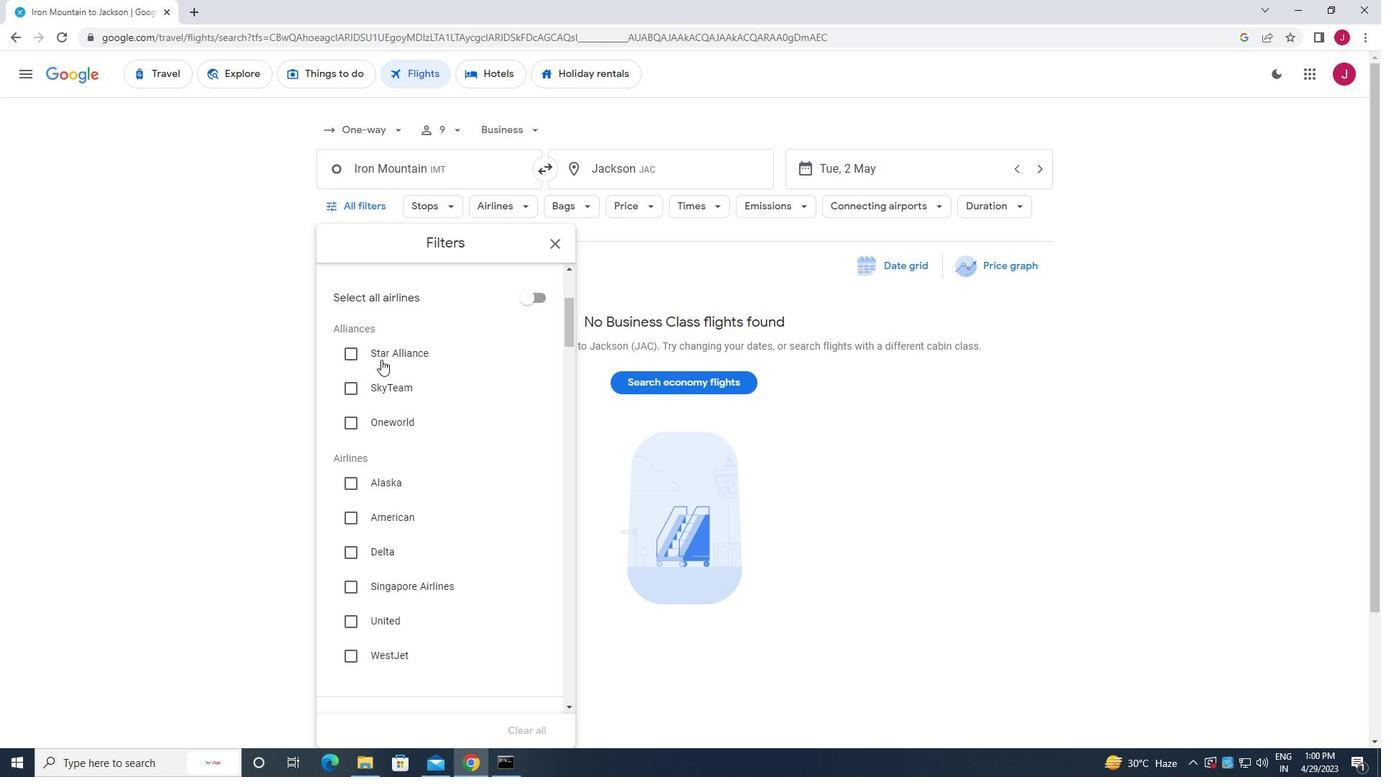 
Action: Mouse moved to (386, 372)
Screenshot: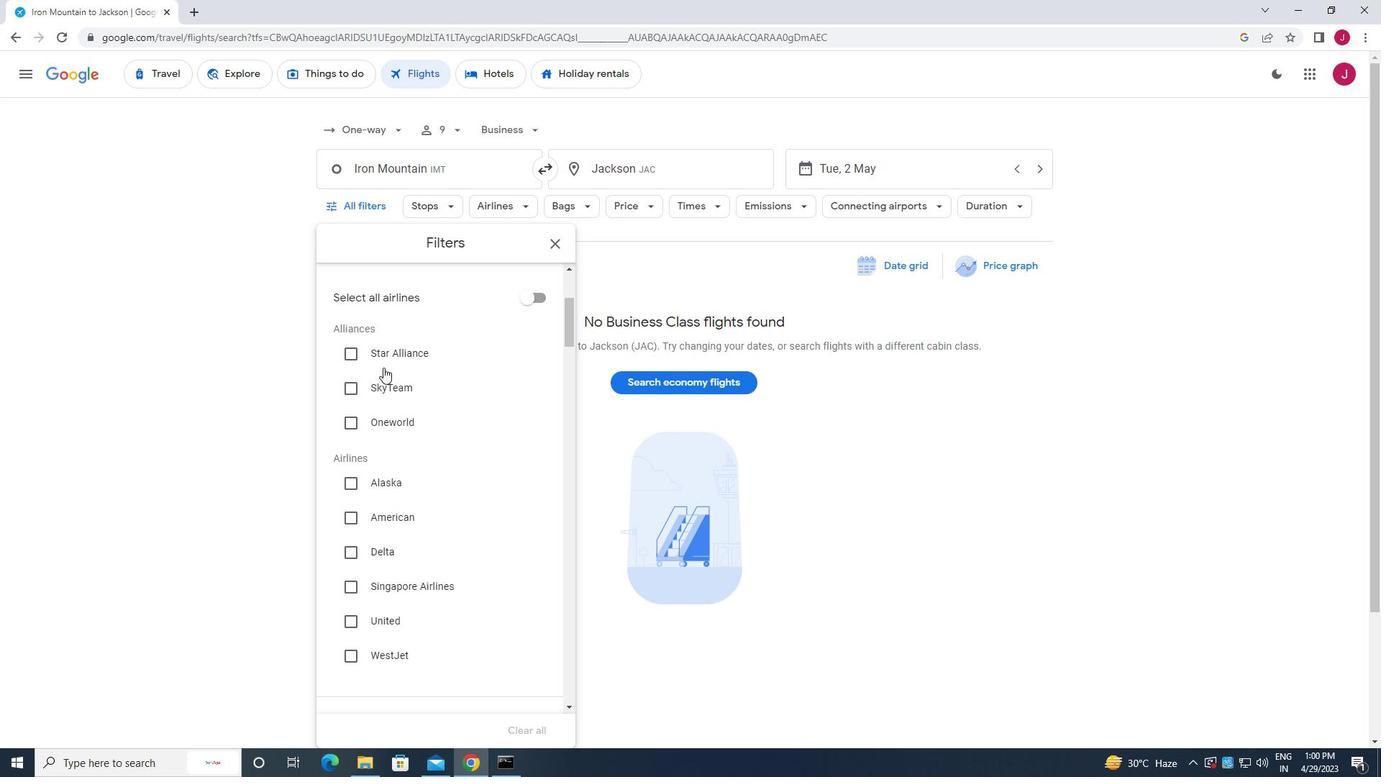 
Action: Mouse scrolled (386, 372) with delta (0, 0)
Screenshot: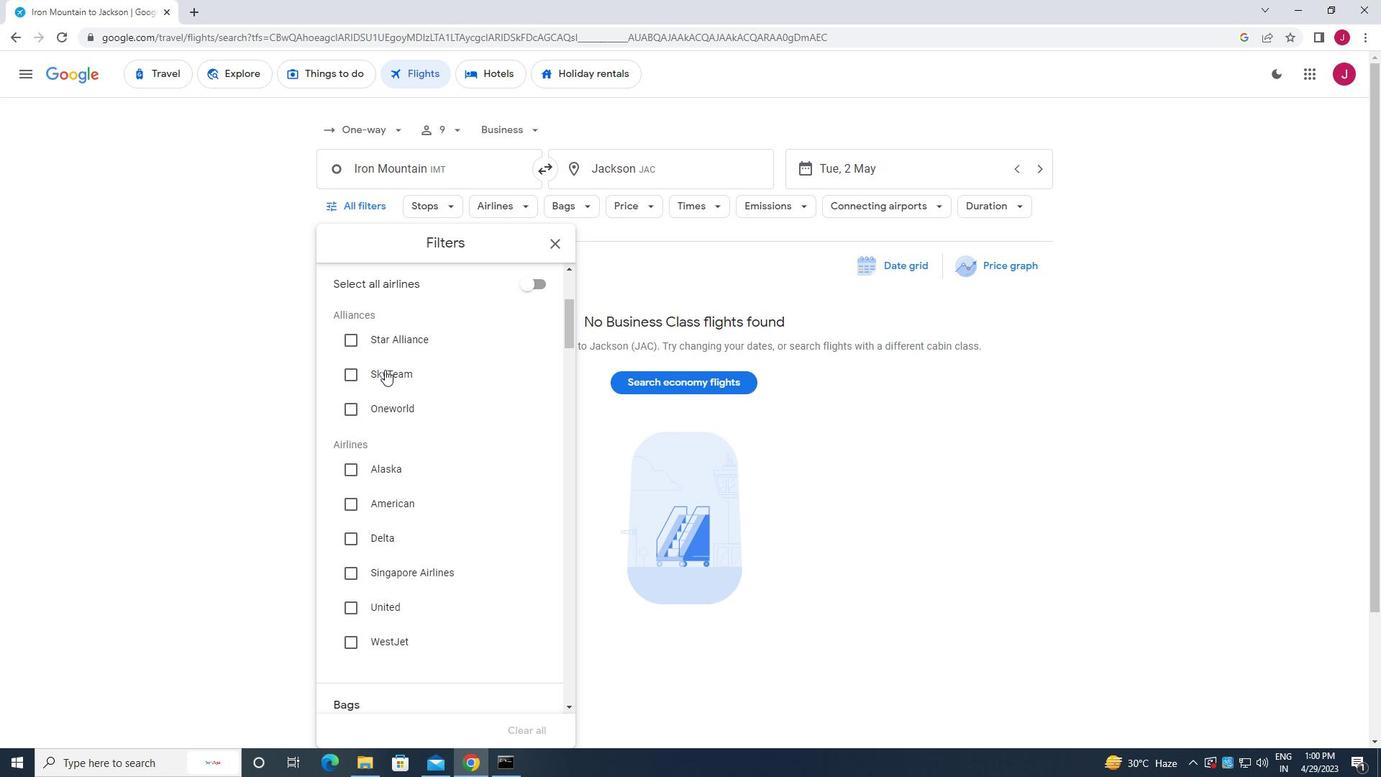 
Action: Mouse moved to (387, 374)
Screenshot: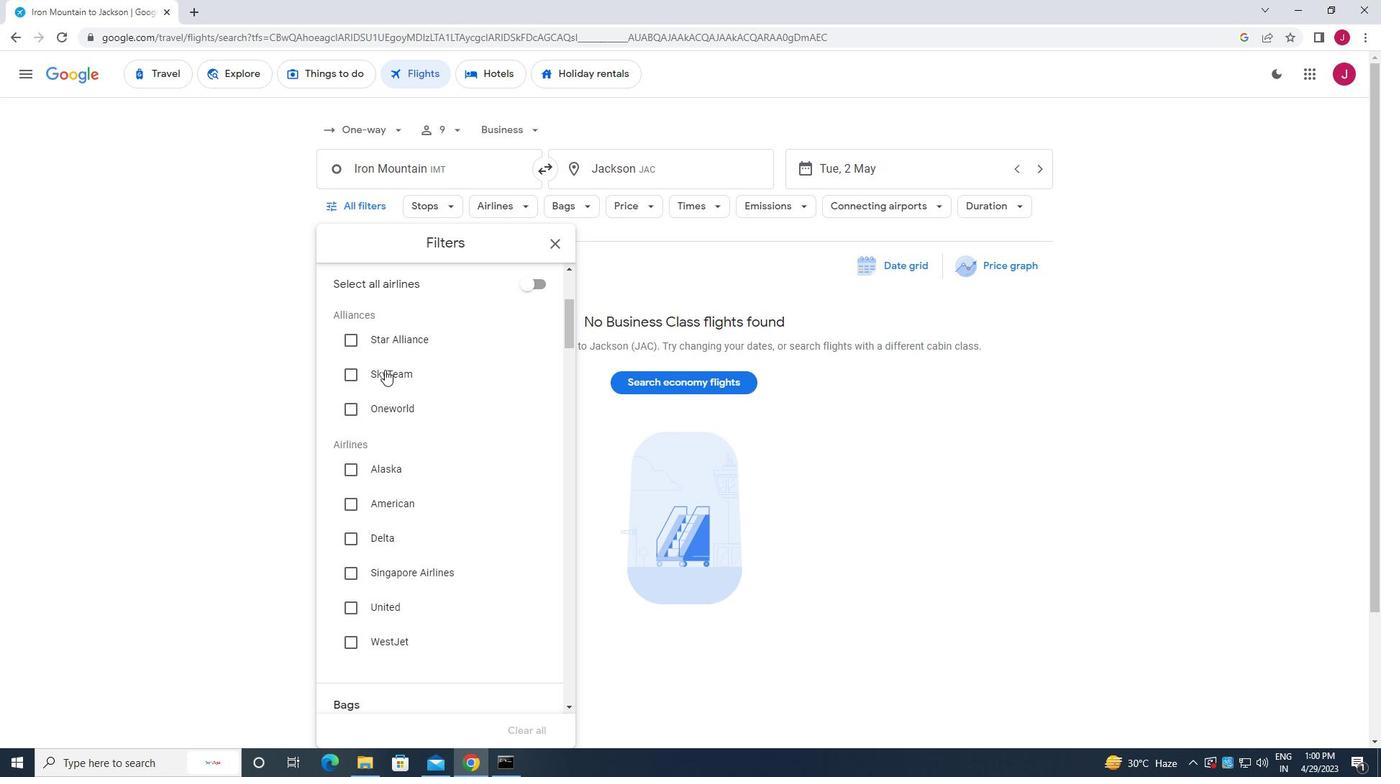 
Action: Mouse scrolled (387, 373) with delta (0, 0)
Screenshot: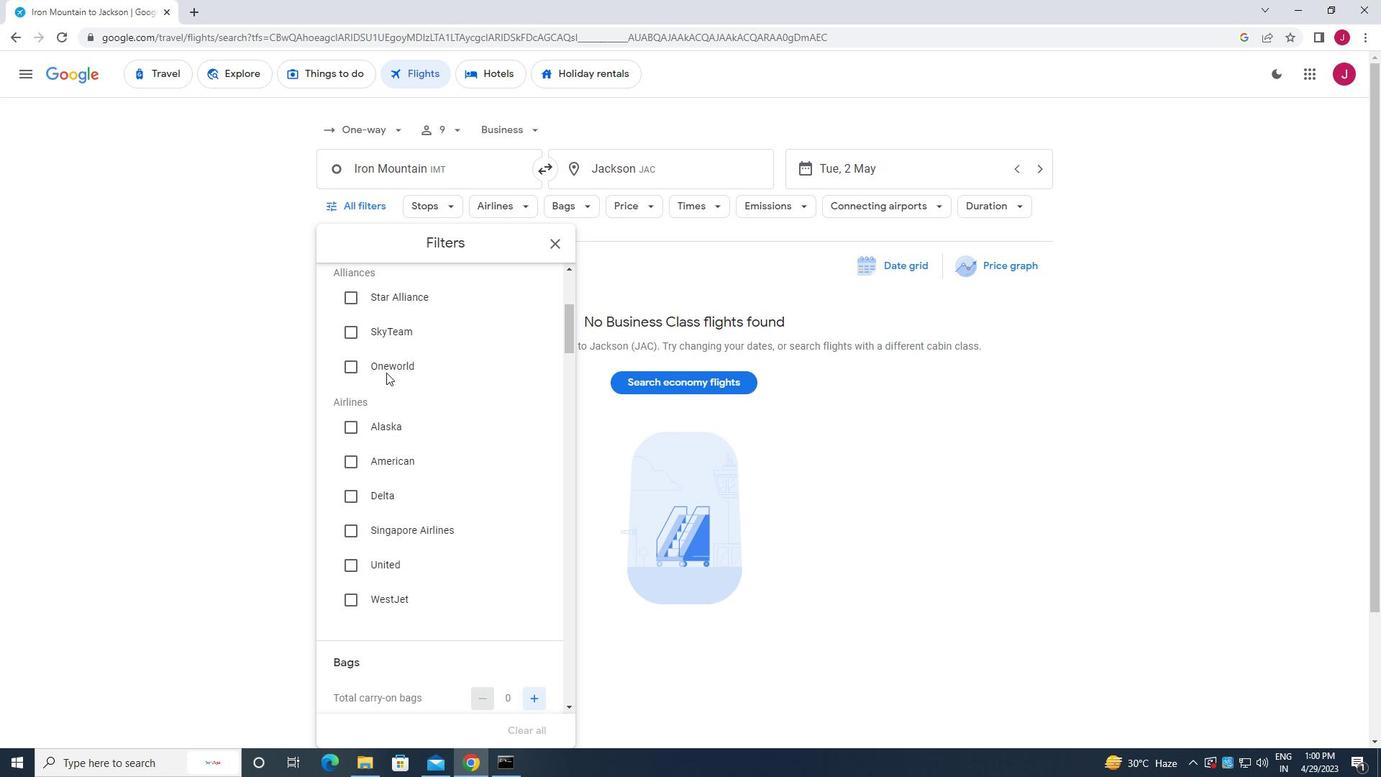 
Action: Mouse moved to (392, 384)
Screenshot: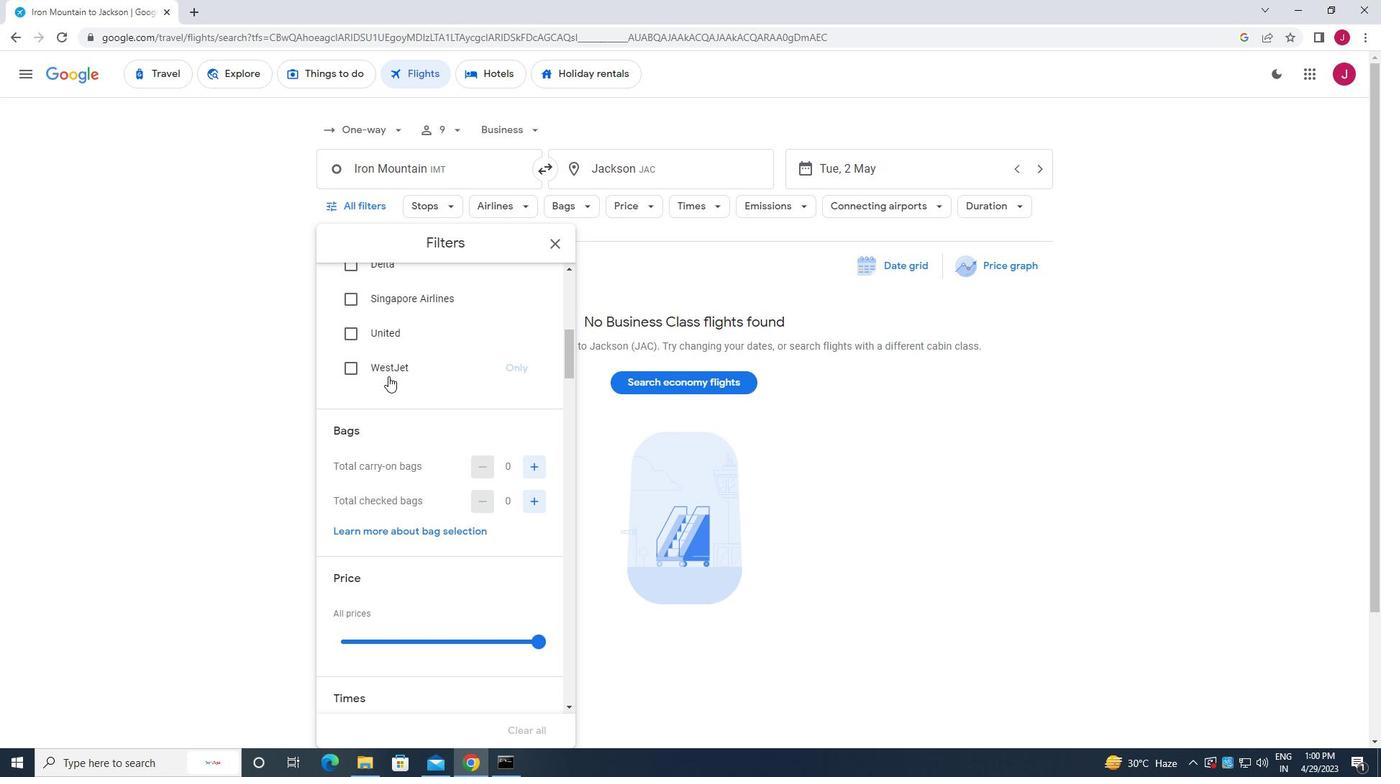 
Action: Mouse scrolled (392, 383) with delta (0, 0)
Screenshot: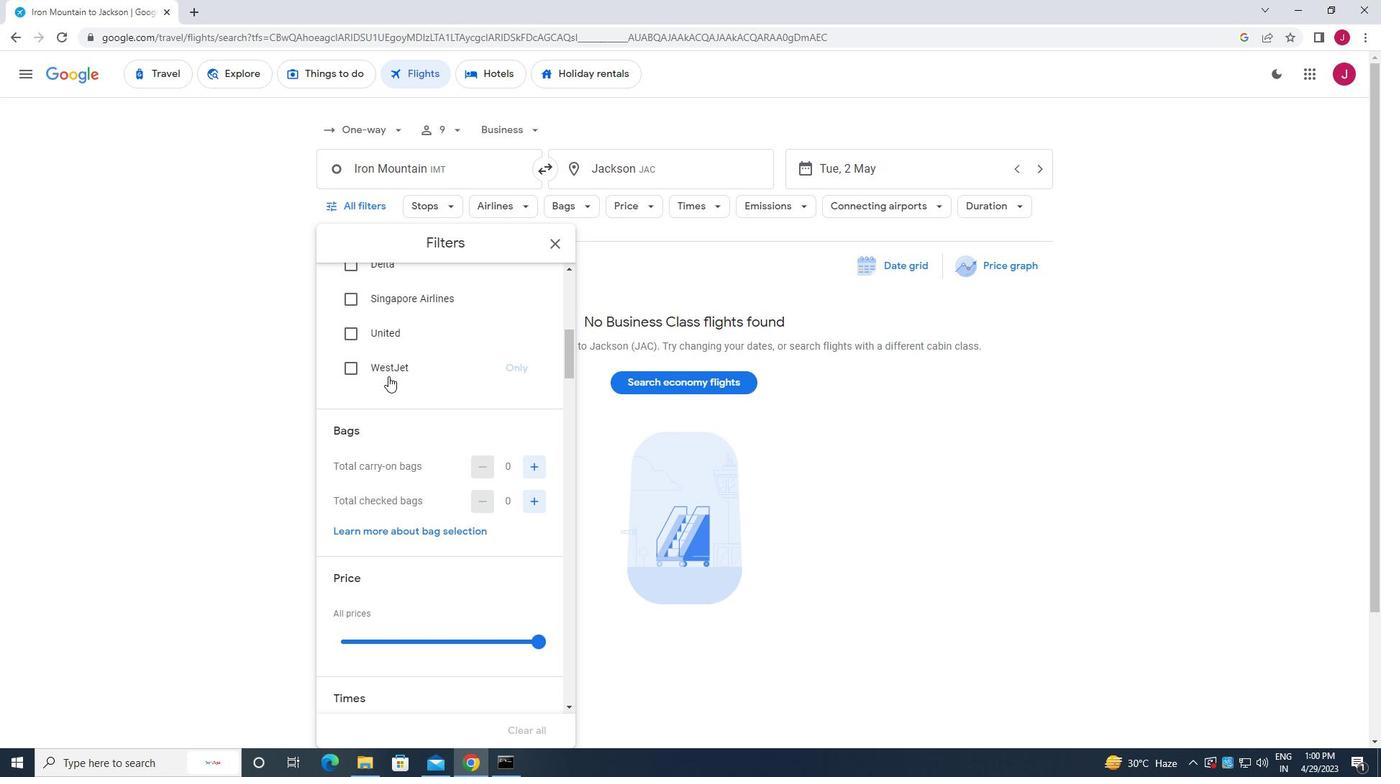 
Action: Mouse moved to (392, 385)
Screenshot: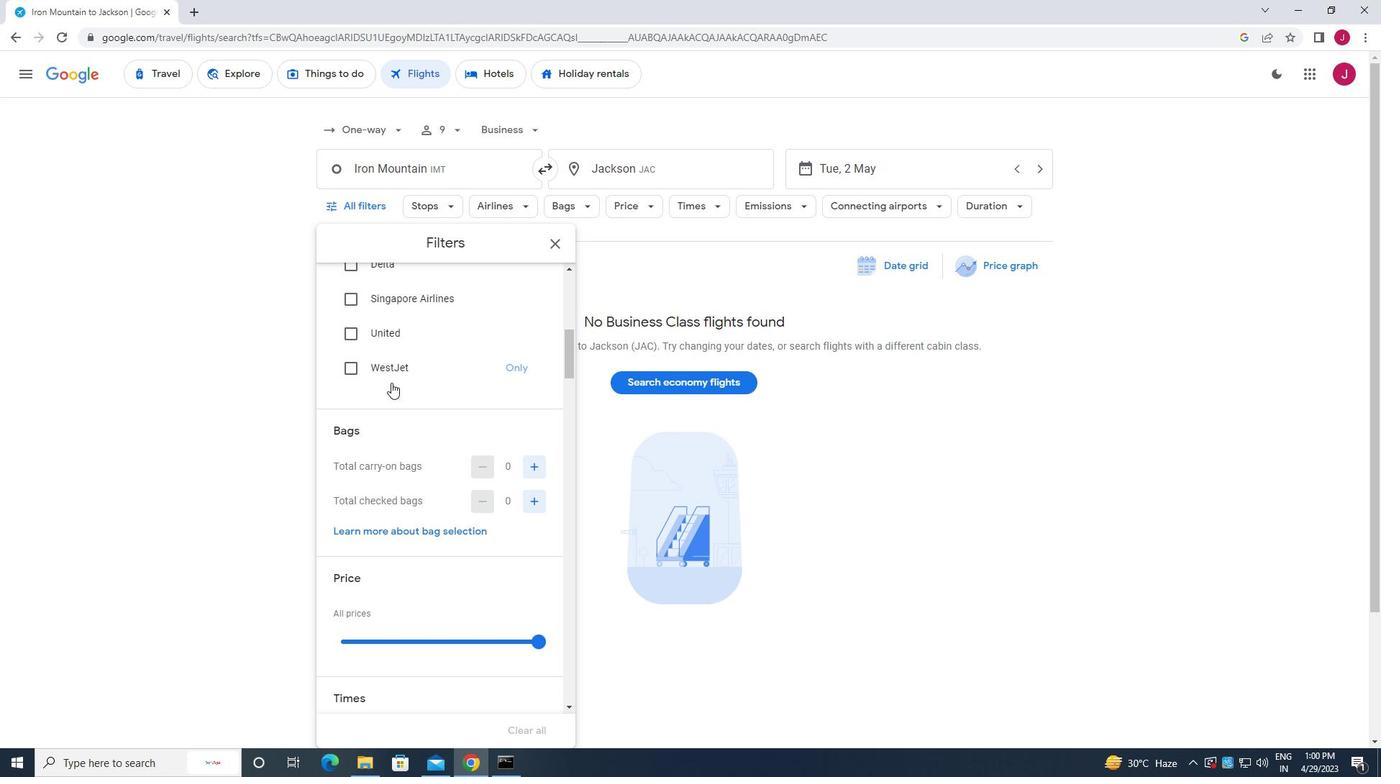 
Action: Mouse scrolled (392, 384) with delta (0, 0)
Screenshot: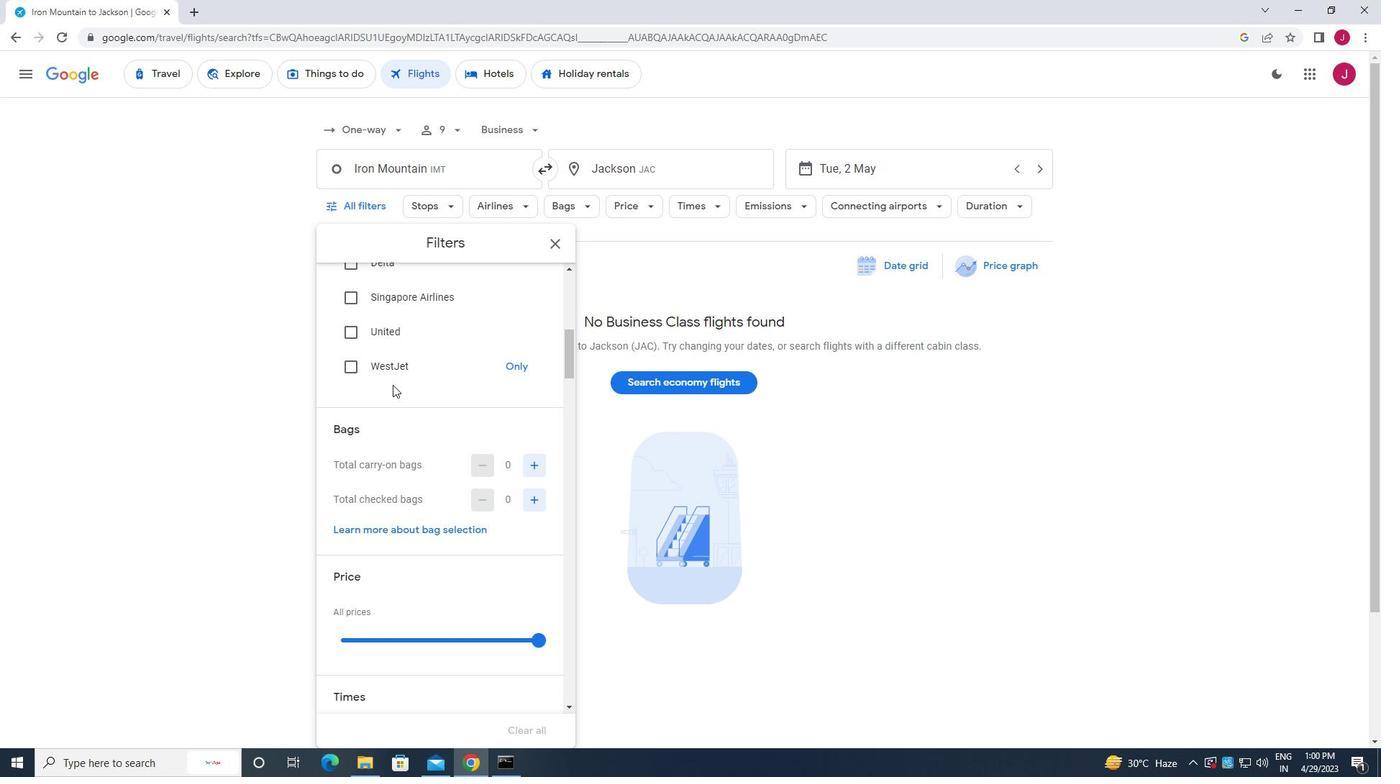 
Action: Mouse moved to (536, 358)
Screenshot: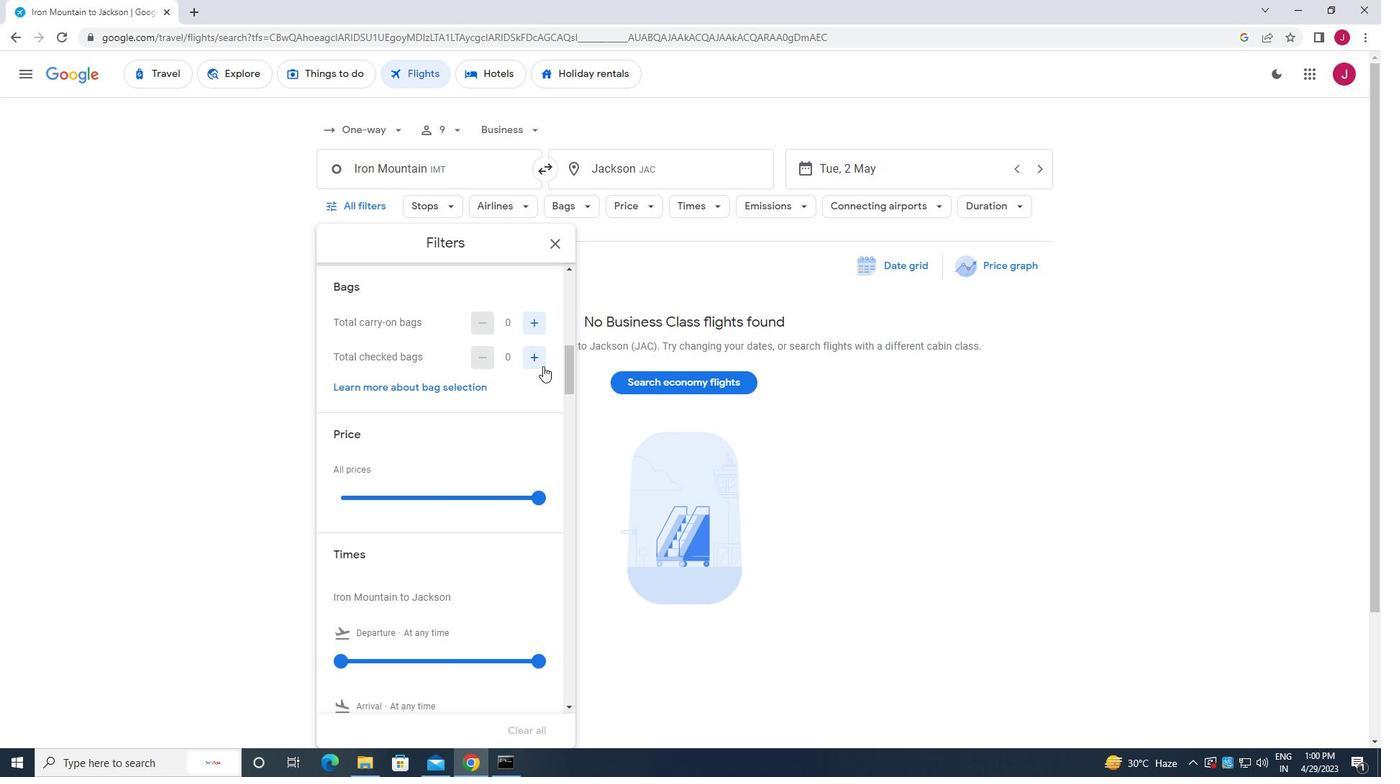 
Action: Mouse pressed left at (536, 358)
Screenshot: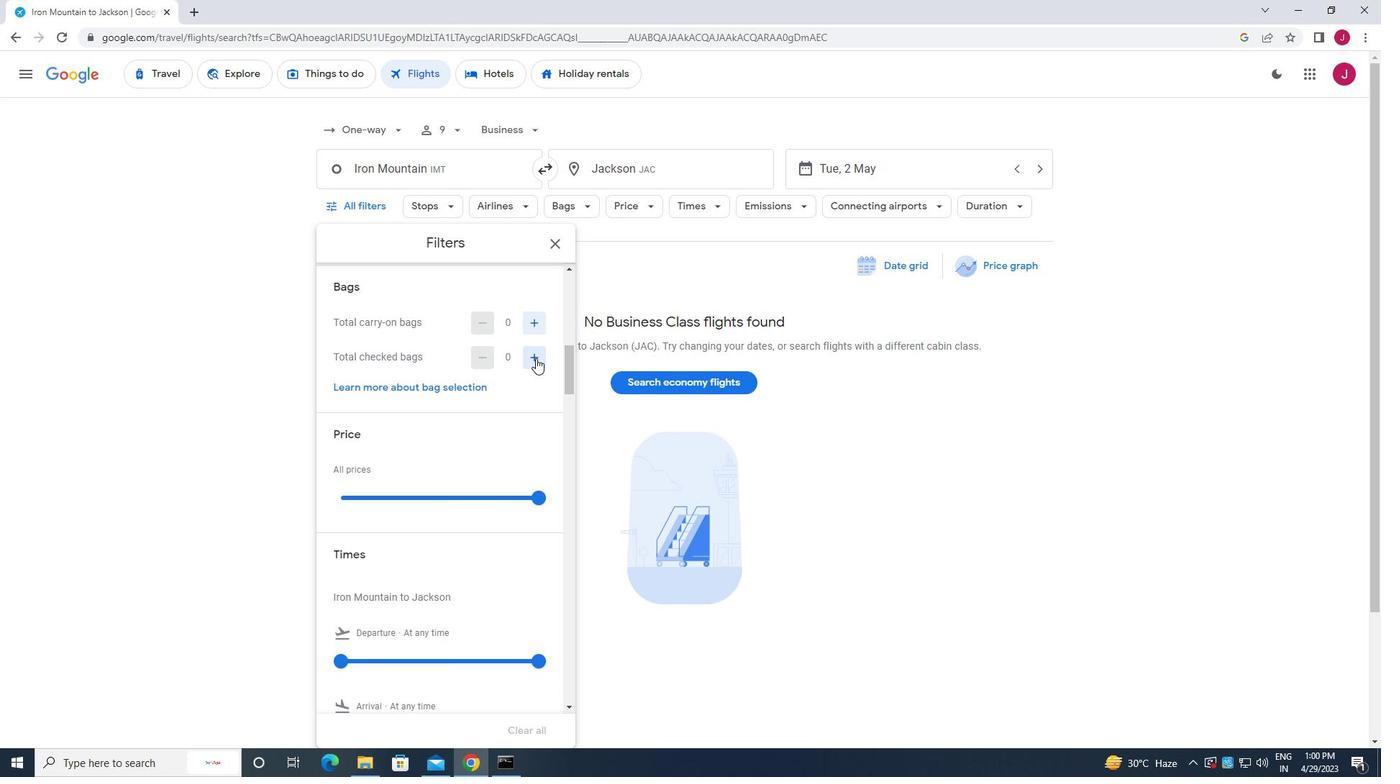 
Action: Mouse pressed left at (536, 358)
Screenshot: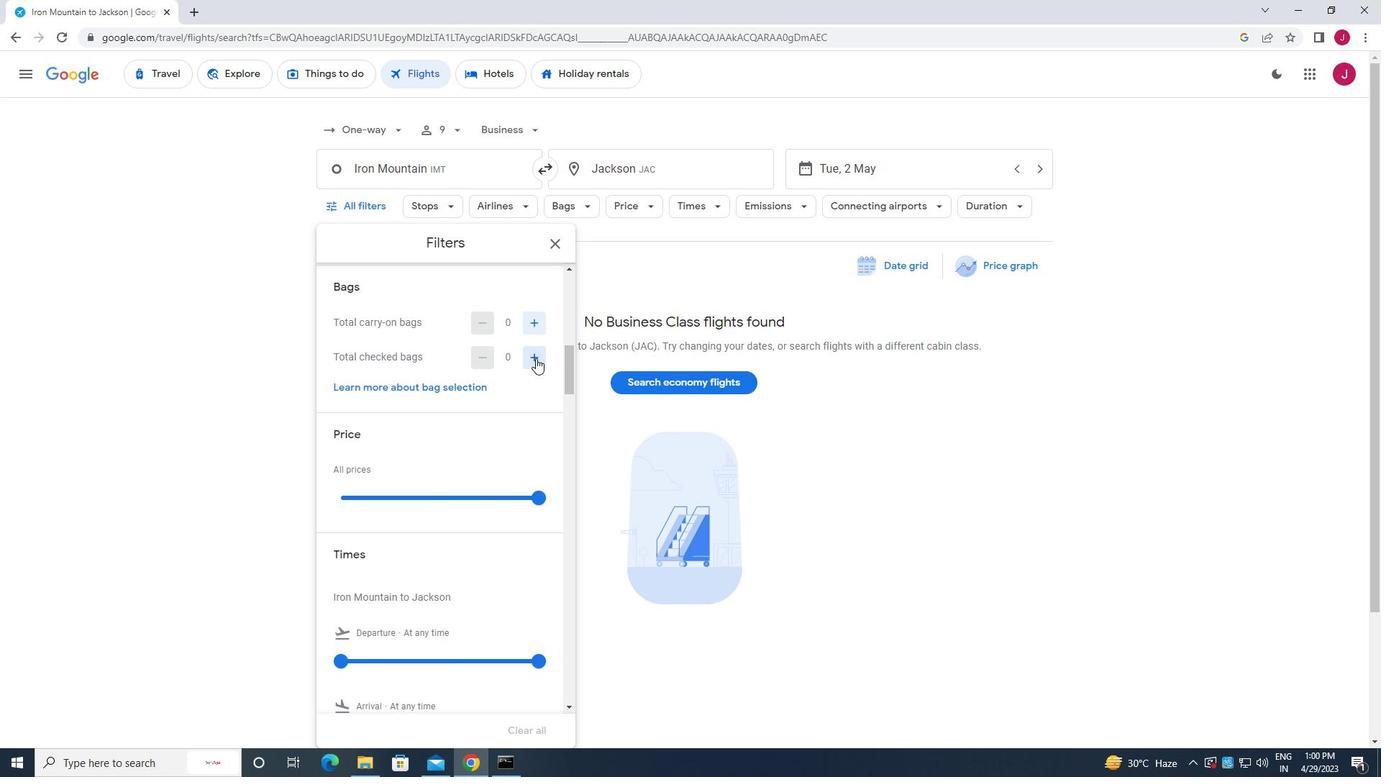 
Action: Mouse pressed left at (536, 358)
Screenshot: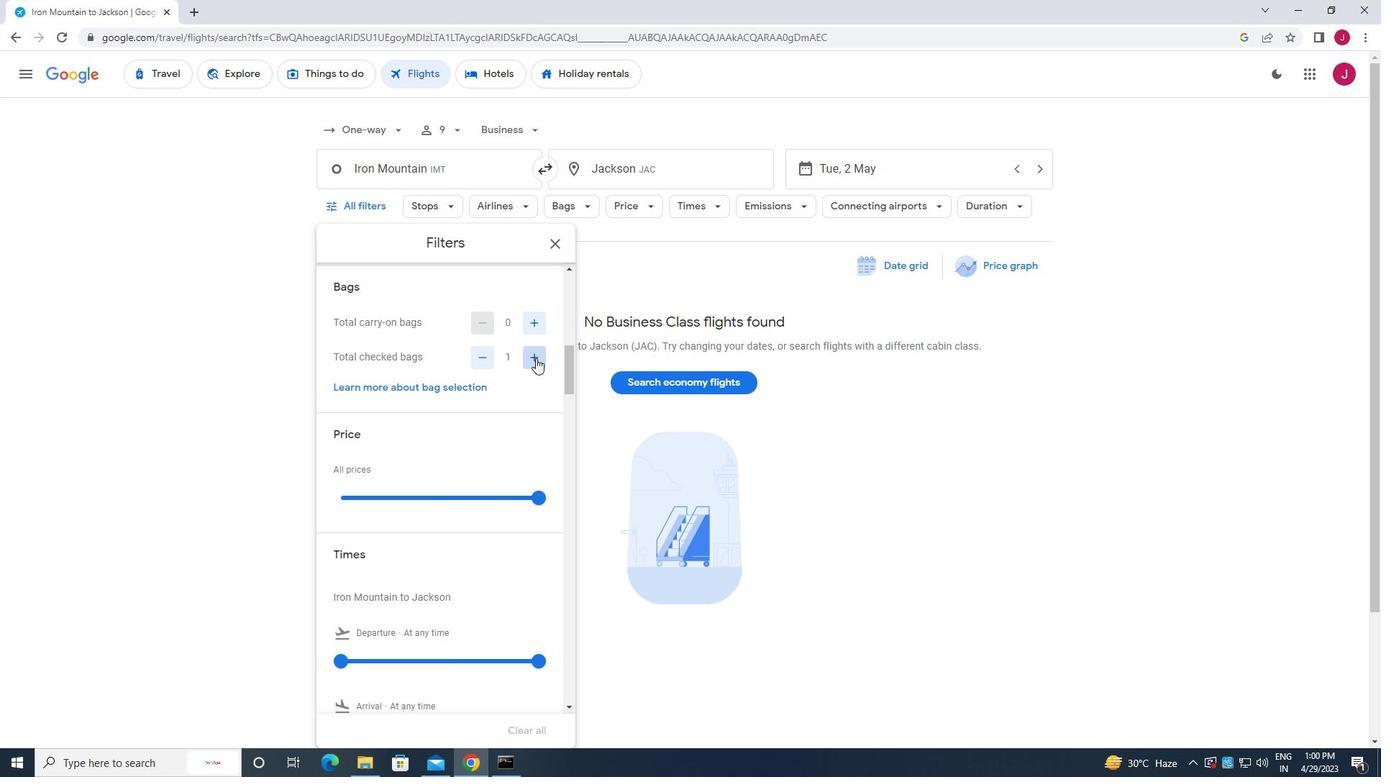 
Action: Mouse pressed left at (536, 358)
Screenshot: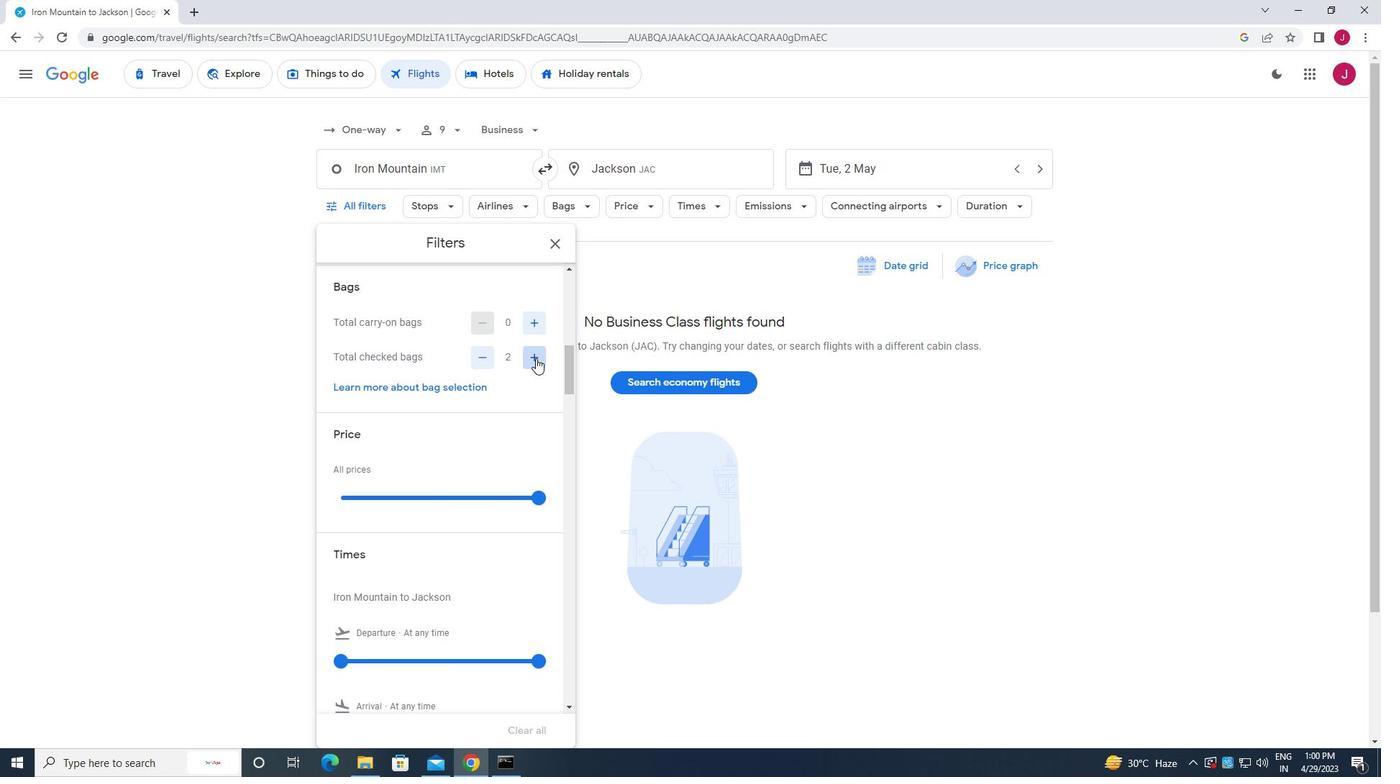 
Action: Mouse pressed left at (536, 358)
Screenshot: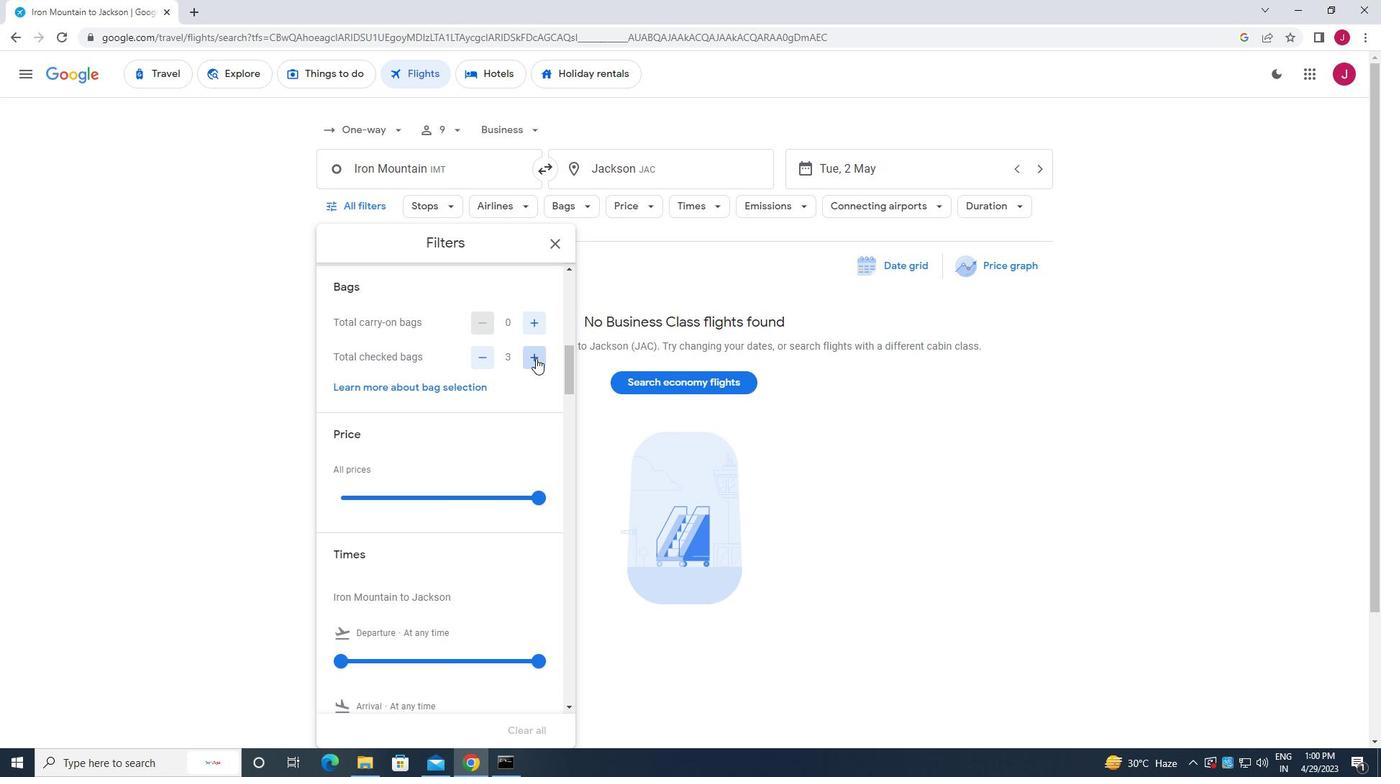 
Action: Mouse pressed left at (536, 358)
Screenshot: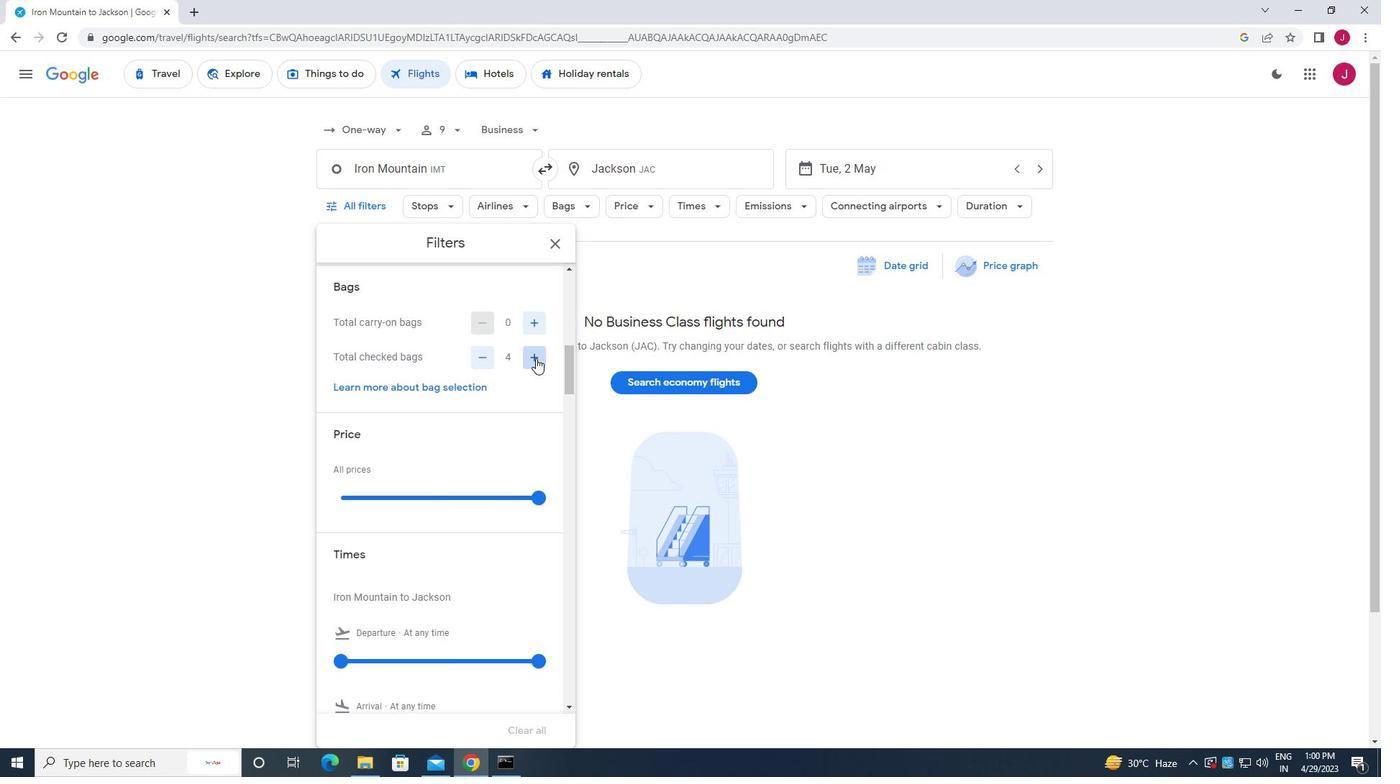 
Action: Mouse pressed left at (536, 358)
Screenshot: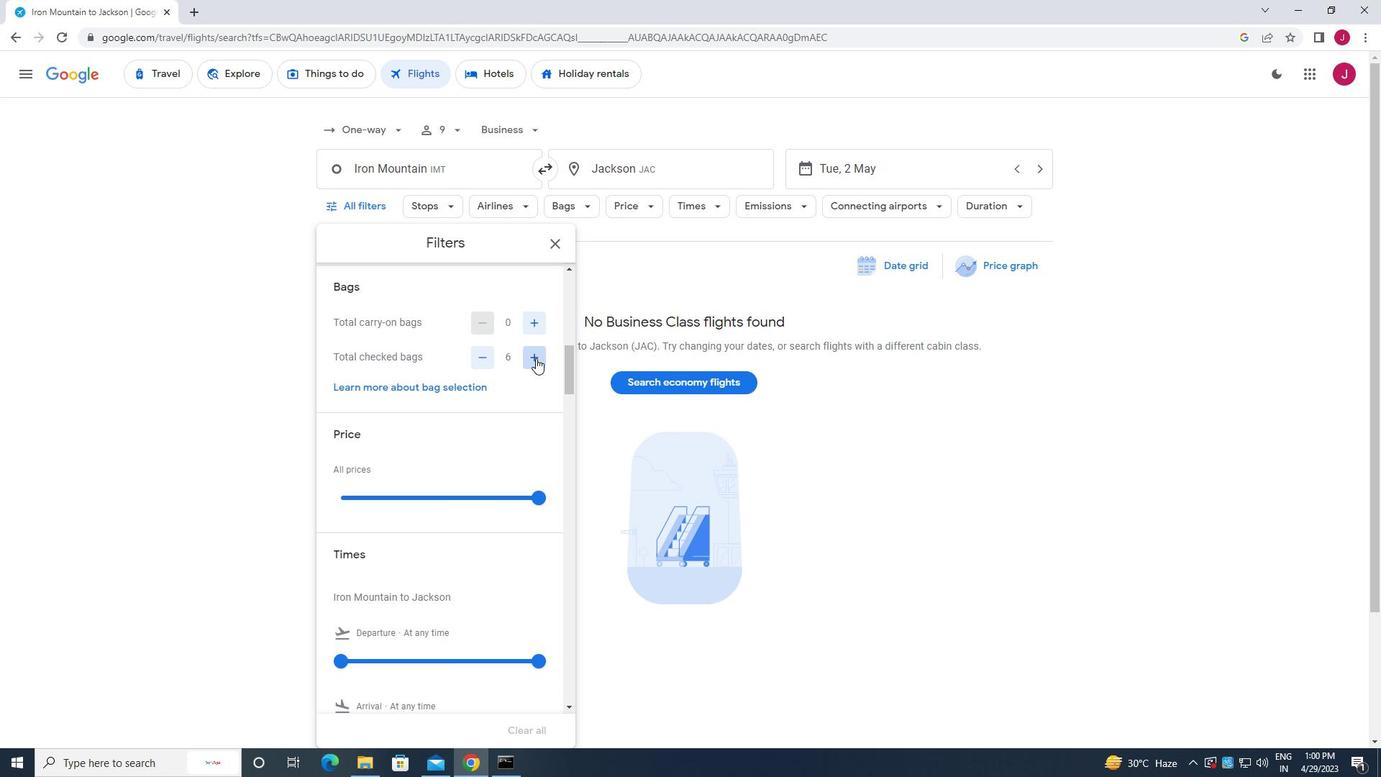 
Action: Mouse pressed left at (536, 358)
Screenshot: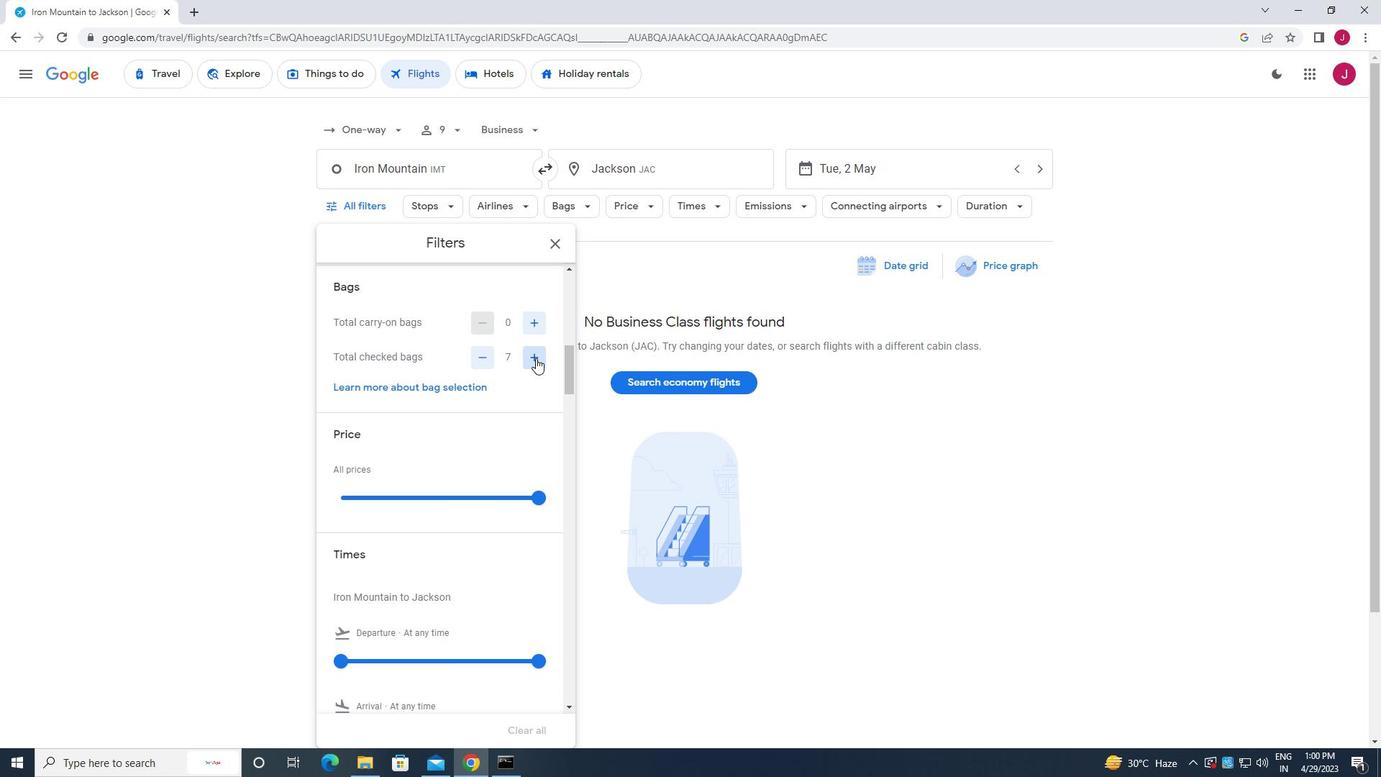 
Action: Mouse moved to (535, 358)
Screenshot: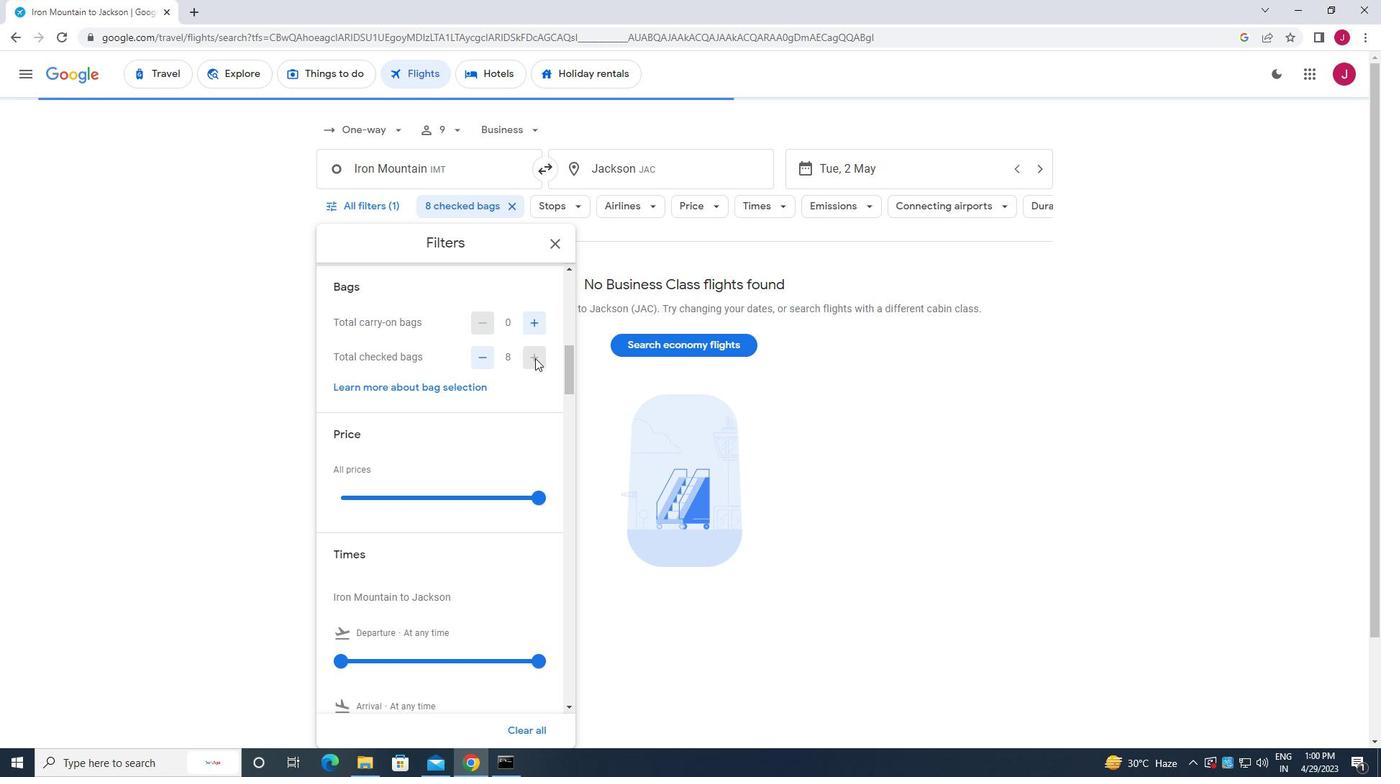 
Action: Mouse scrolled (535, 357) with delta (0, 0)
Screenshot: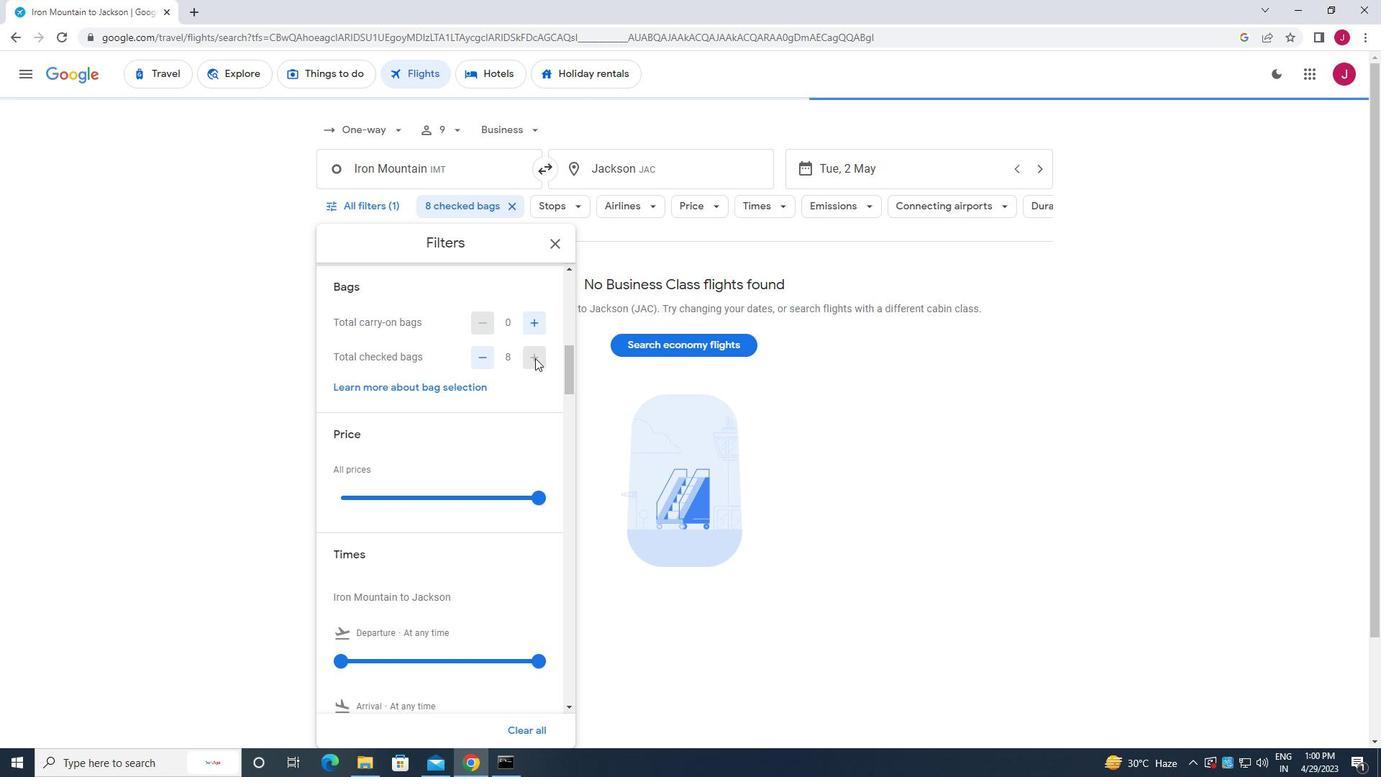 
Action: Mouse moved to (534, 358)
Screenshot: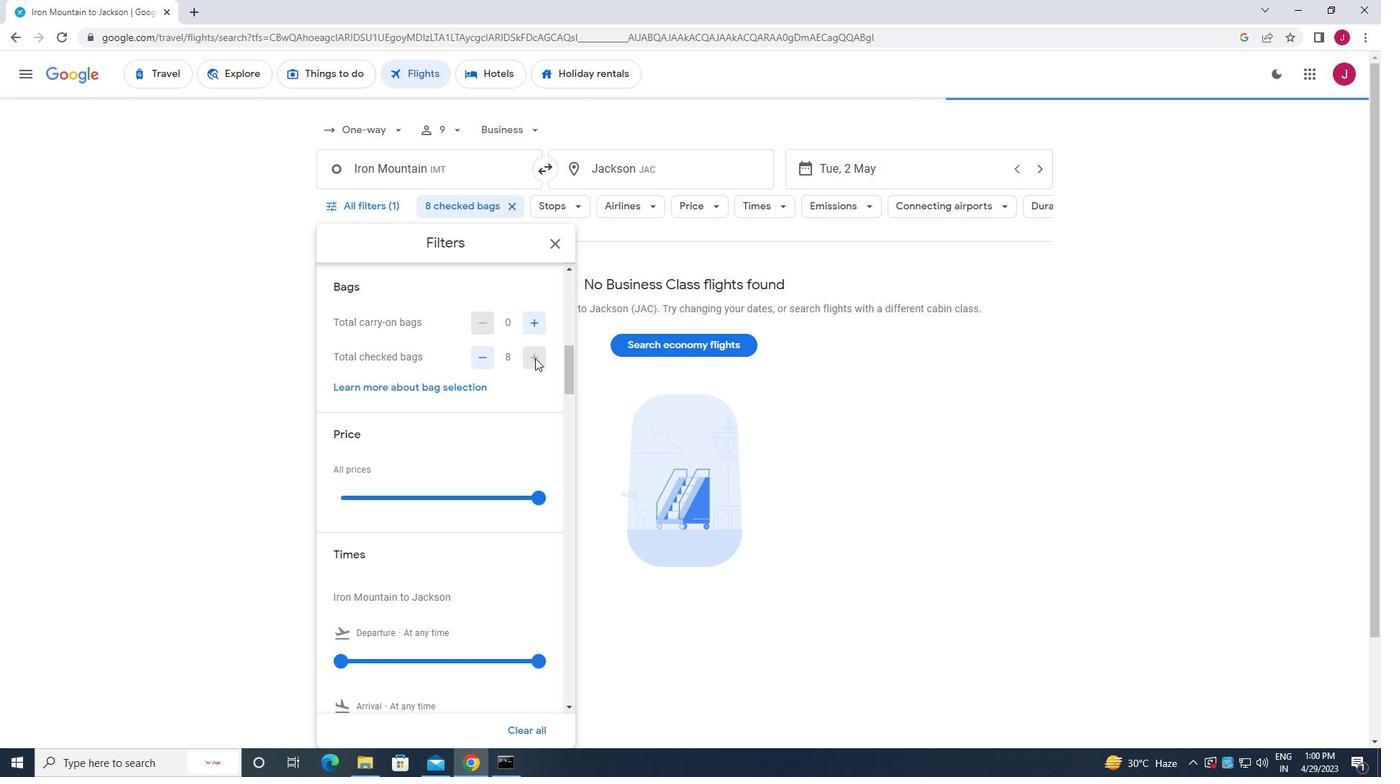 
Action: Mouse scrolled (534, 357) with delta (0, 0)
Screenshot: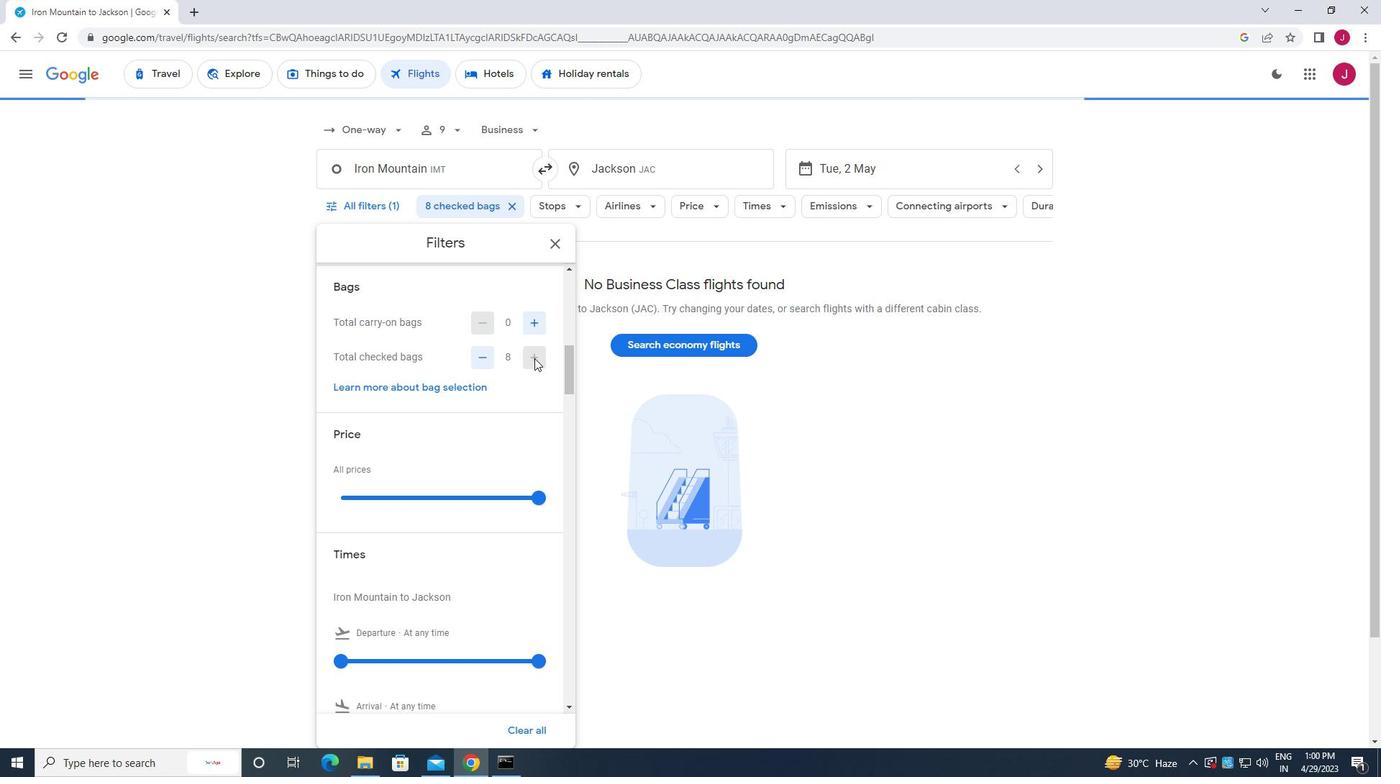
Action: Mouse moved to (537, 356)
Screenshot: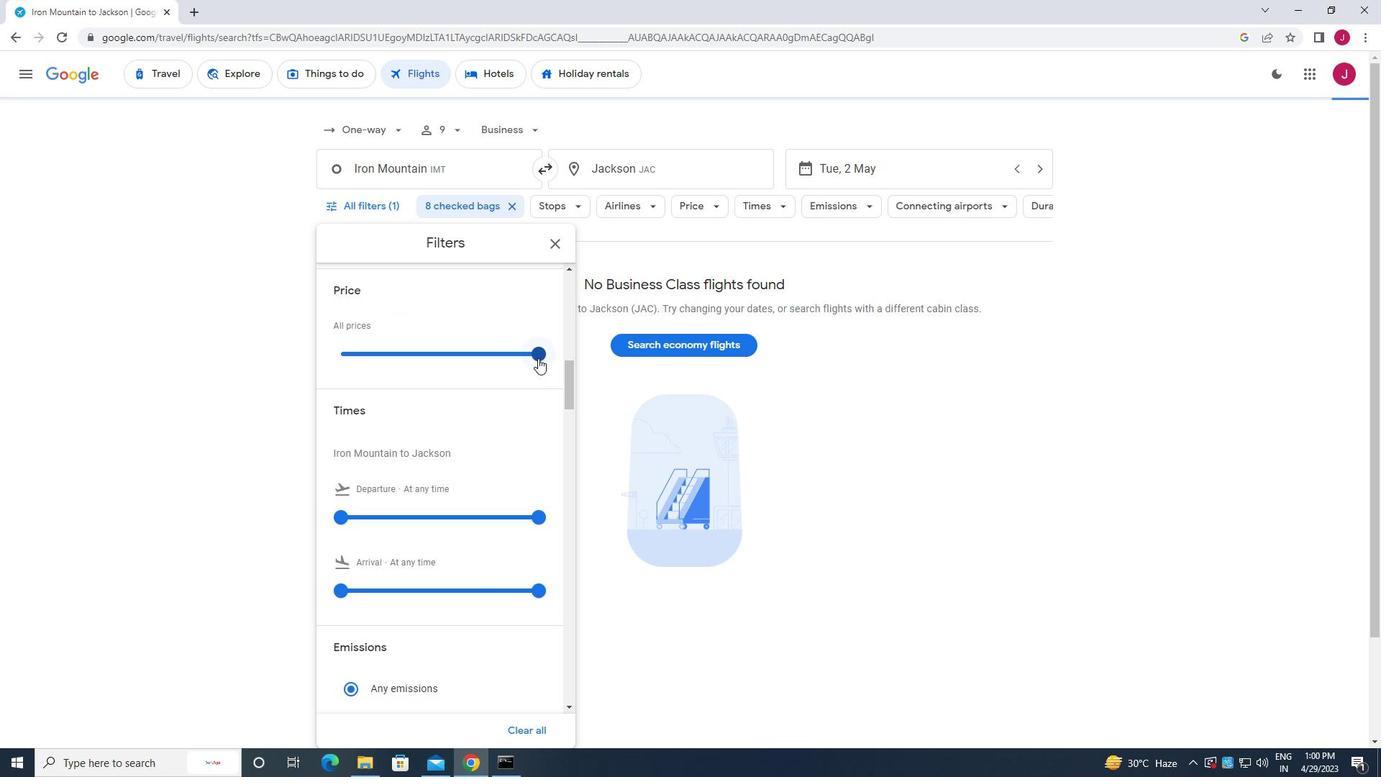 
Action: Mouse pressed left at (537, 356)
Screenshot: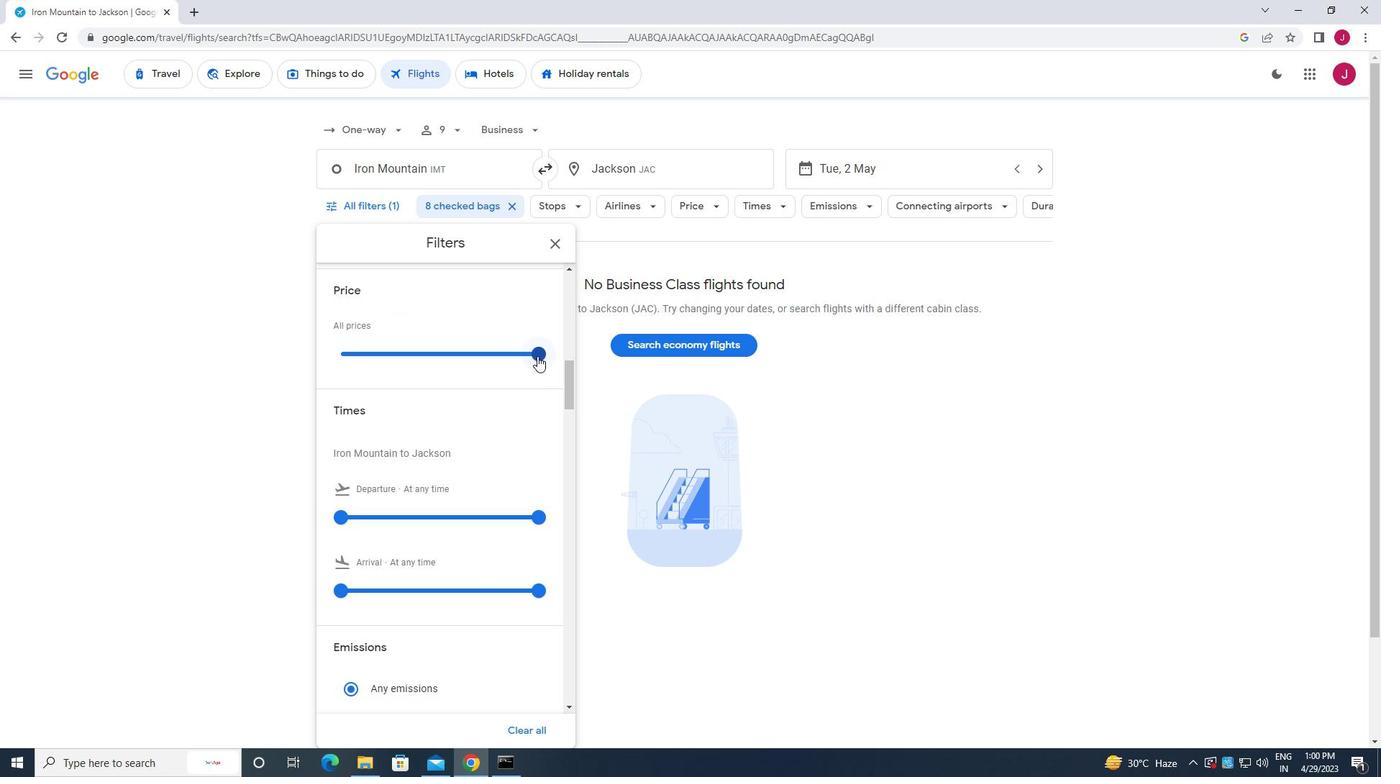 
Action: Mouse moved to (534, 357)
Screenshot: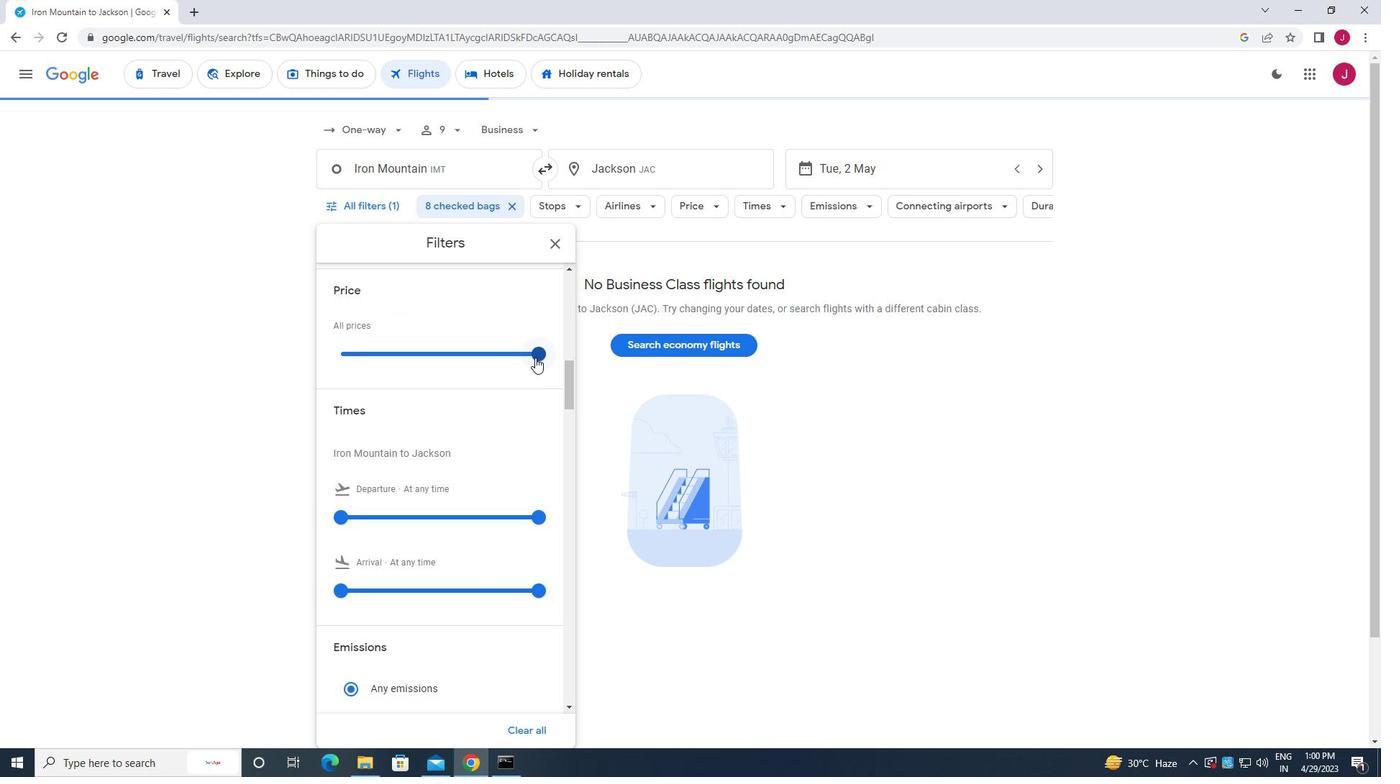 
Action: Mouse scrolled (534, 356) with delta (0, 0)
Screenshot: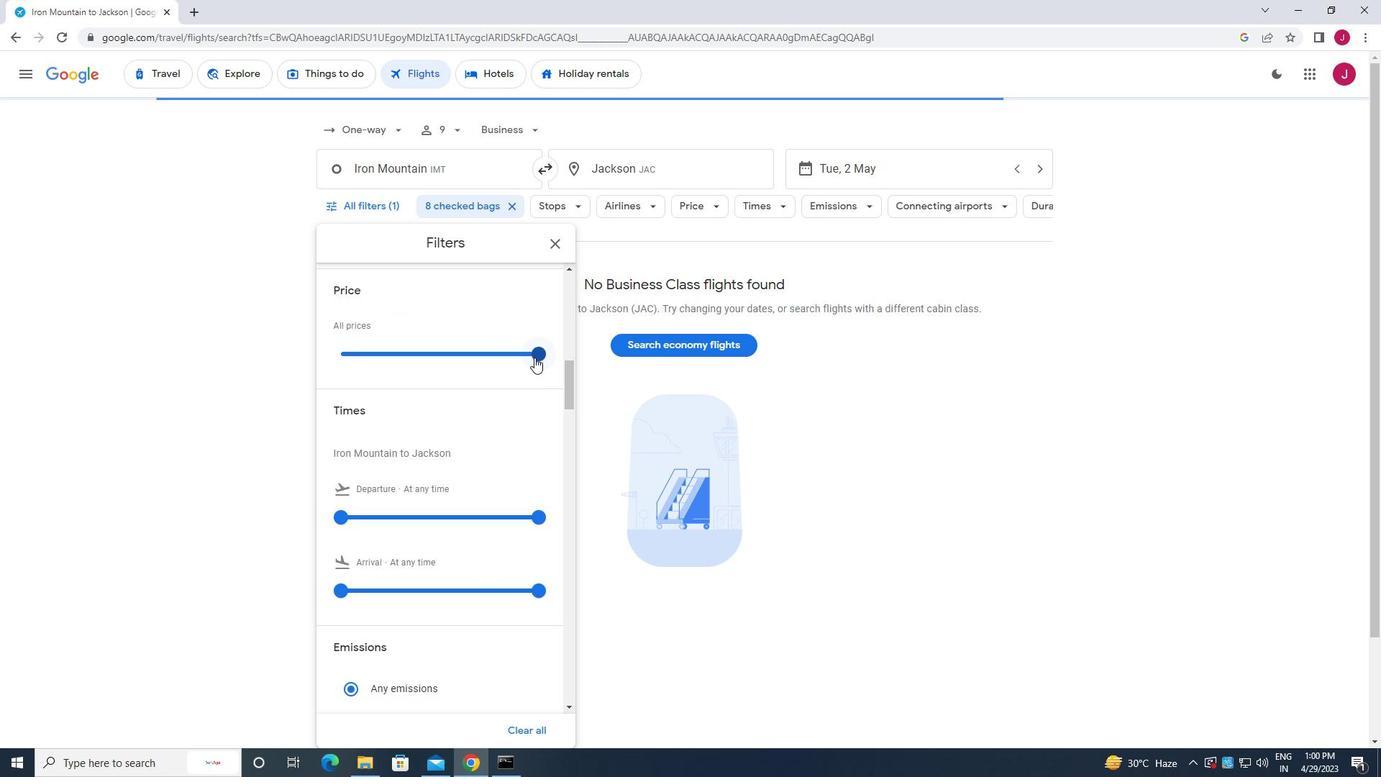 
Action: Mouse moved to (534, 357)
Screenshot: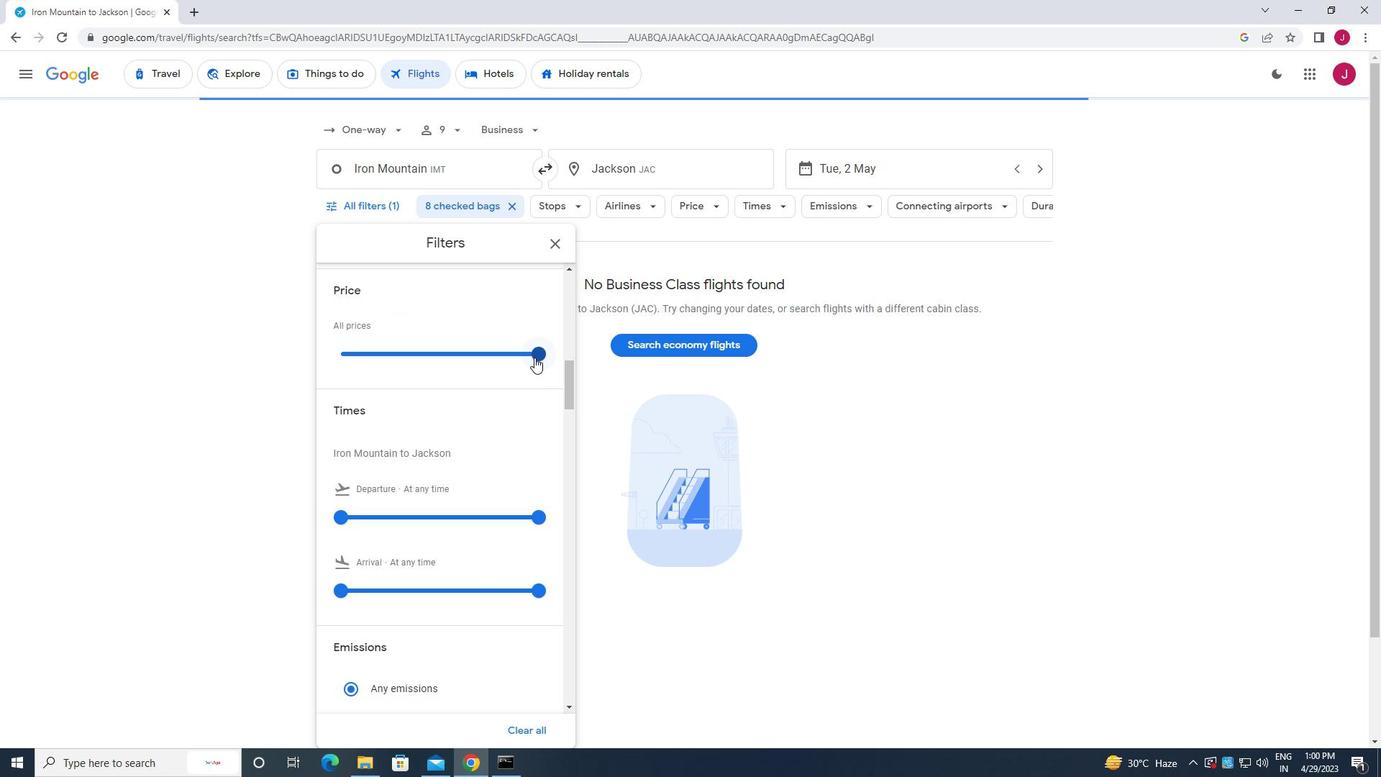 
Action: Mouse scrolled (534, 356) with delta (0, 0)
Screenshot: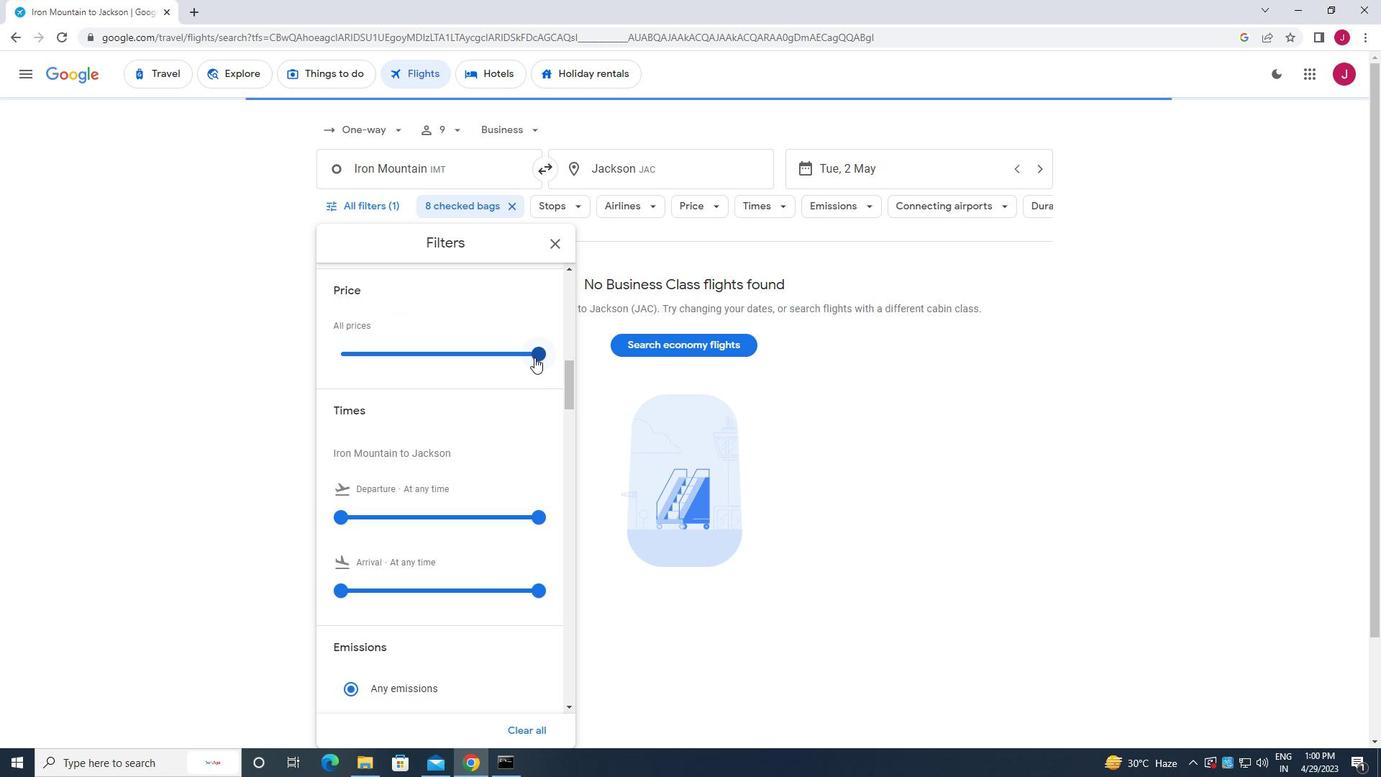 
Action: Mouse moved to (518, 400)
Screenshot: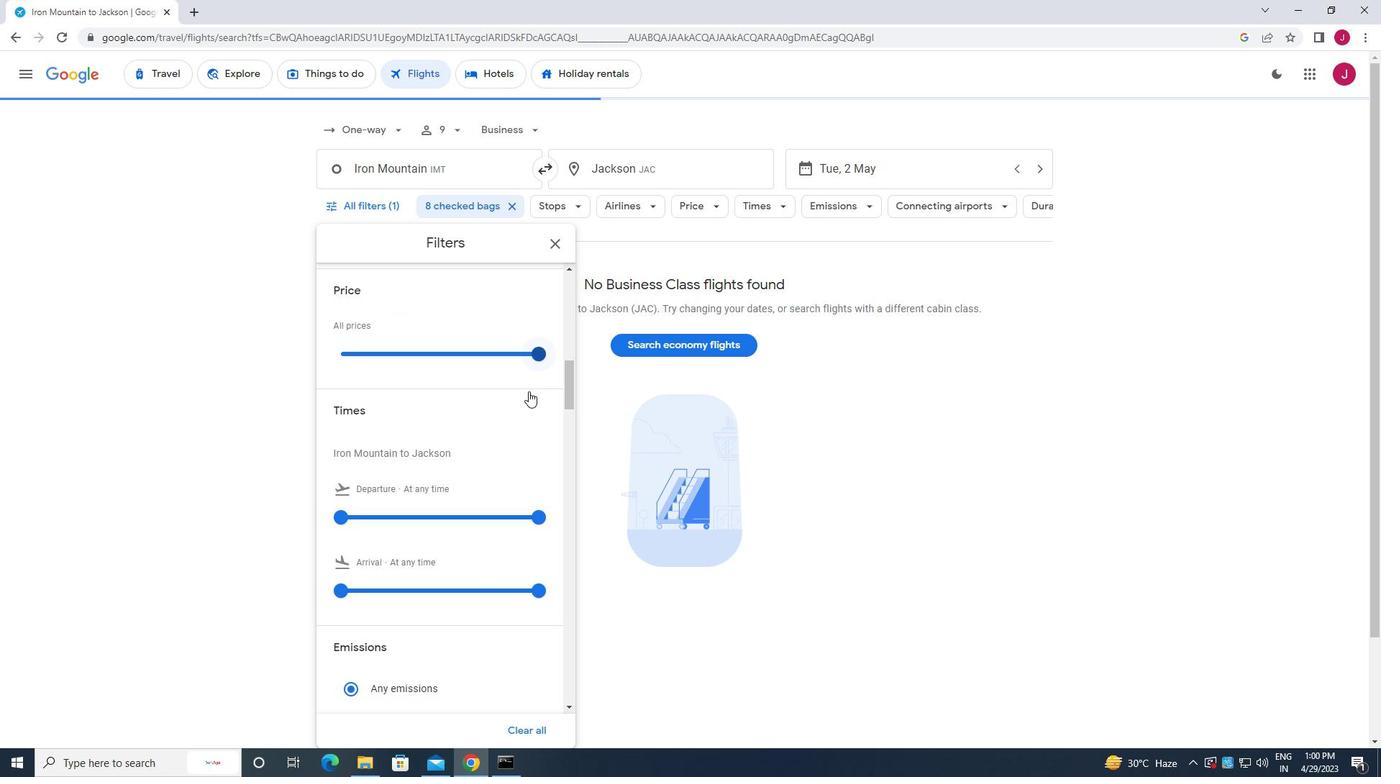 
Action: Mouse scrolled (518, 399) with delta (0, 0)
Screenshot: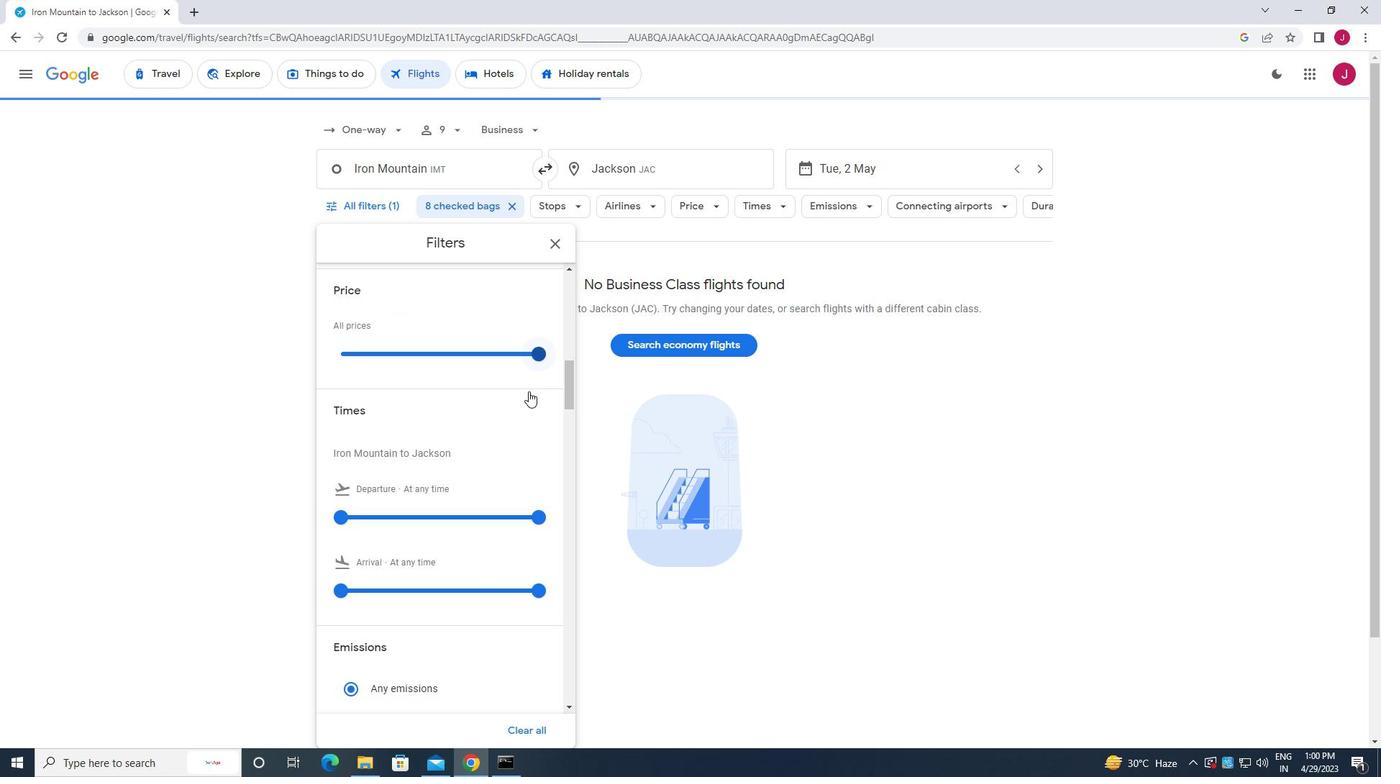 
Action: Mouse moved to (516, 401)
Screenshot: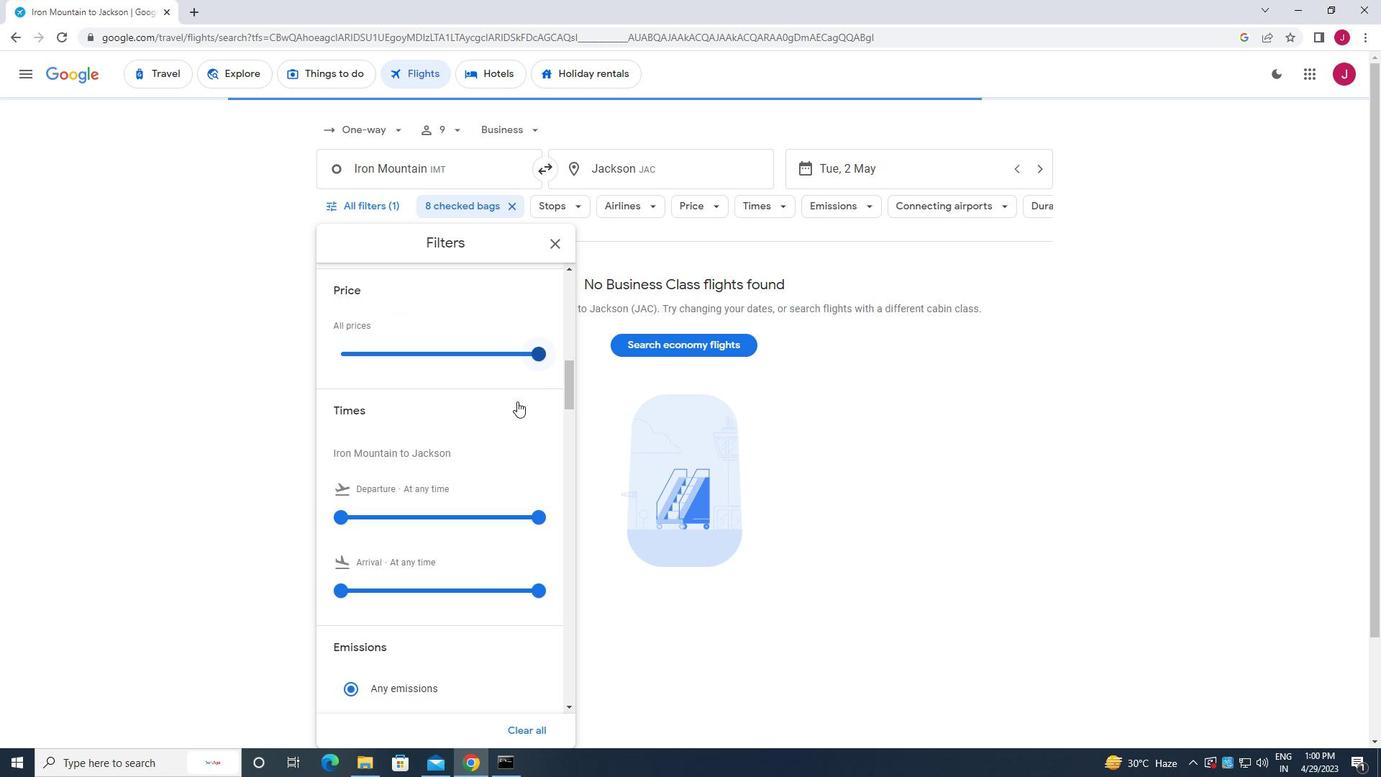 
Action: Mouse scrolled (516, 400) with delta (0, 0)
Screenshot: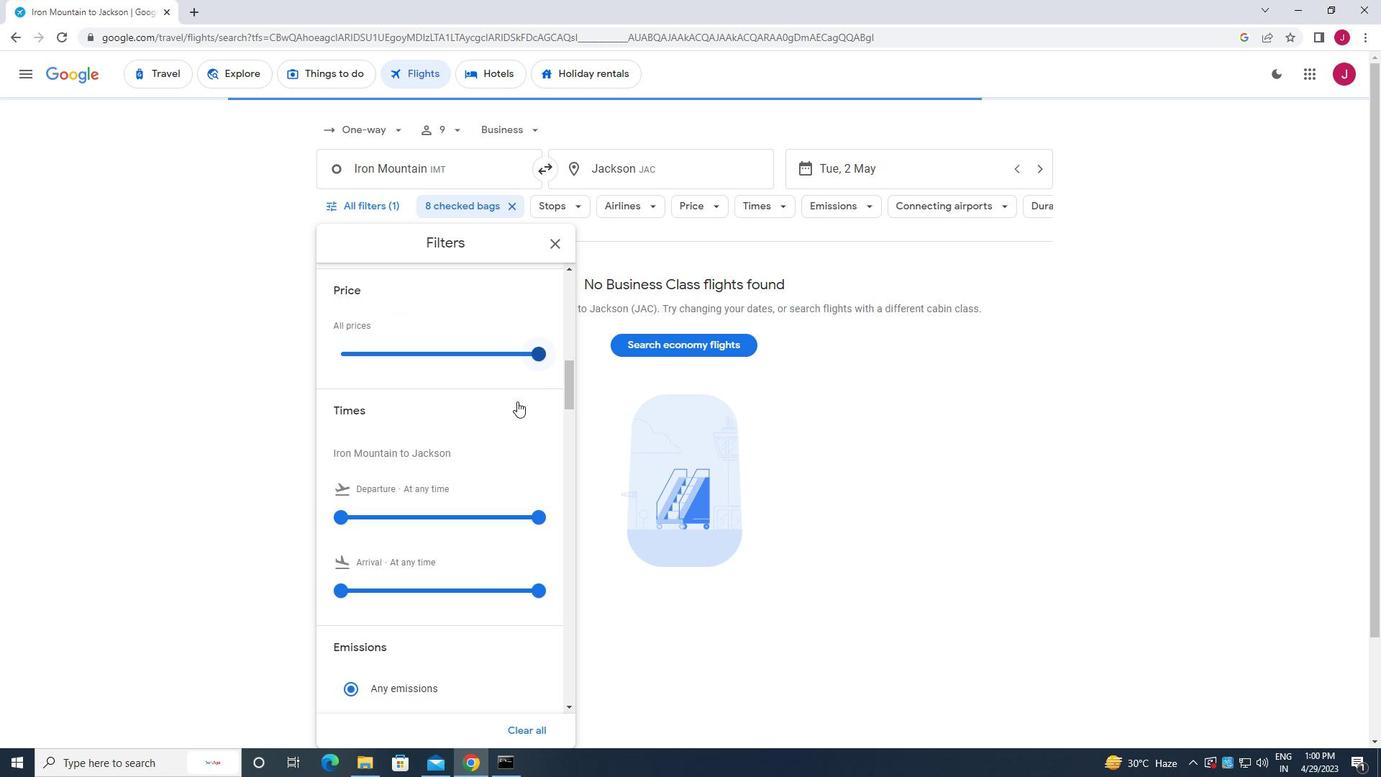 
Action: Mouse moved to (464, 414)
Screenshot: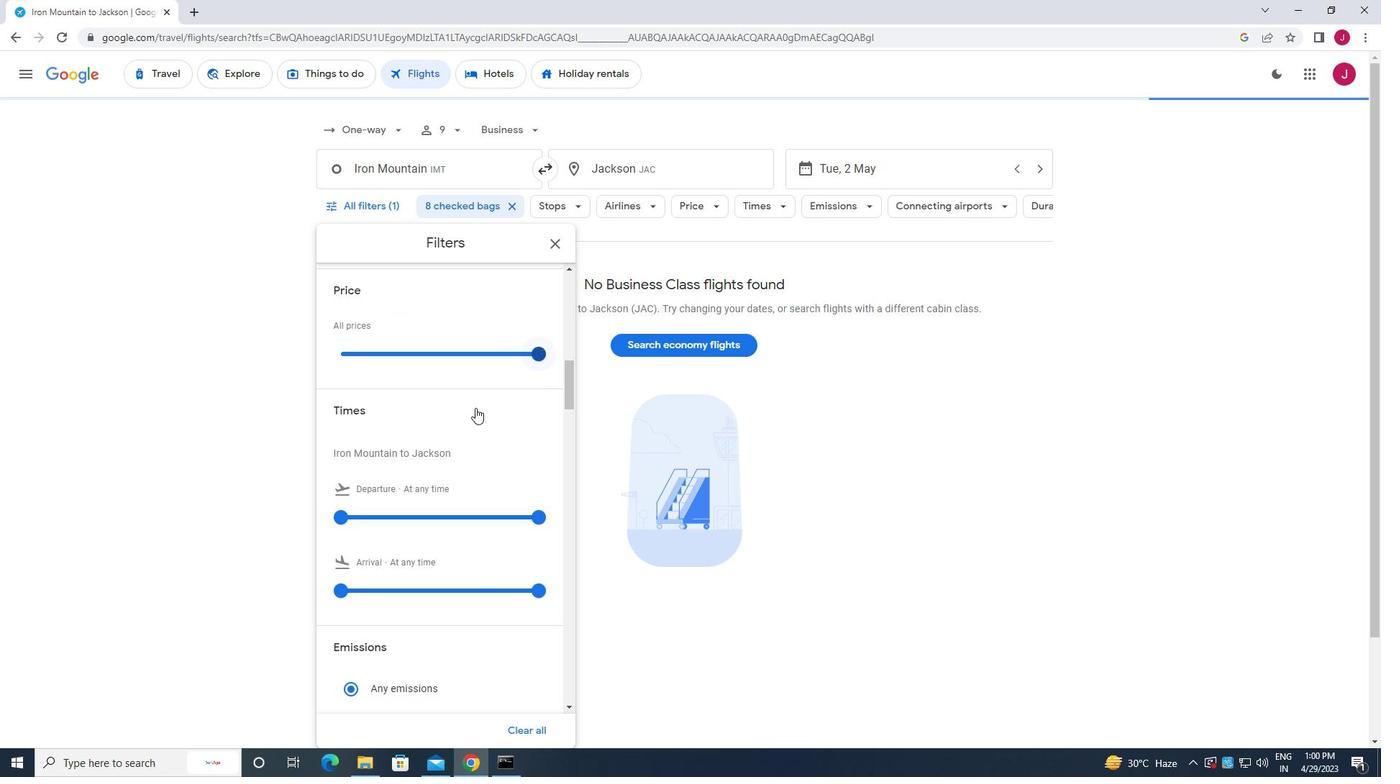 
Action: Mouse scrolled (464, 413) with delta (0, 0)
Screenshot: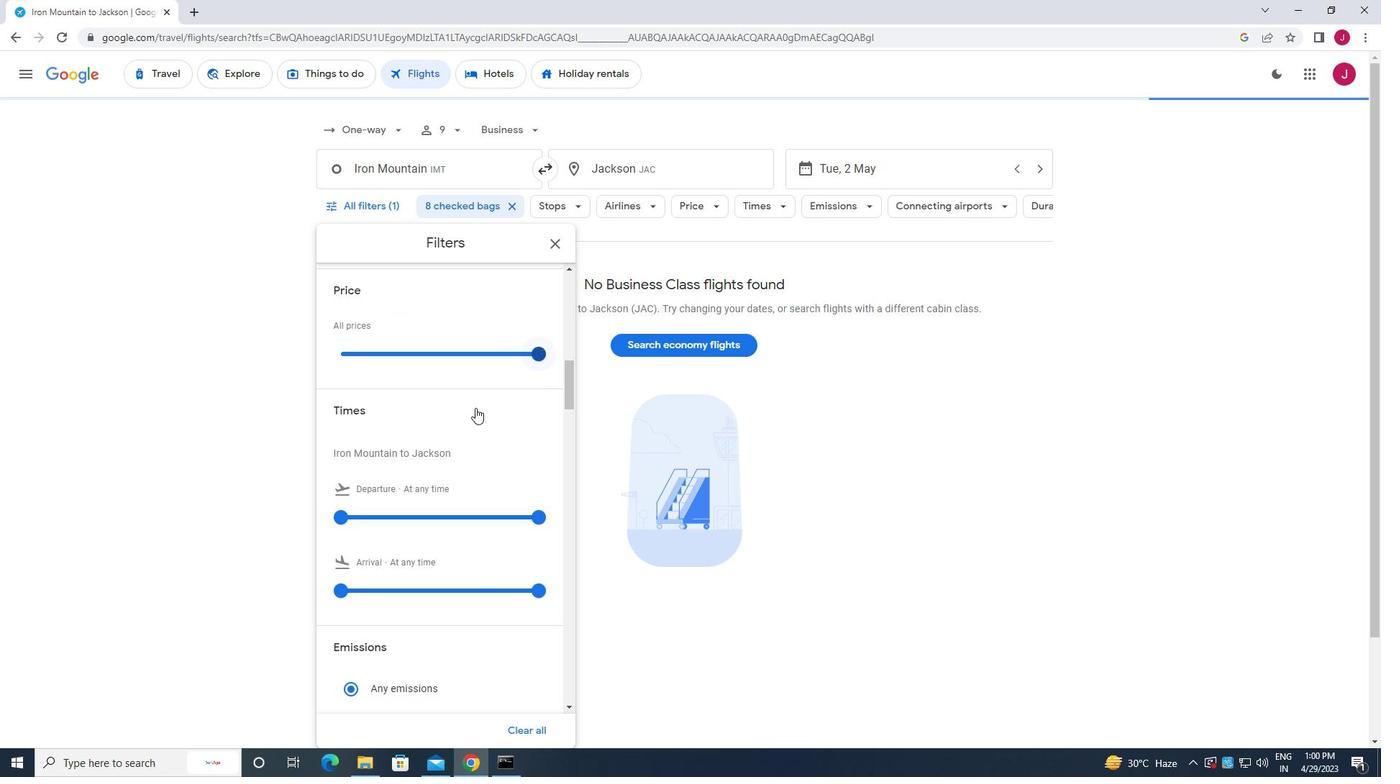 
Action: Mouse moved to (462, 415)
Screenshot: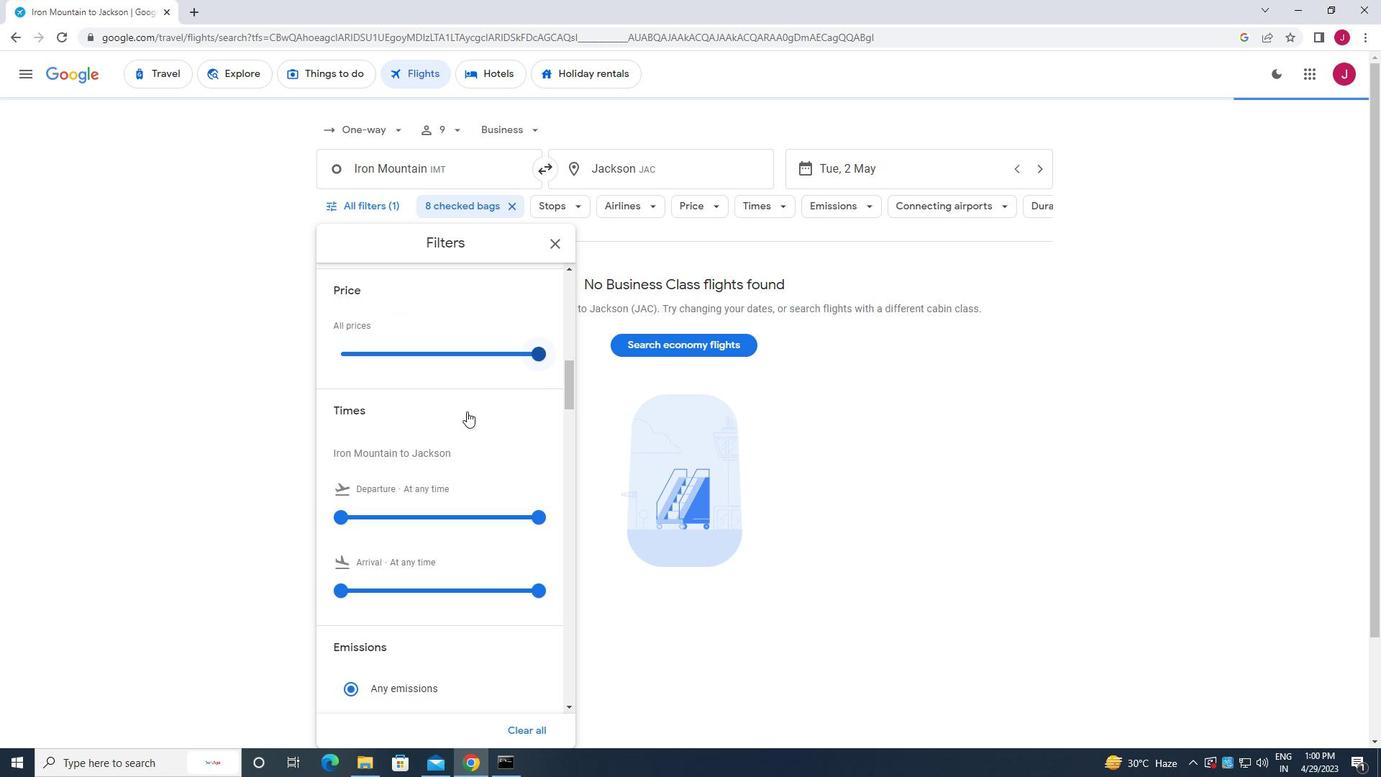 
Action: Mouse scrolled (462, 414) with delta (0, 0)
Screenshot: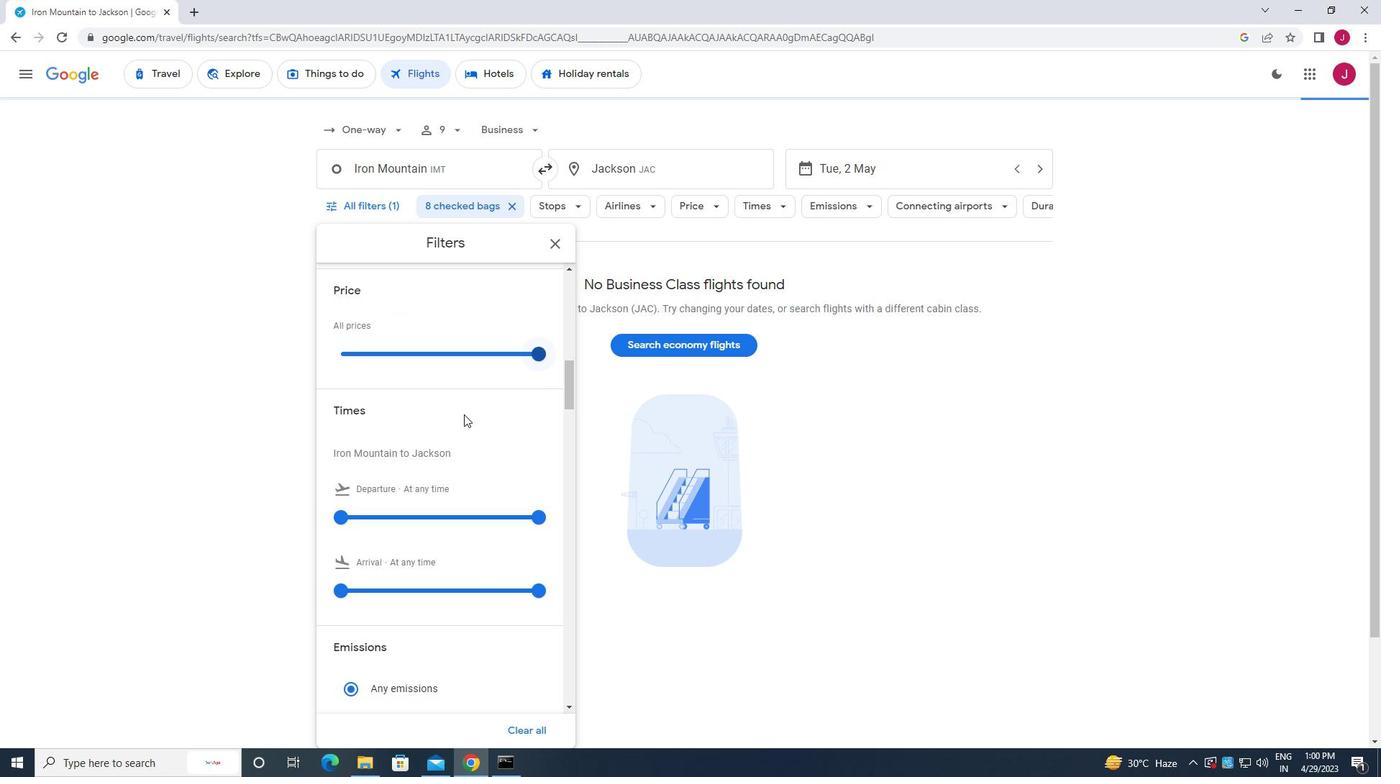 
Action: Mouse moved to (441, 387)
Screenshot: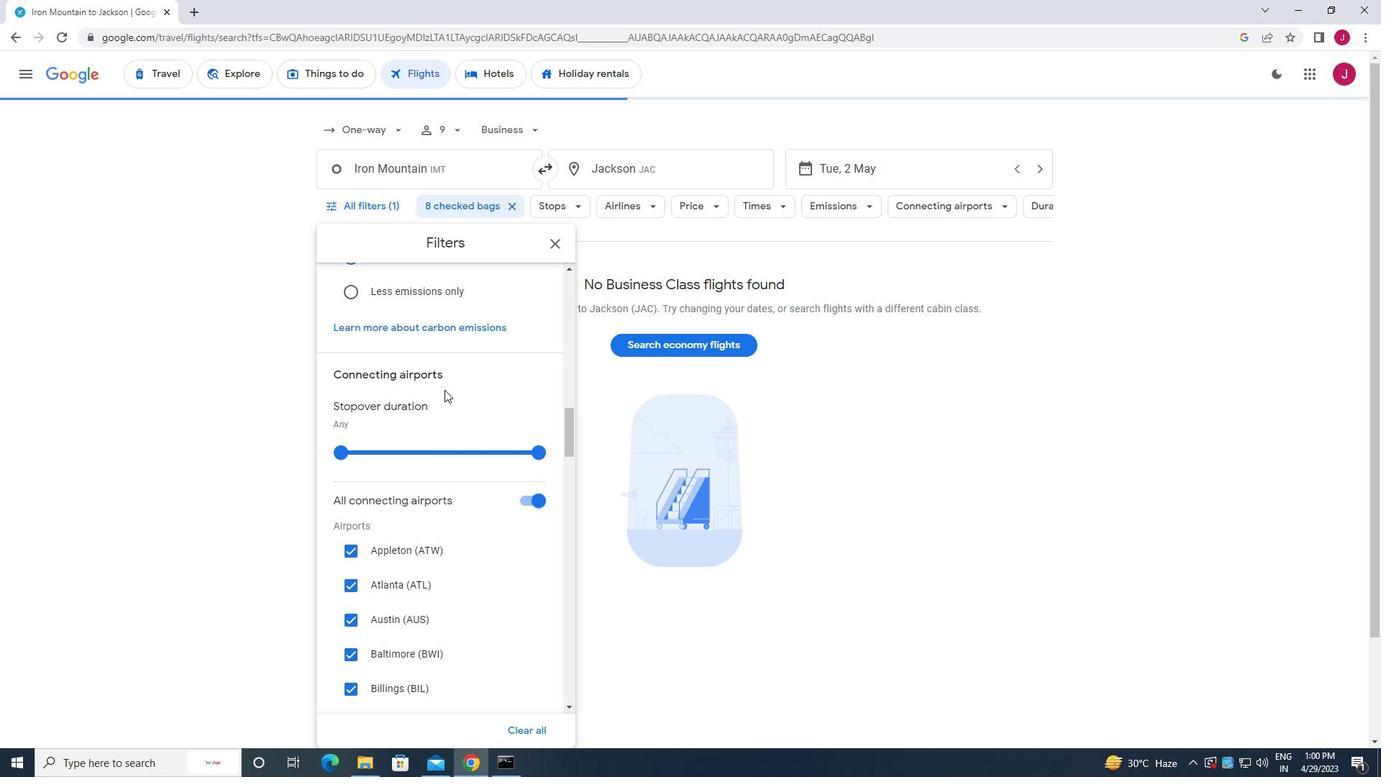 
Action: Mouse scrolled (441, 388) with delta (0, 0)
Screenshot: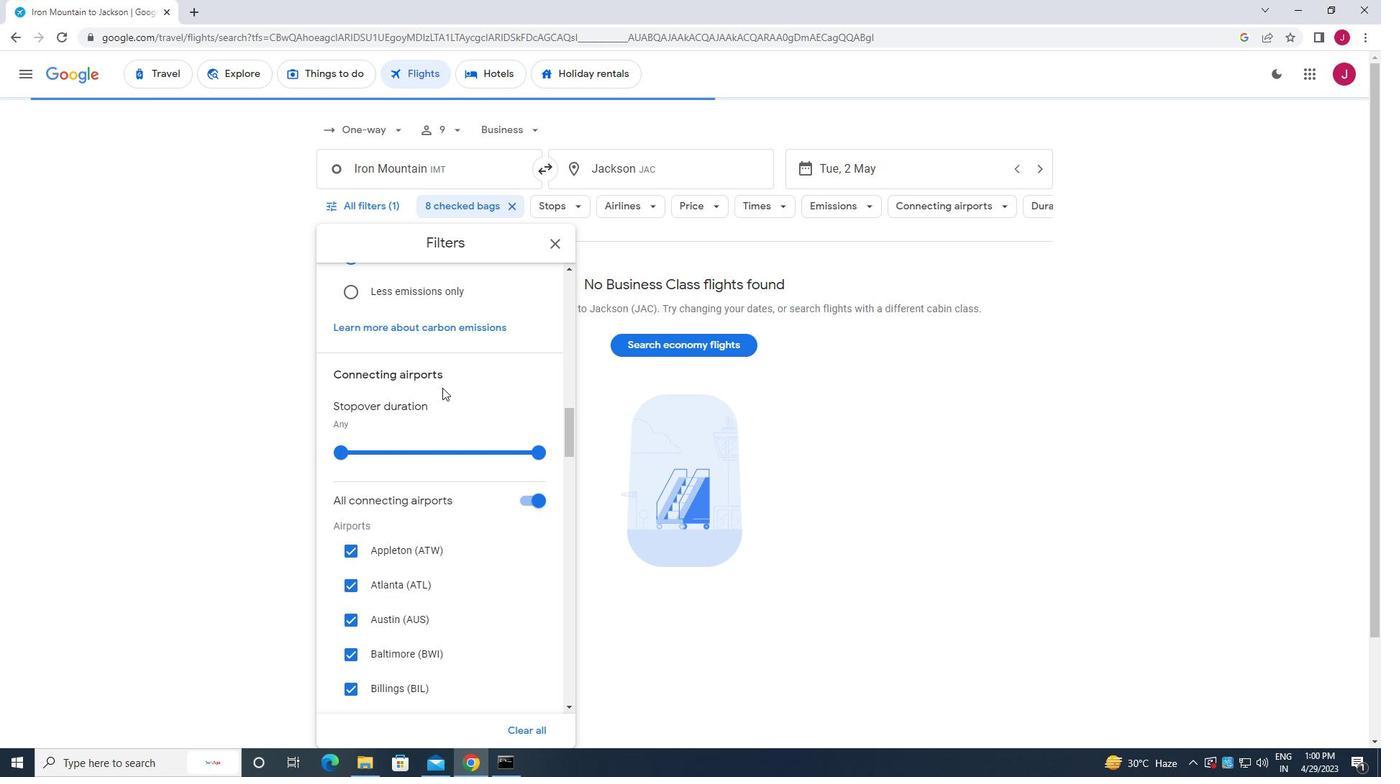 
Action: Mouse scrolled (441, 388) with delta (0, 0)
Screenshot: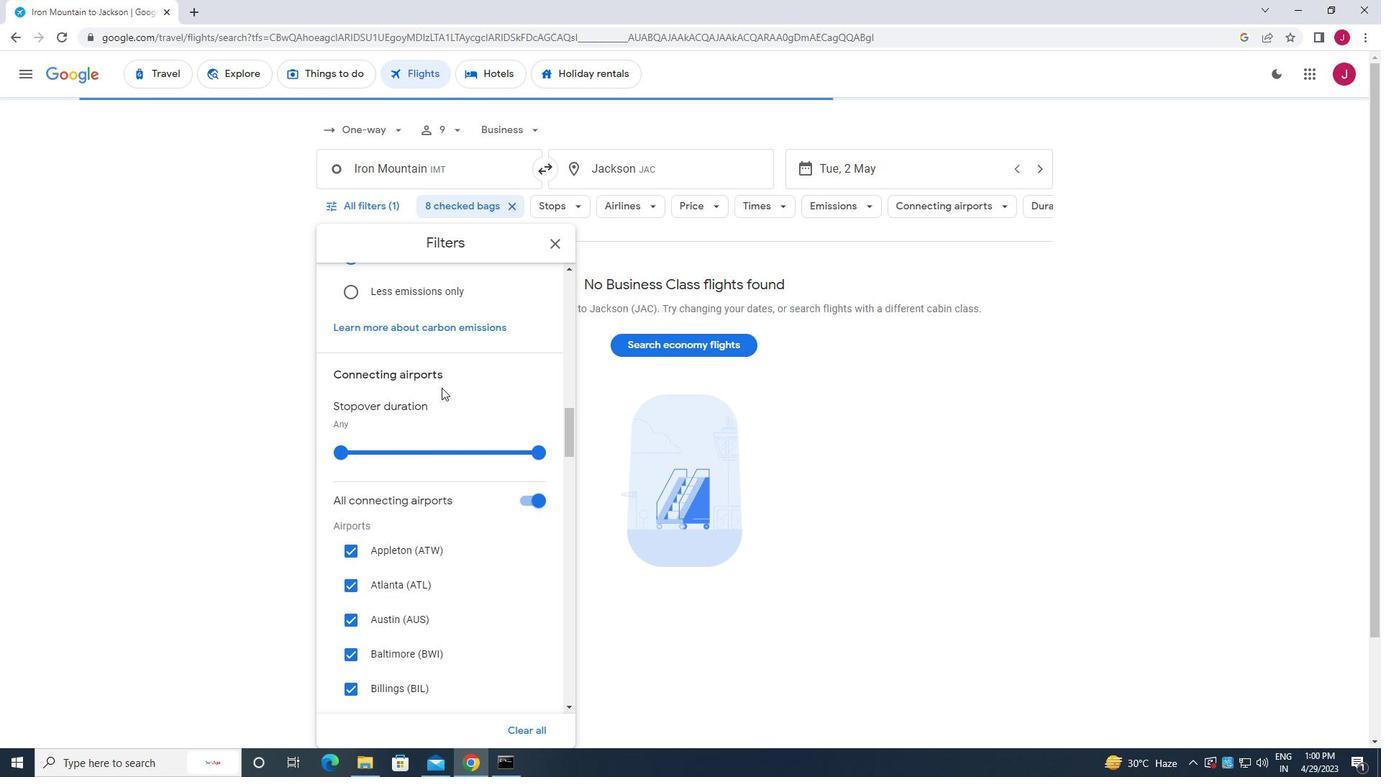 
Action: Mouse moved to (363, 323)
Screenshot: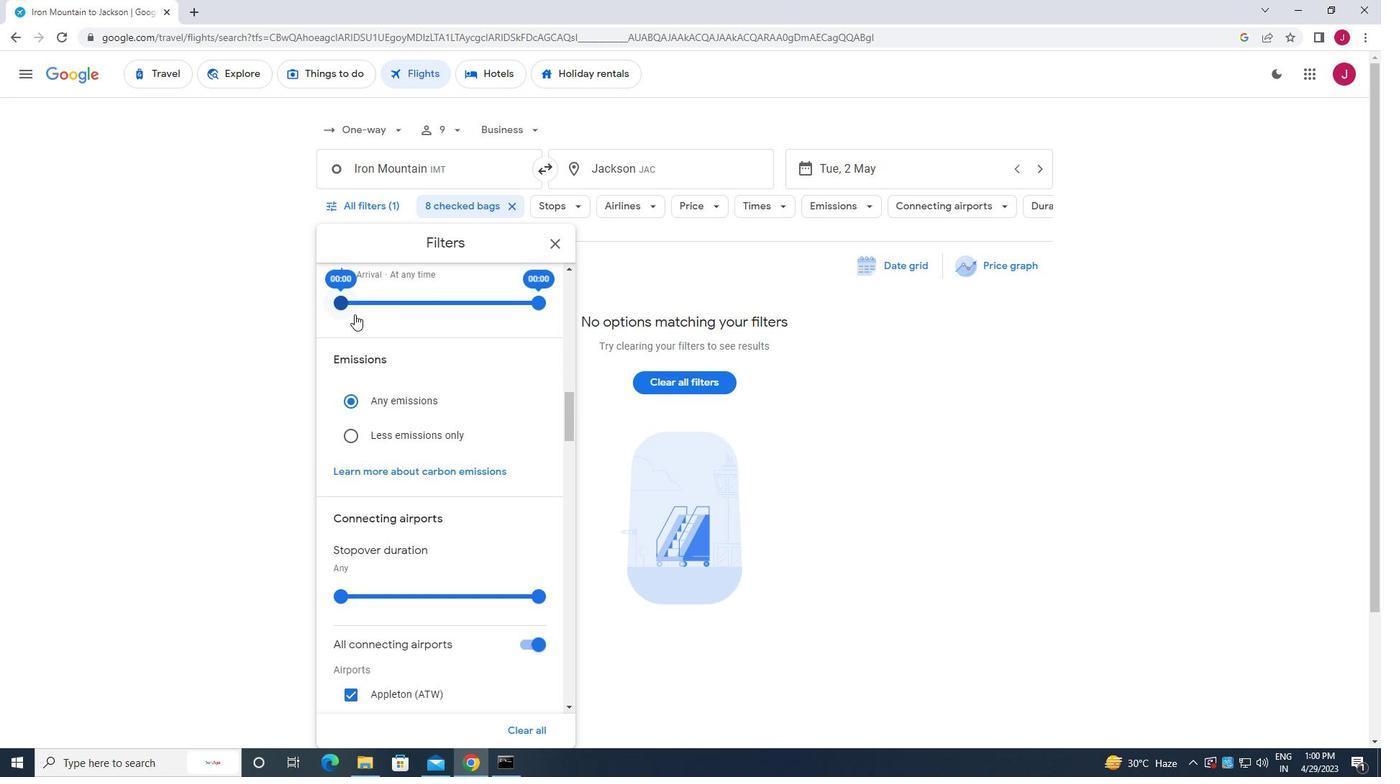 
Action: Mouse scrolled (363, 324) with delta (0, 0)
Screenshot: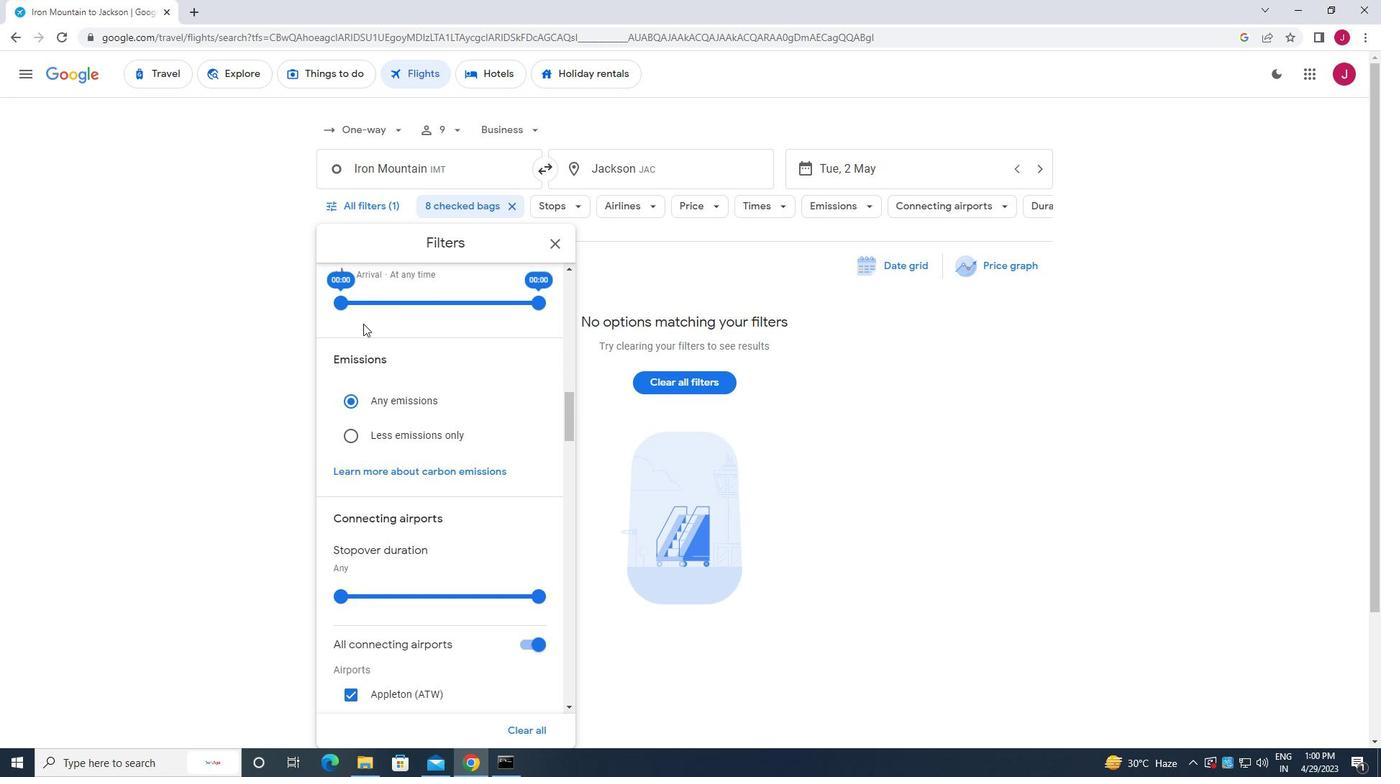 
Action: Mouse moved to (363, 366)
Screenshot: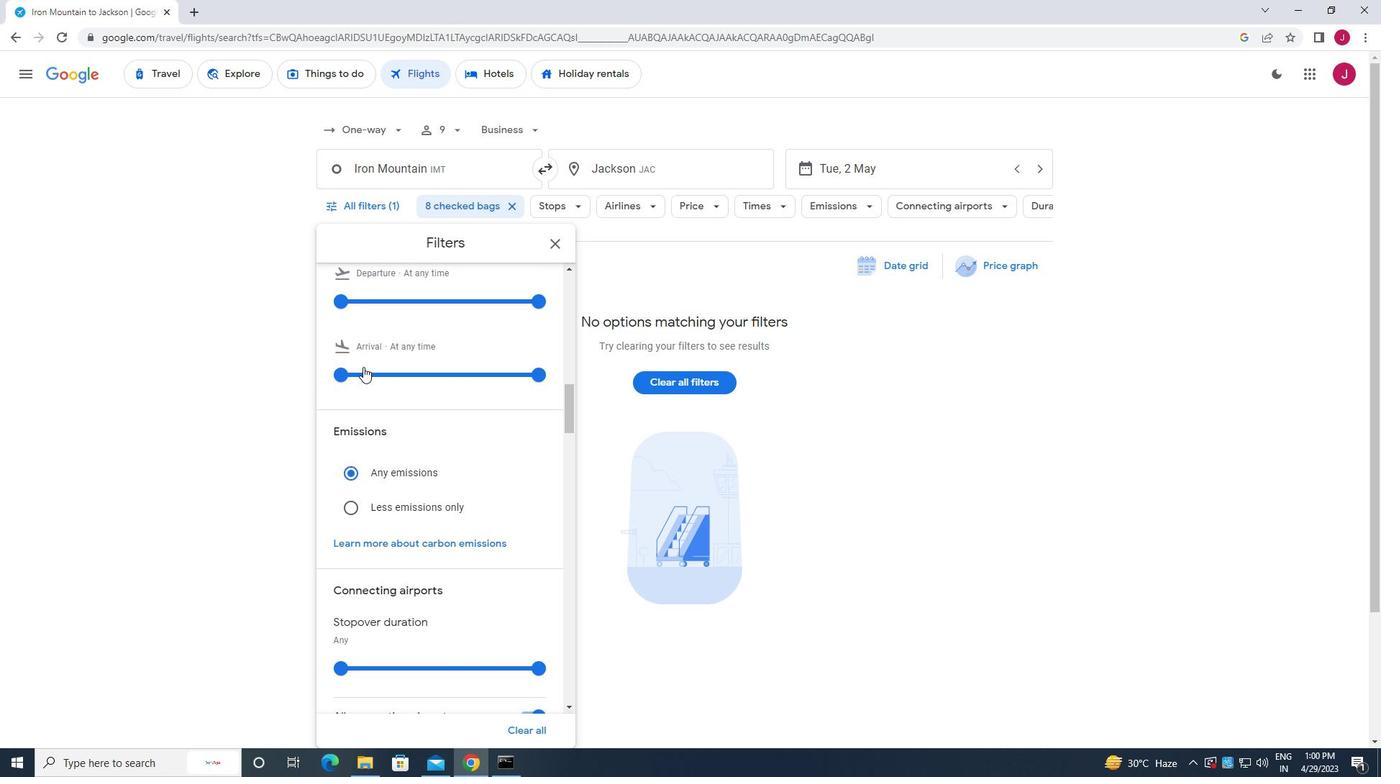 
Action: Mouse scrolled (363, 367) with delta (0, 0)
Screenshot: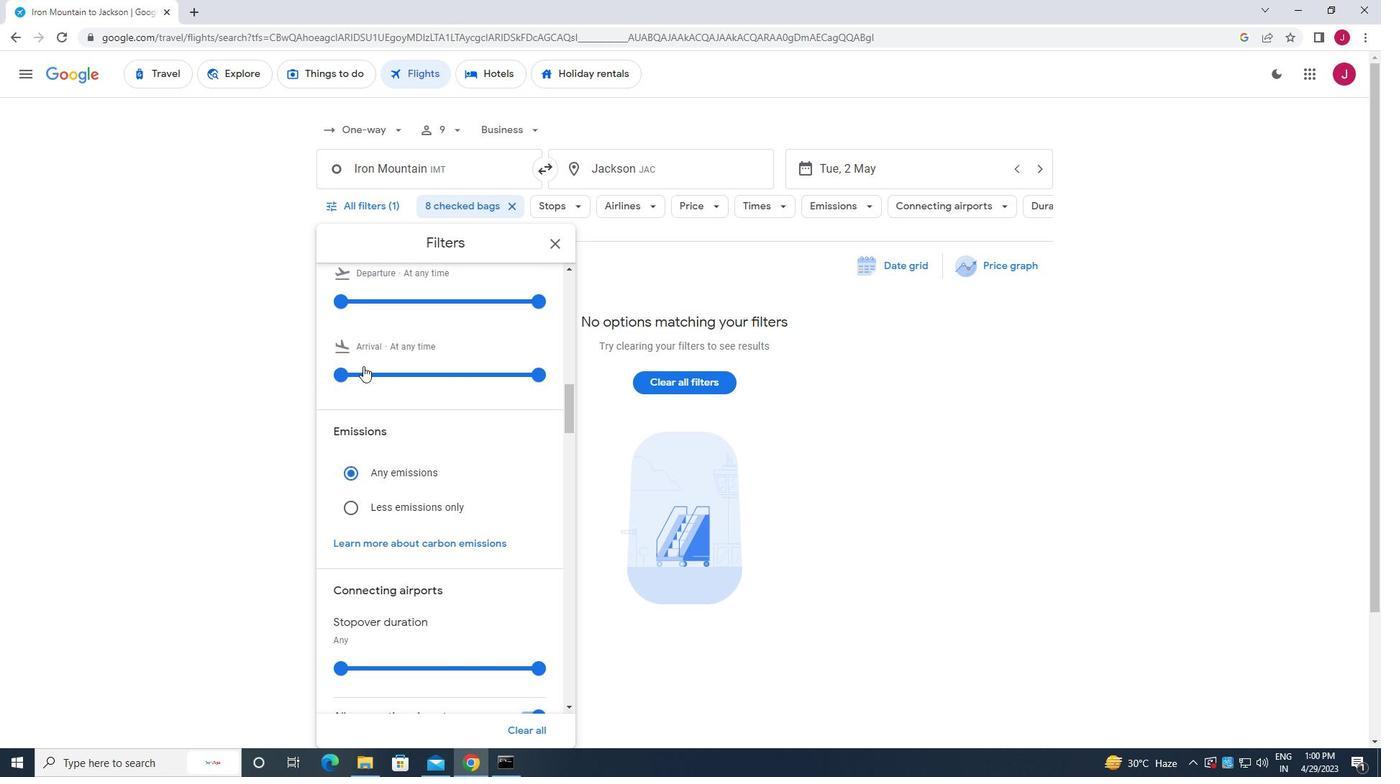 
Action: Mouse moved to (341, 371)
Screenshot: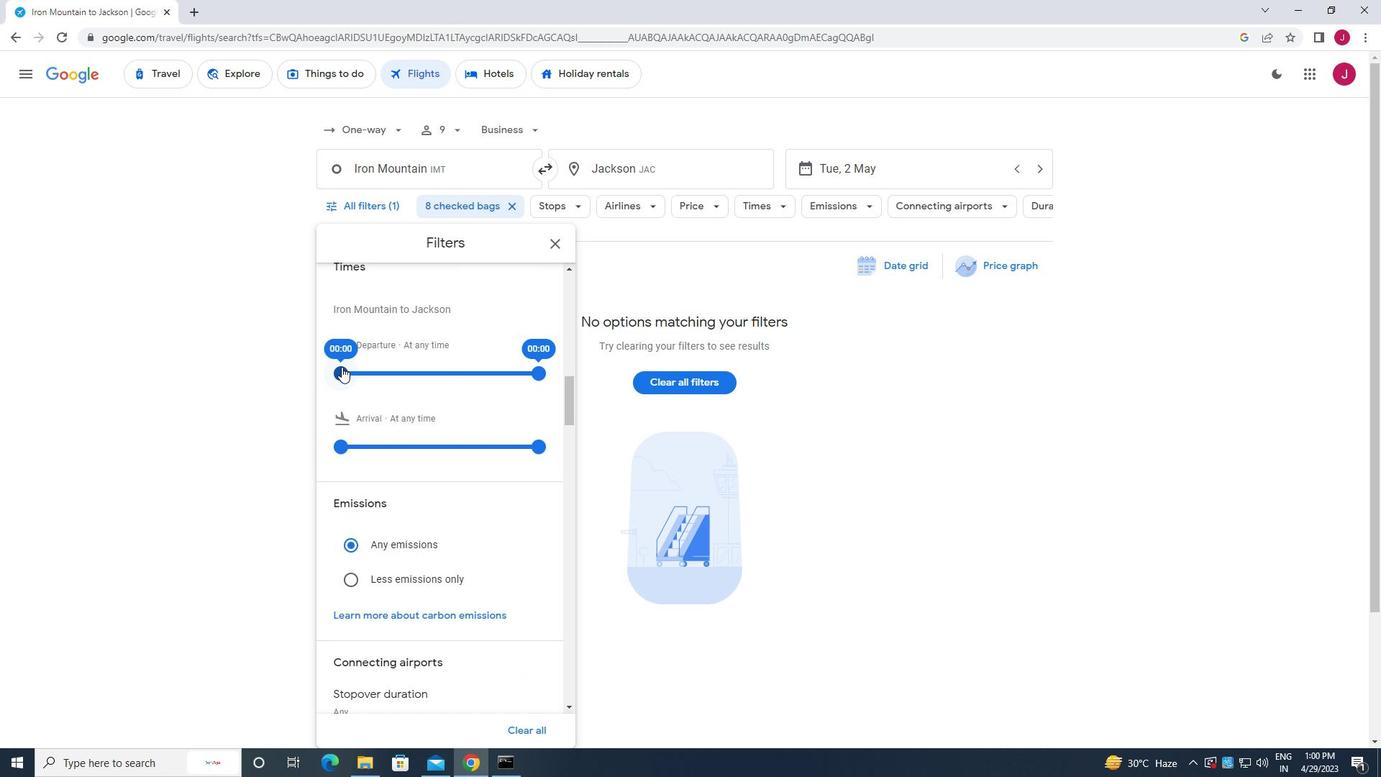 
Action: Mouse pressed left at (341, 371)
Screenshot: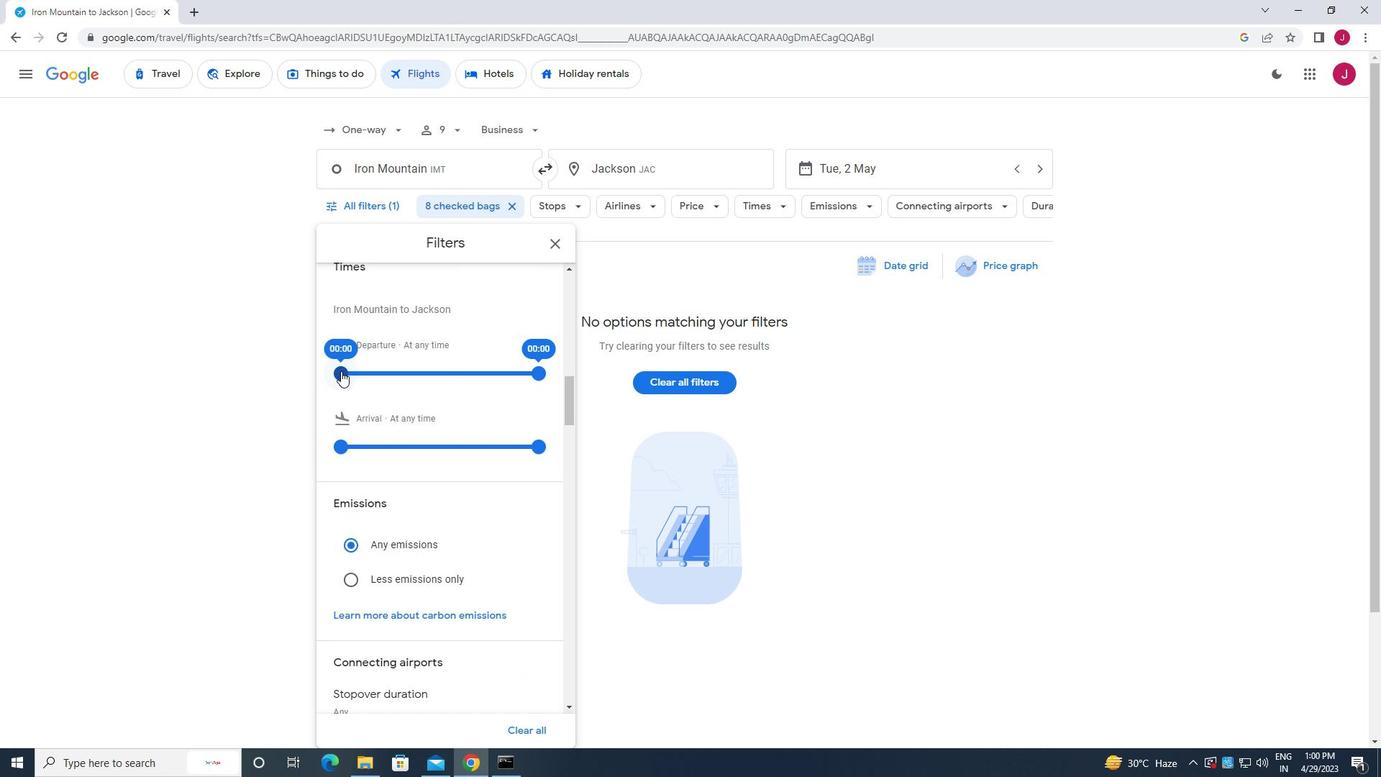 
Action: Mouse moved to (540, 374)
Screenshot: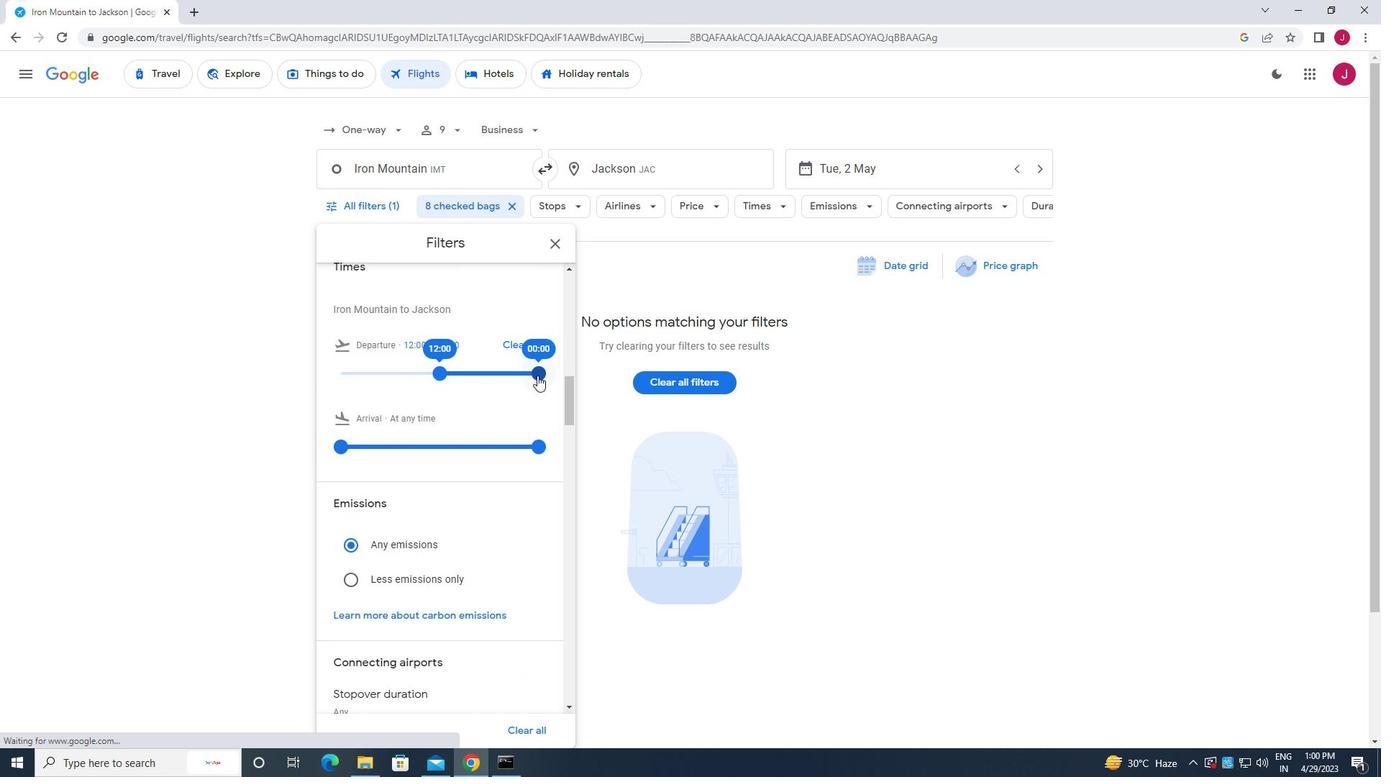 
Action: Mouse pressed left at (540, 374)
Screenshot: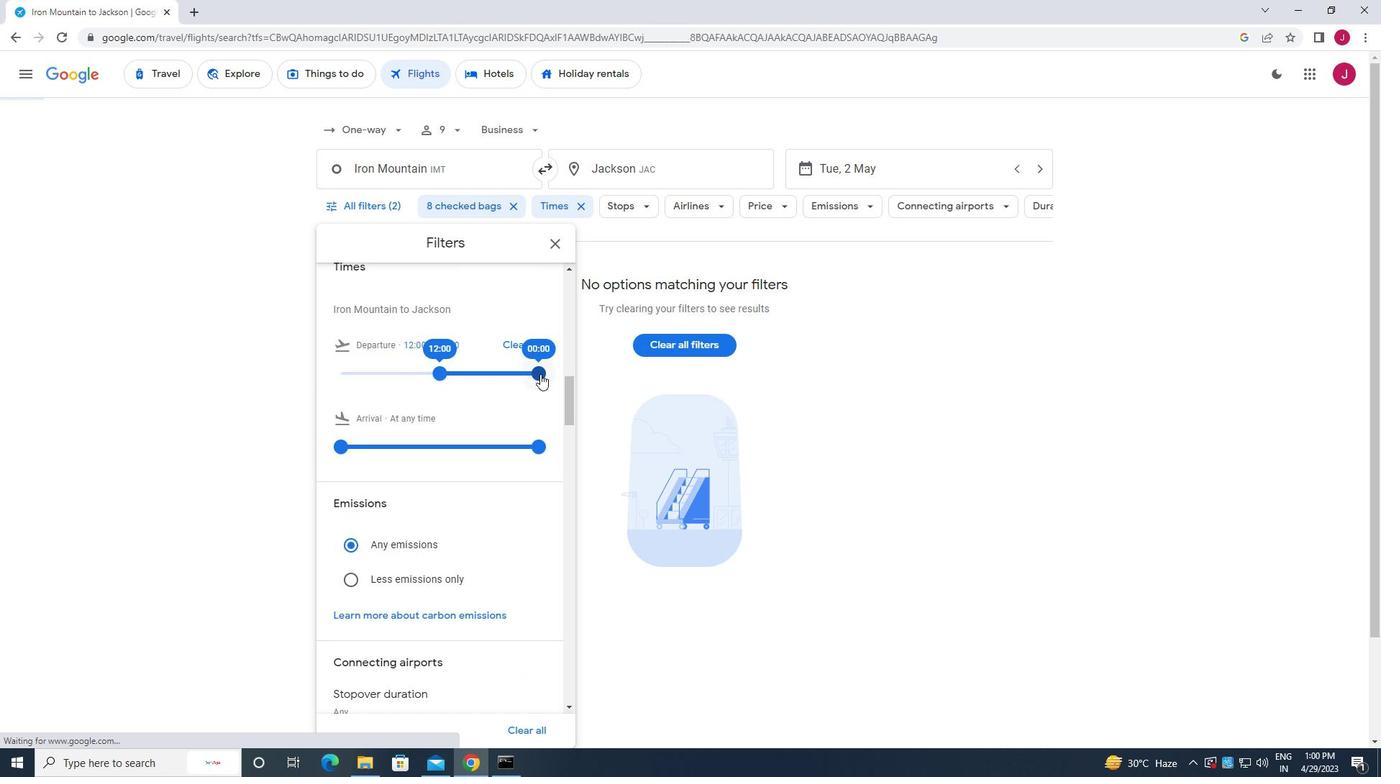 
Action: Mouse moved to (556, 247)
Screenshot: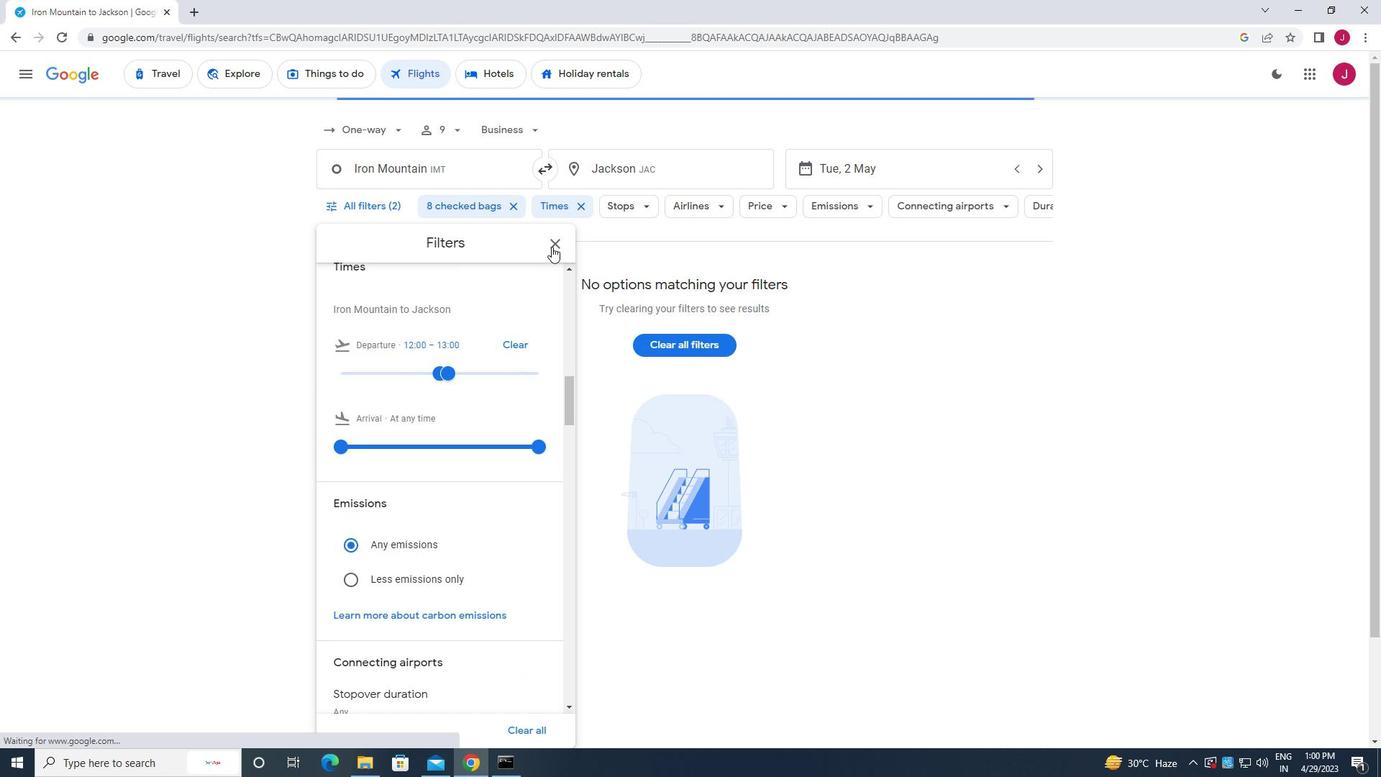 
Action: Mouse pressed left at (556, 247)
Screenshot: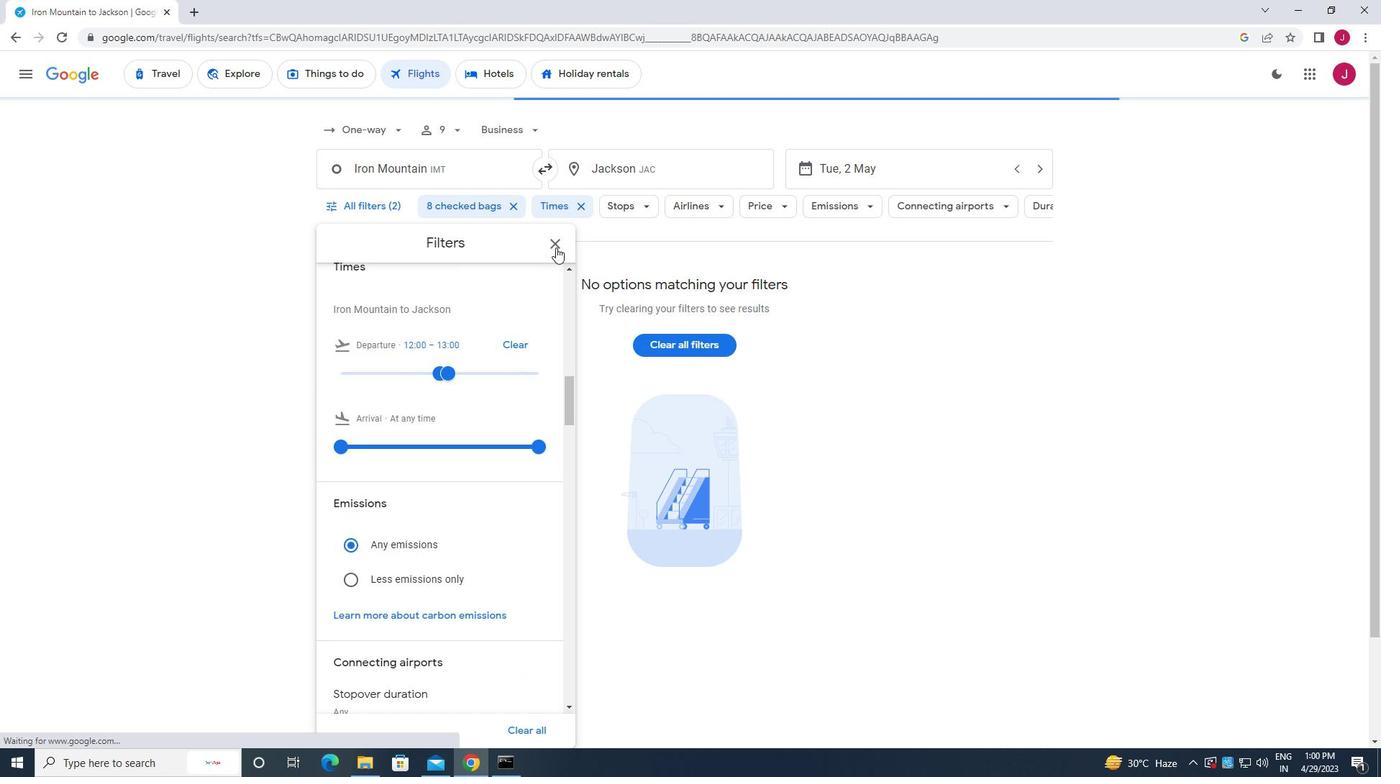 
Action: Mouse moved to (544, 246)
Screenshot: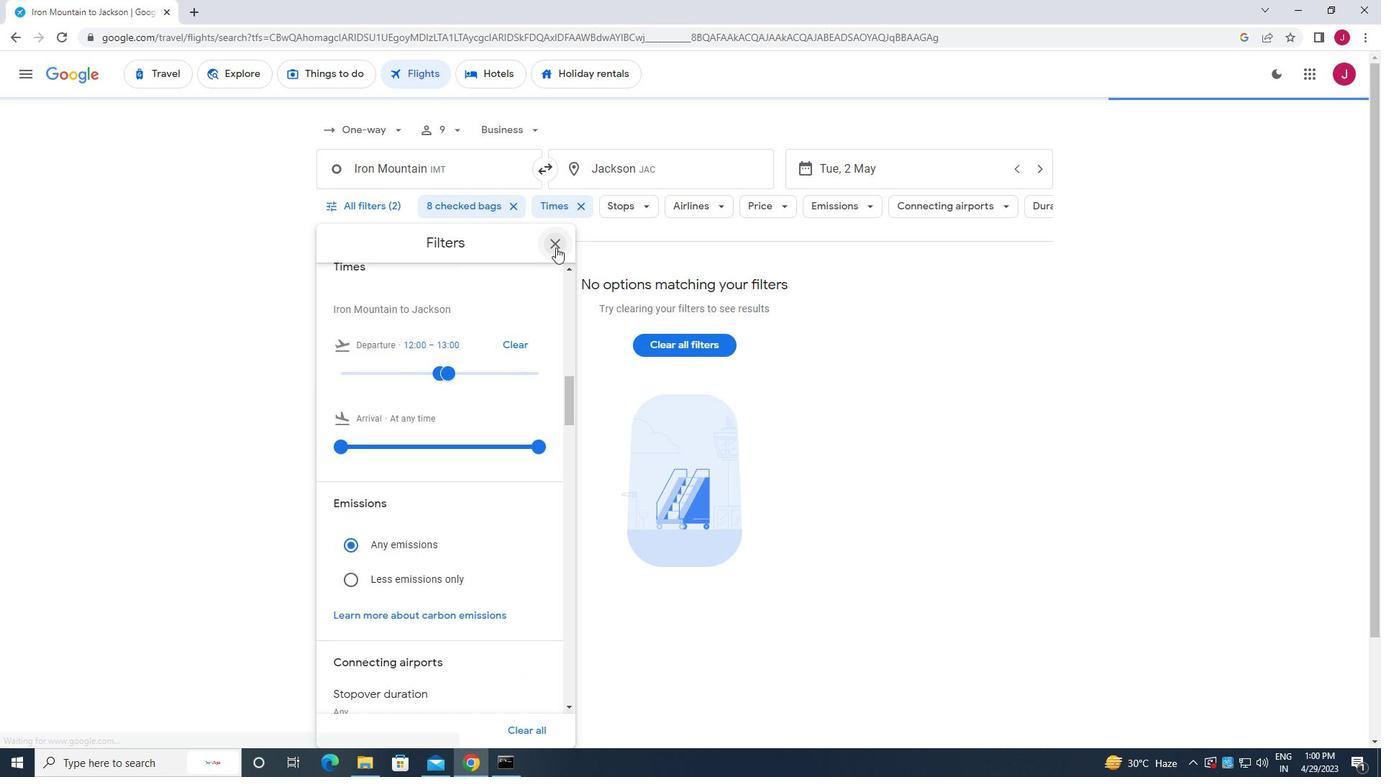 
